 Task: Look for space in Badlapur, India from 9th June, 2023 to 16th June, 2023 for 2 adults in price range Rs.8000 to Rs.16000. Place can be entire place with 2 bedrooms having 2 beds and 1 bathroom. Property type can be house, flat, guest house. Booking option can be shelf check-in. Required host language is English.
Action: Mouse moved to (470, 110)
Screenshot: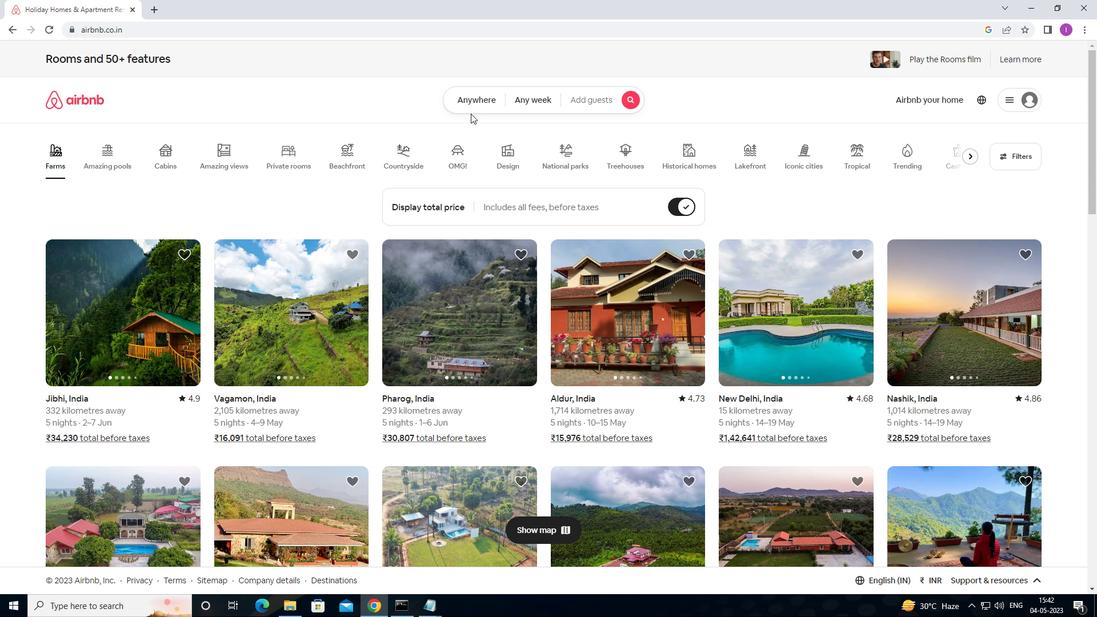 
Action: Mouse pressed left at (470, 110)
Screenshot: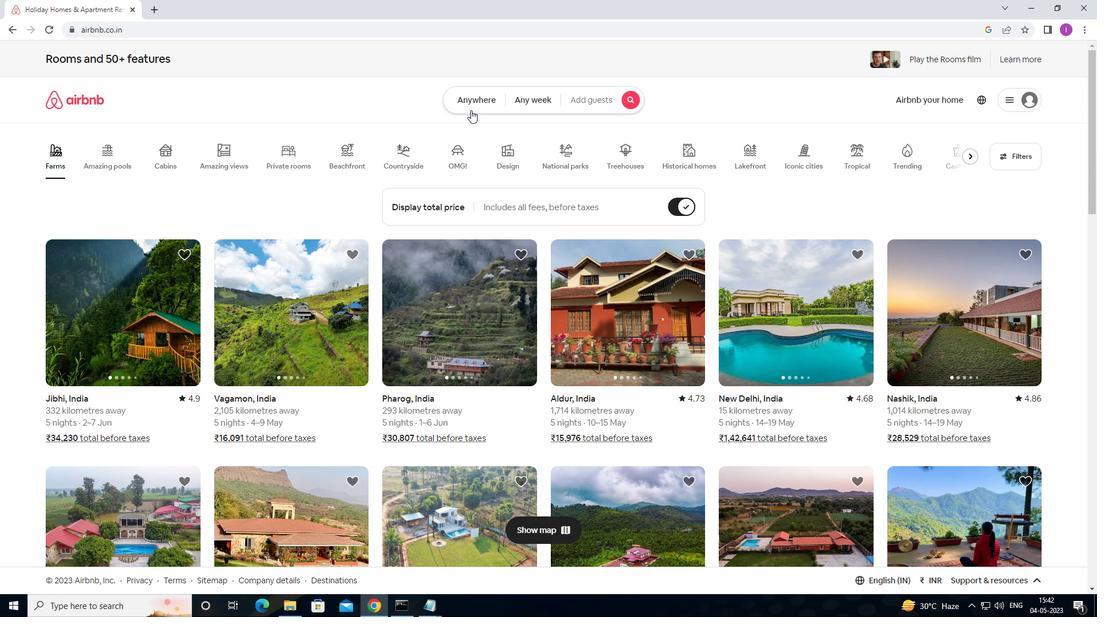 
Action: Mouse moved to (375, 148)
Screenshot: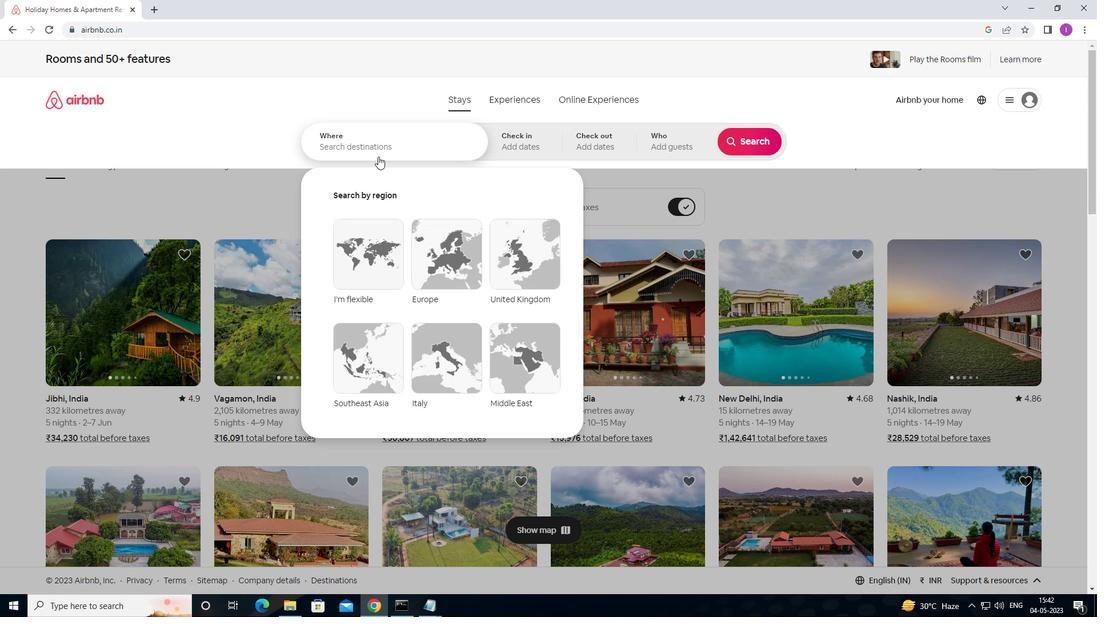 
Action: Mouse pressed left at (375, 148)
Screenshot: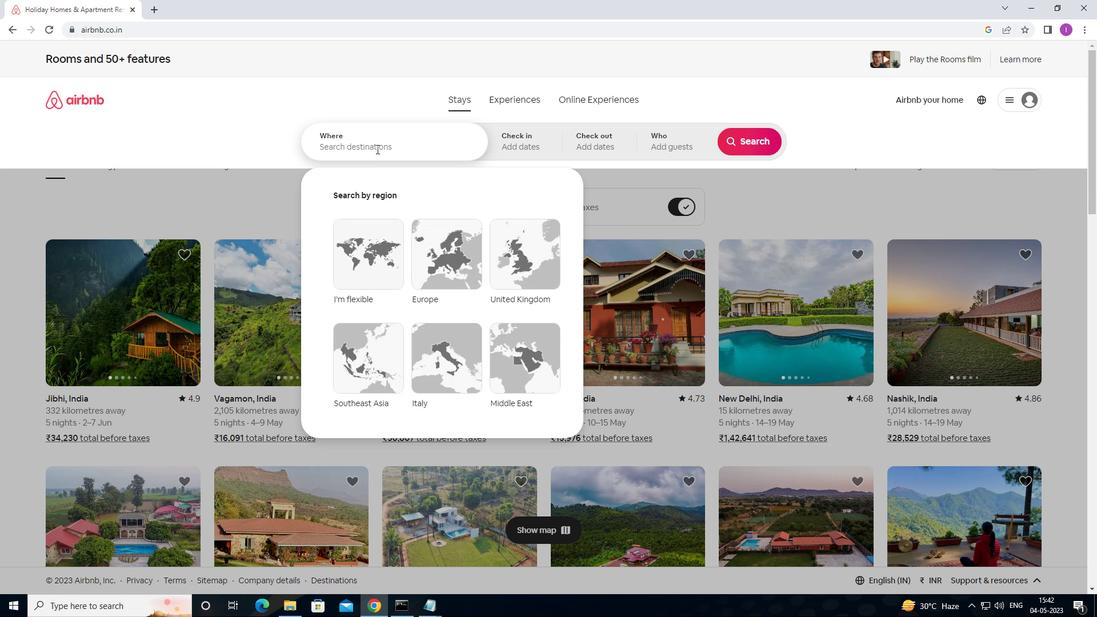 
Action: Mouse moved to (429, 114)
Screenshot: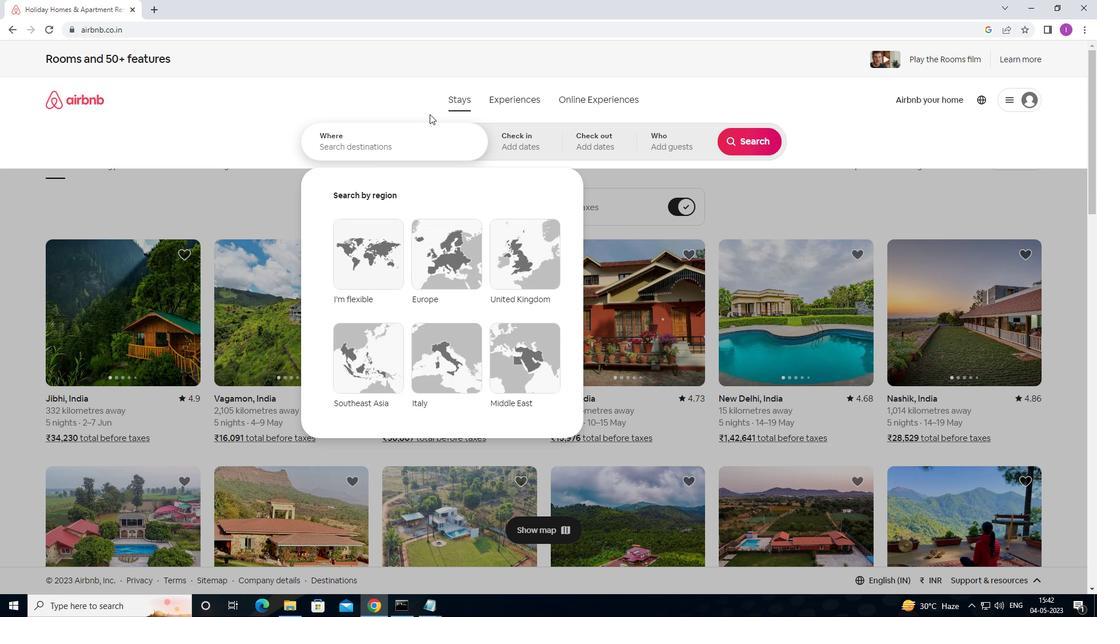 
Action: Key pressed <Key.shift>BADLAPUR,<Key.shift>INDIA
Screenshot: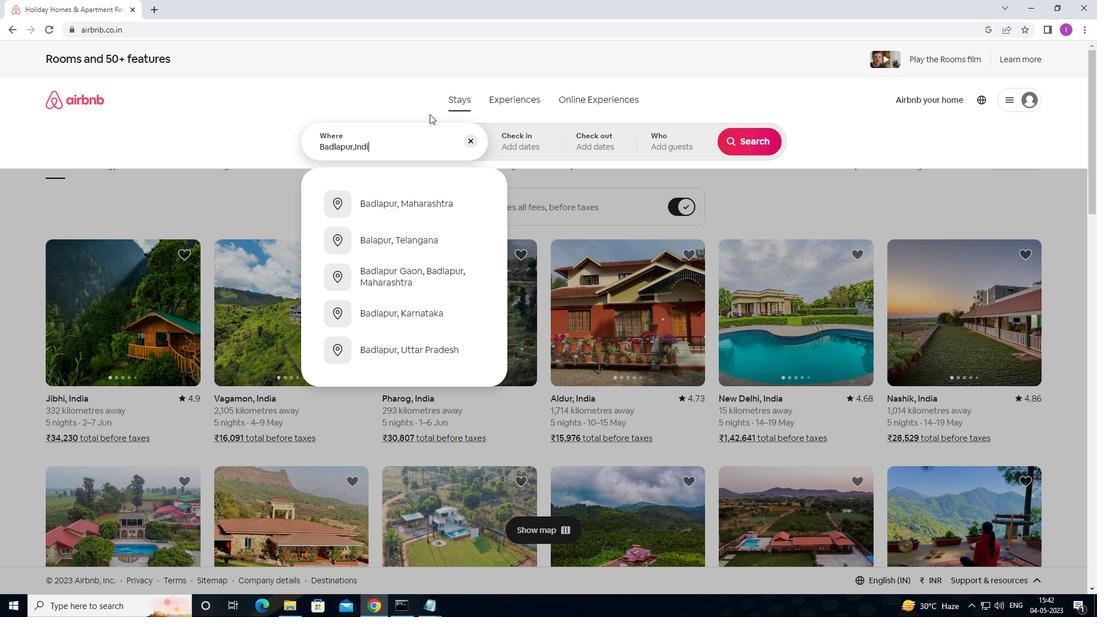 
Action: Mouse moved to (511, 150)
Screenshot: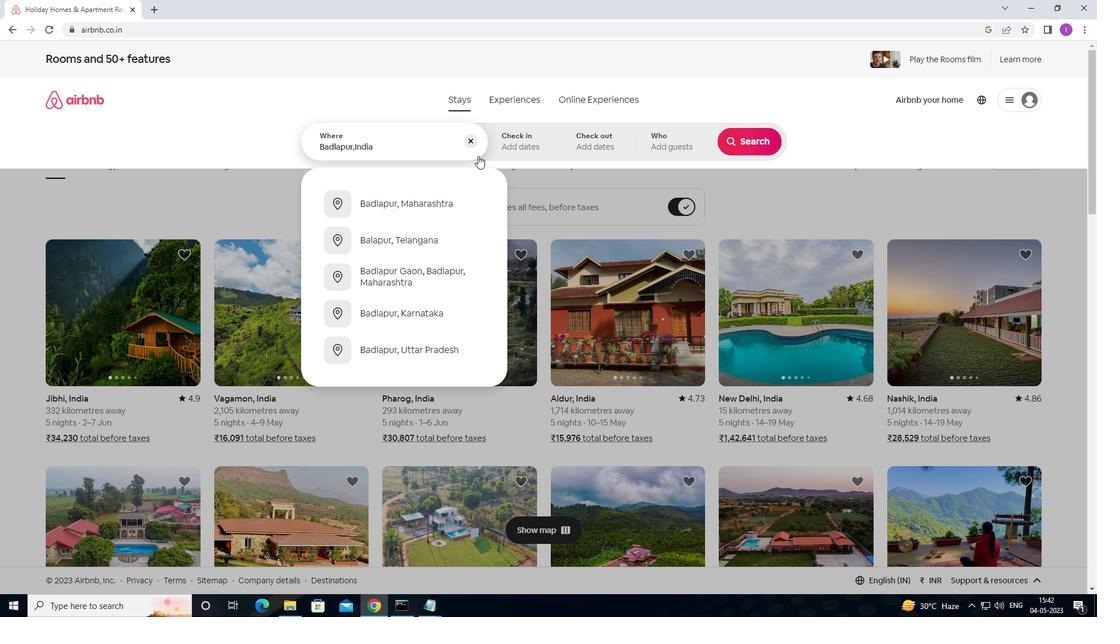 
Action: Mouse pressed left at (511, 150)
Screenshot: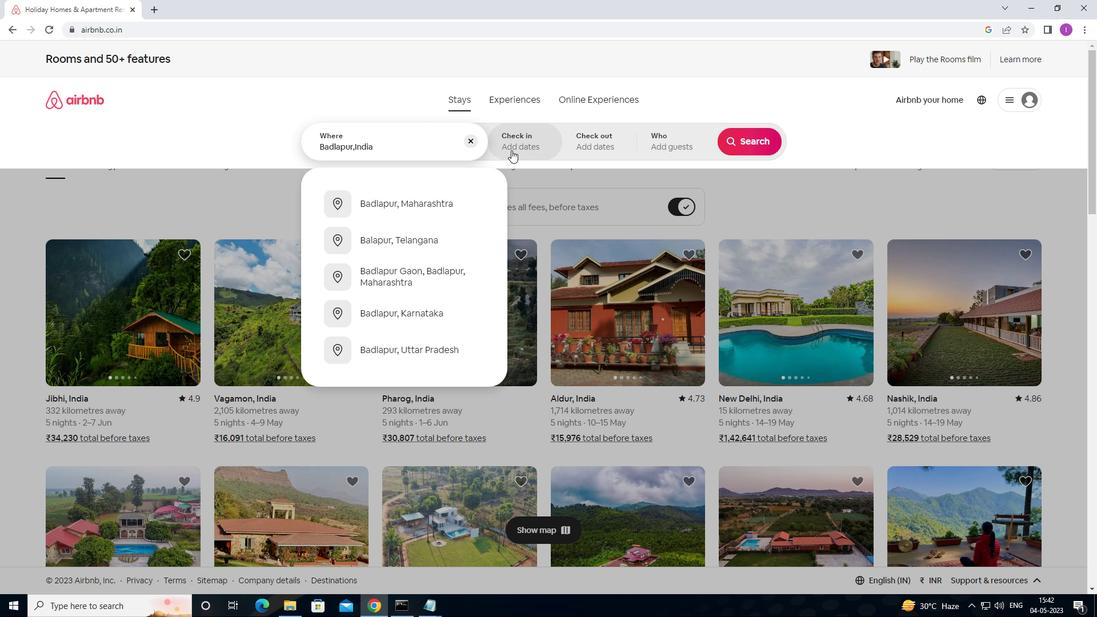 
Action: Mouse moved to (748, 237)
Screenshot: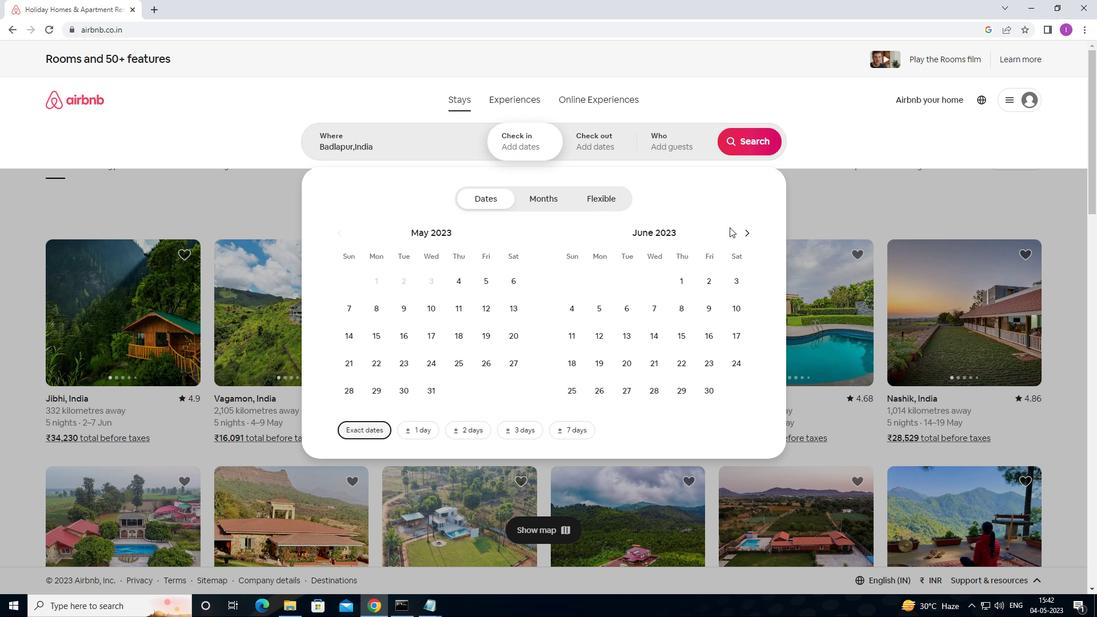 
Action: Mouse pressed left at (748, 237)
Screenshot: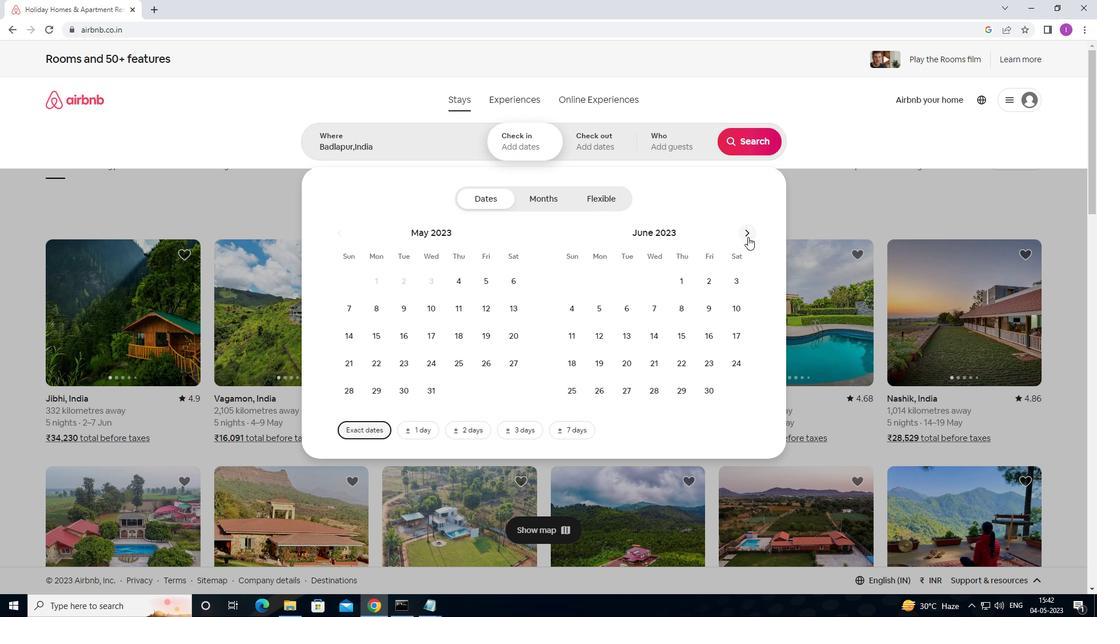 
Action: Mouse moved to (492, 309)
Screenshot: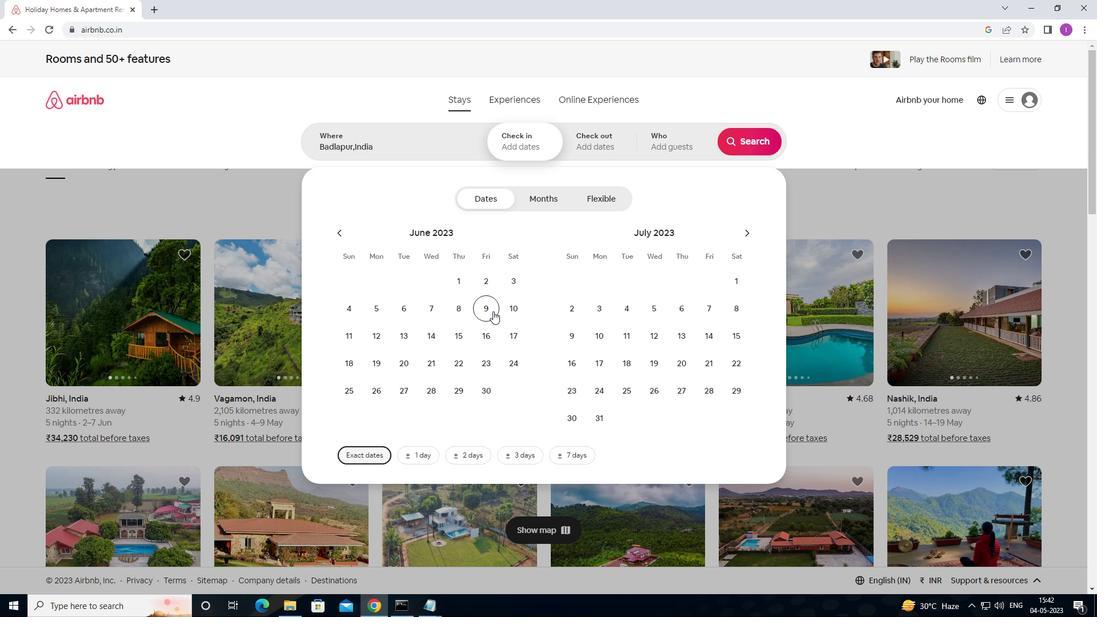 
Action: Mouse pressed left at (492, 309)
Screenshot: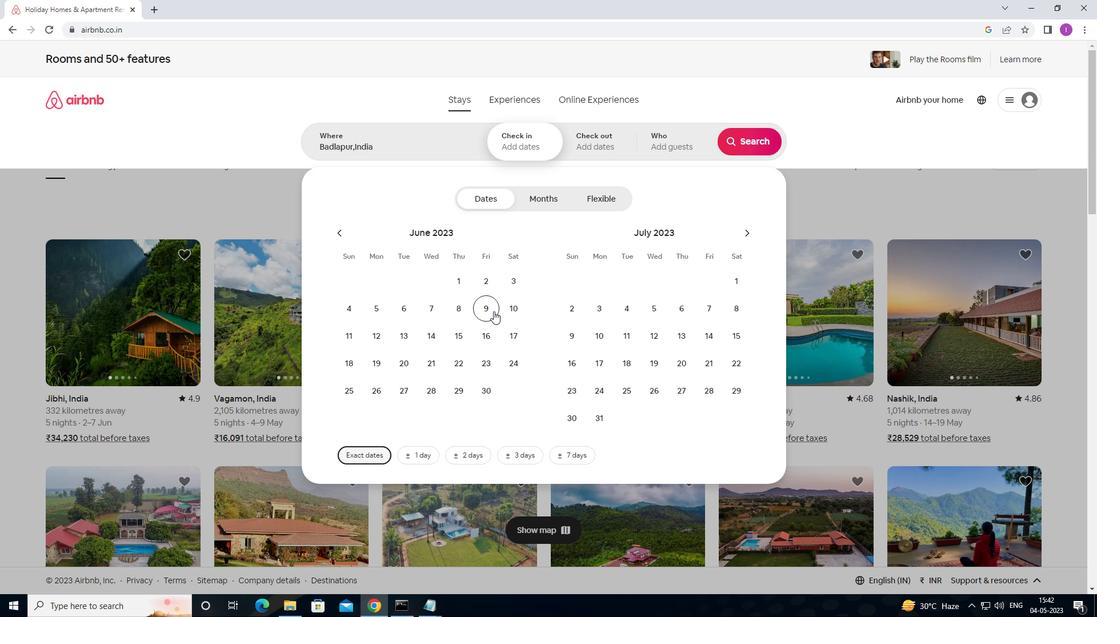 
Action: Mouse moved to (481, 337)
Screenshot: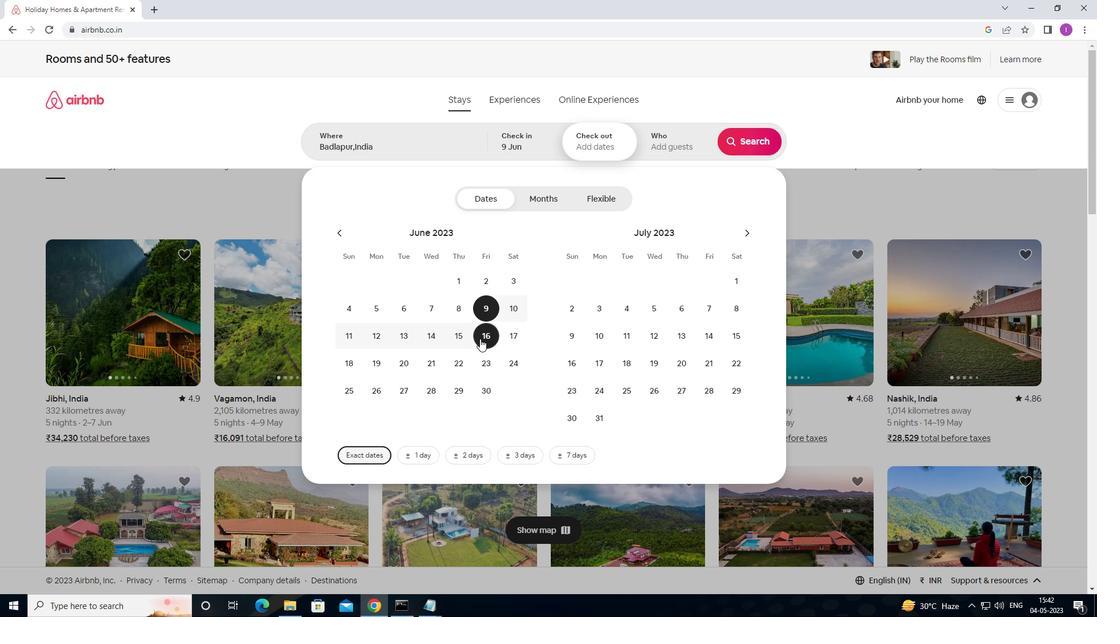 
Action: Mouse pressed left at (481, 337)
Screenshot: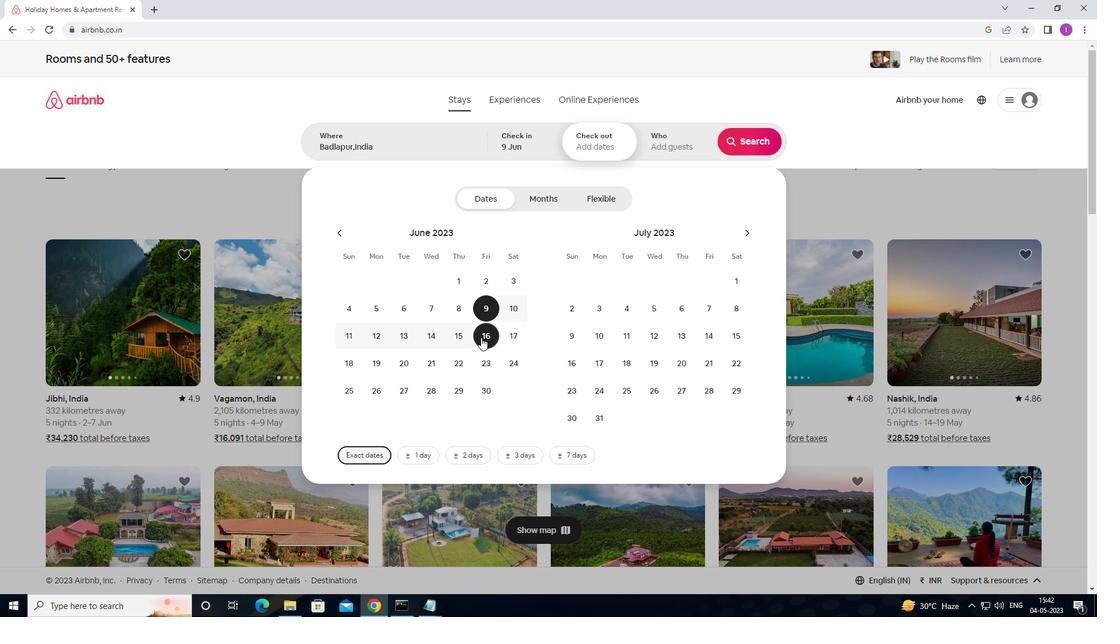 
Action: Mouse moved to (667, 145)
Screenshot: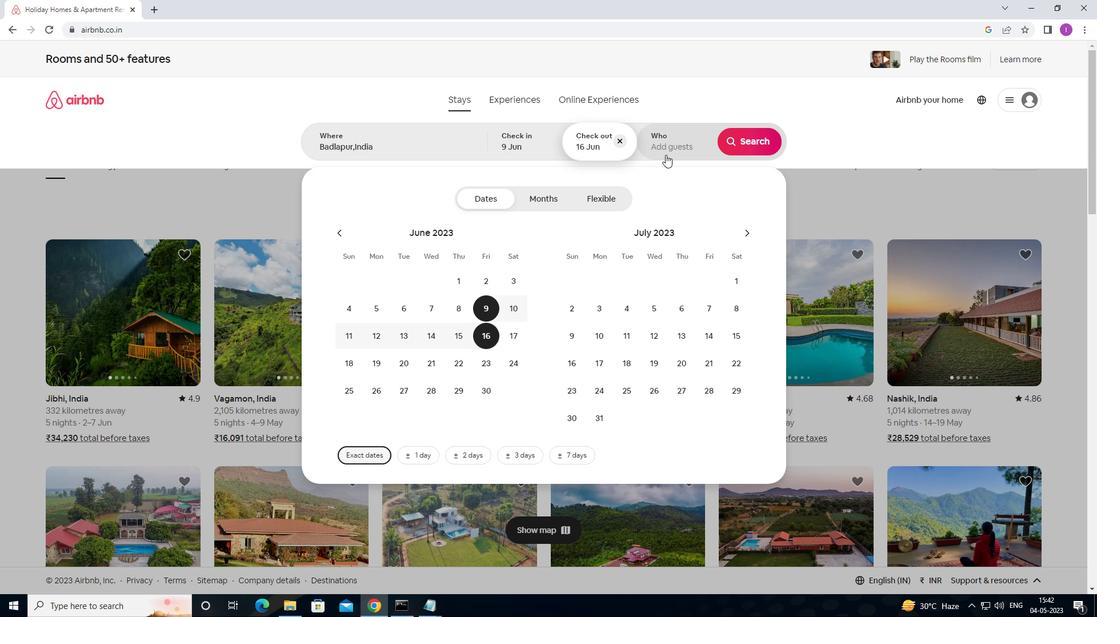 
Action: Mouse pressed left at (667, 145)
Screenshot: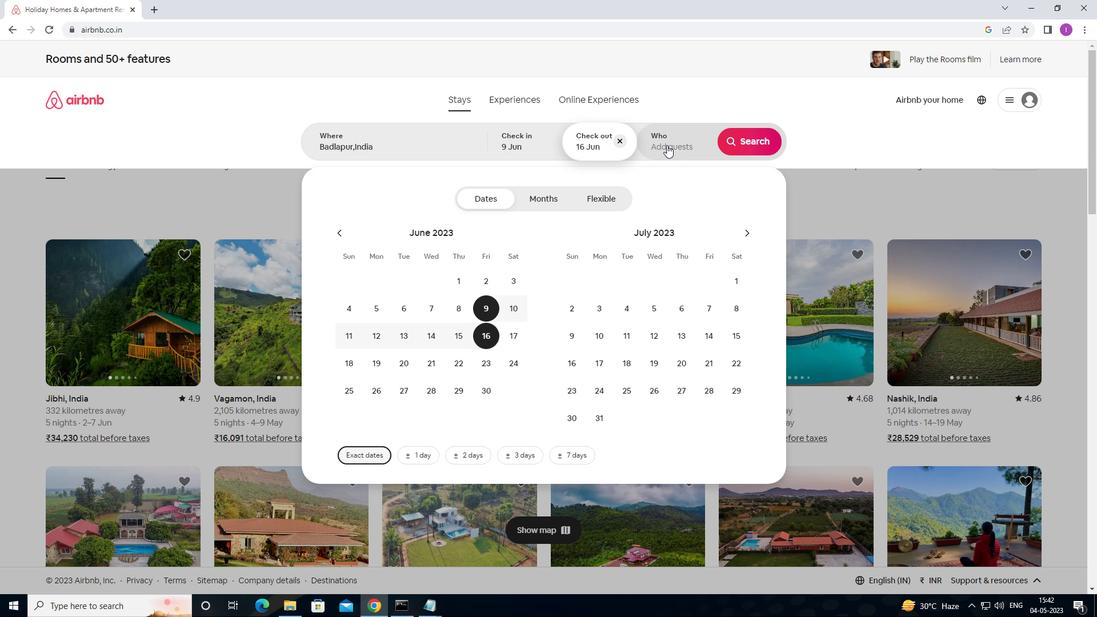 
Action: Mouse moved to (753, 202)
Screenshot: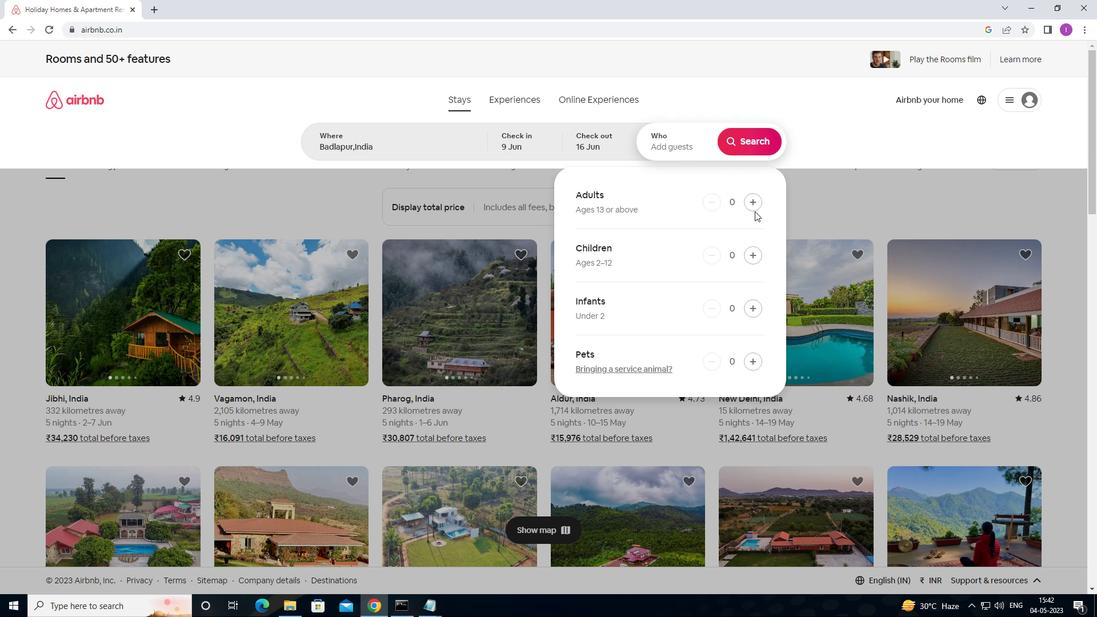 
Action: Mouse pressed left at (753, 202)
Screenshot: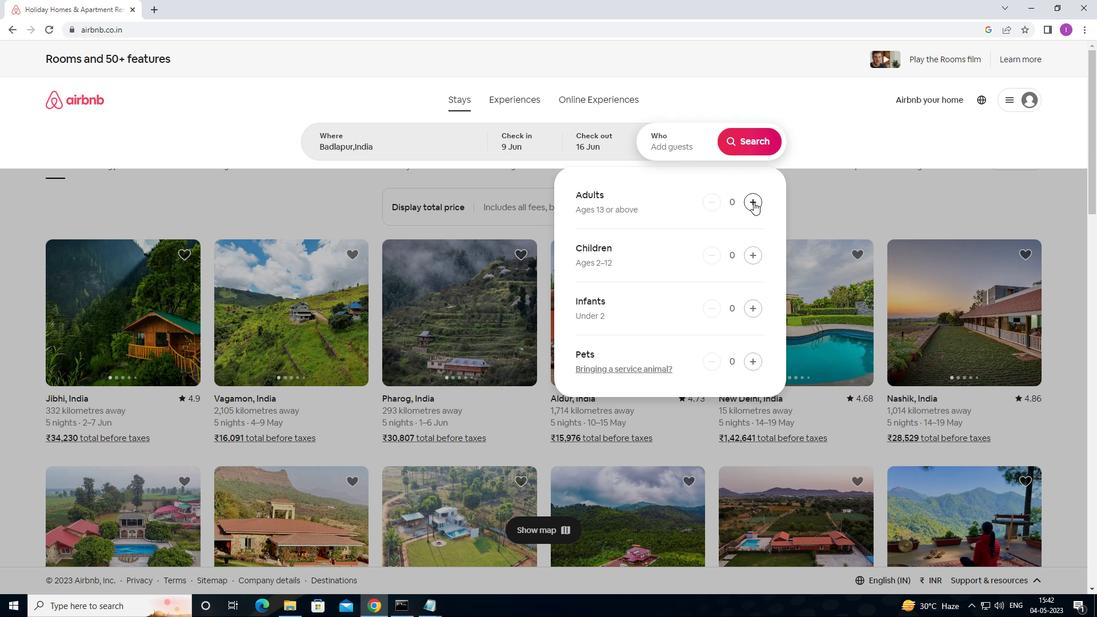 
Action: Mouse pressed left at (753, 202)
Screenshot: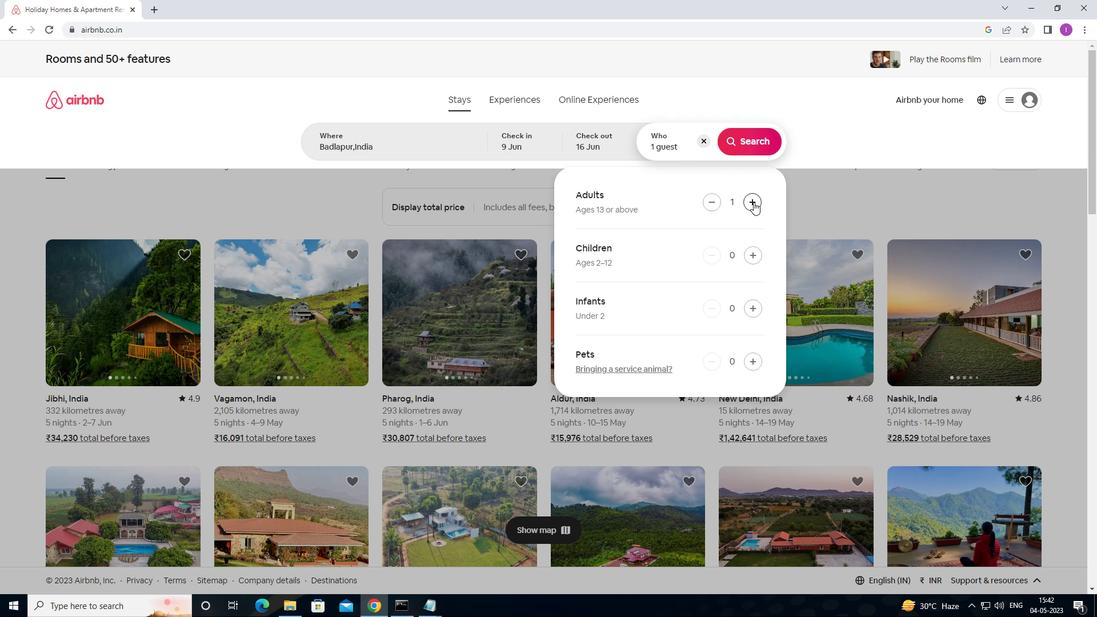 
Action: Mouse moved to (751, 133)
Screenshot: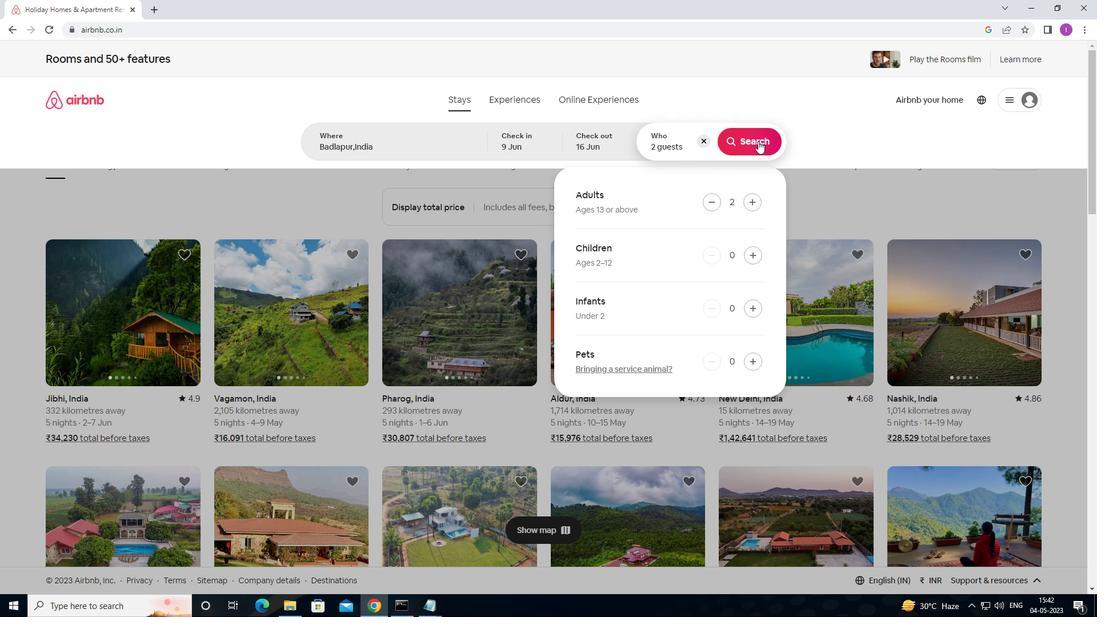 
Action: Mouse pressed left at (751, 133)
Screenshot: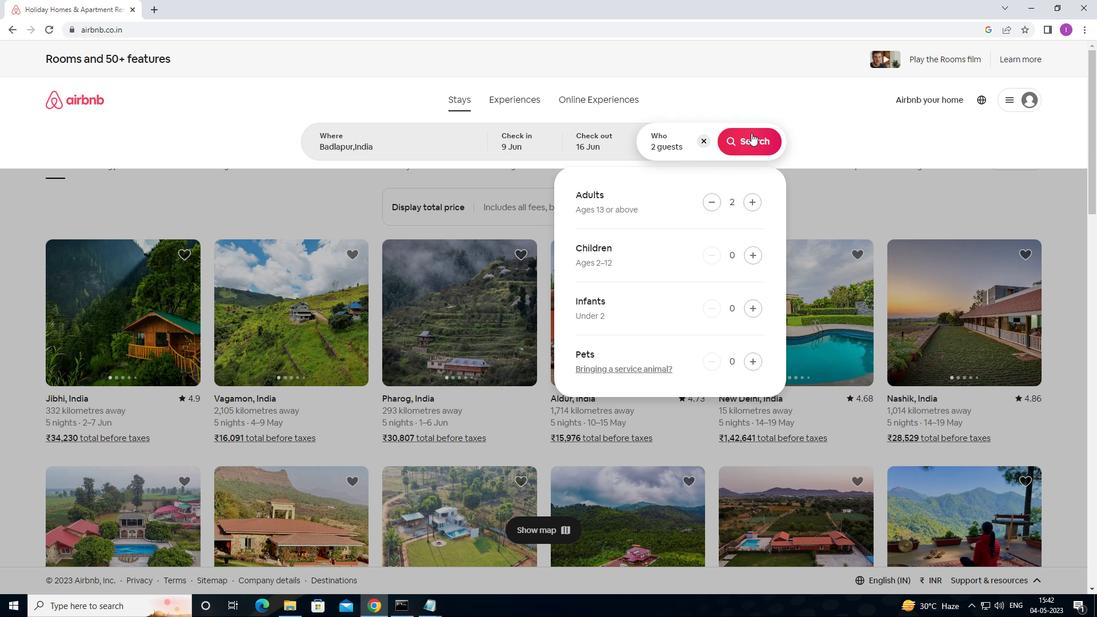 
Action: Mouse moved to (1041, 104)
Screenshot: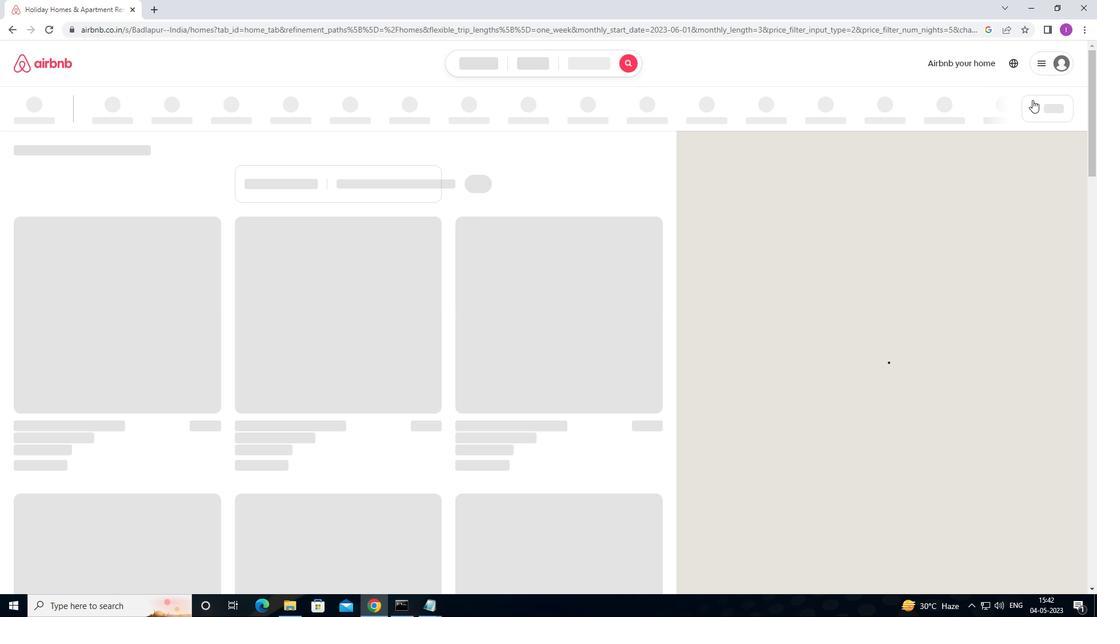 
Action: Mouse pressed left at (1041, 104)
Screenshot: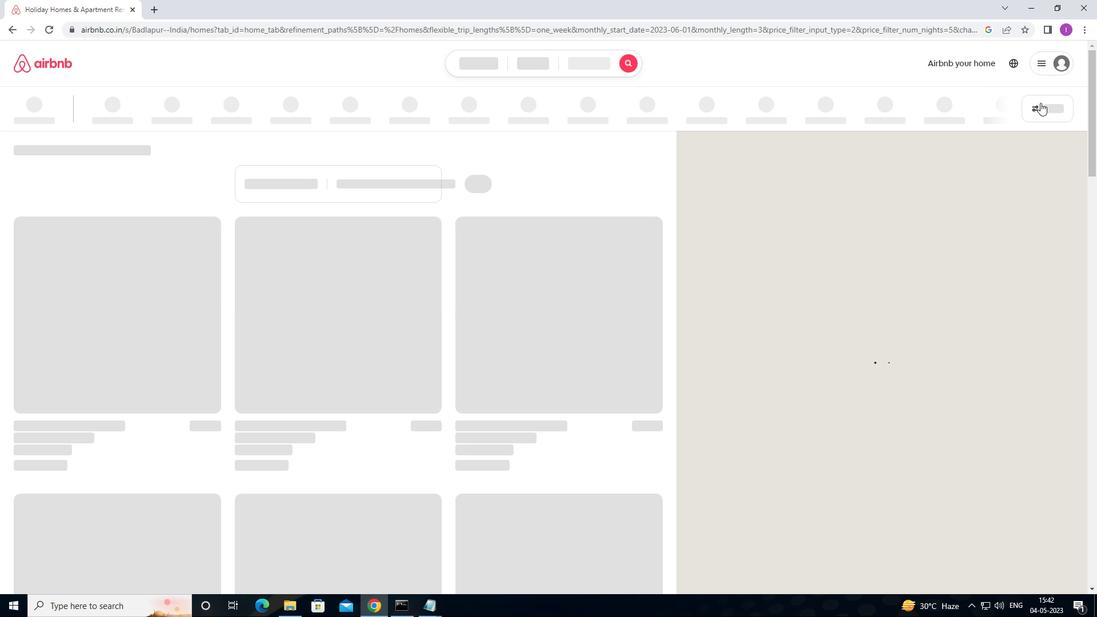 
Action: Mouse moved to (417, 255)
Screenshot: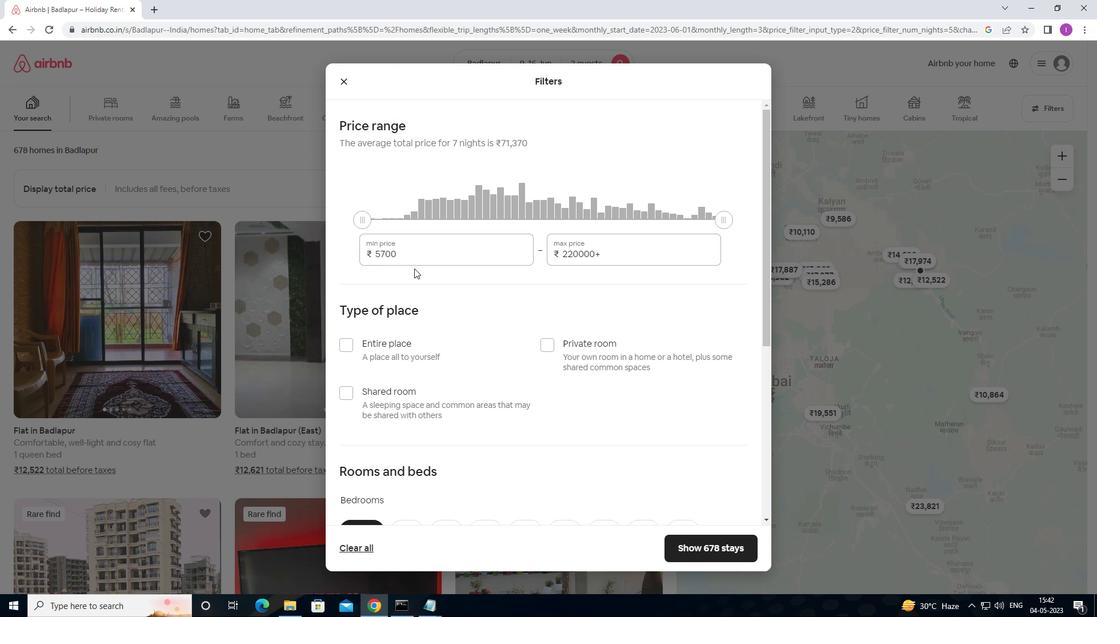
Action: Mouse pressed left at (417, 255)
Screenshot: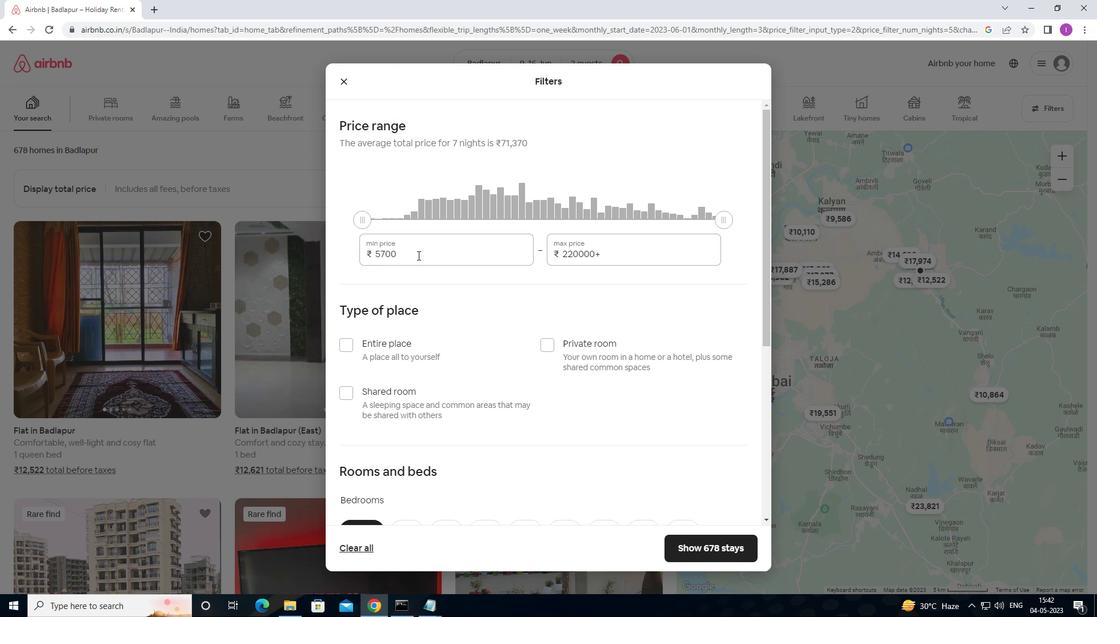 
Action: Mouse moved to (363, 256)
Screenshot: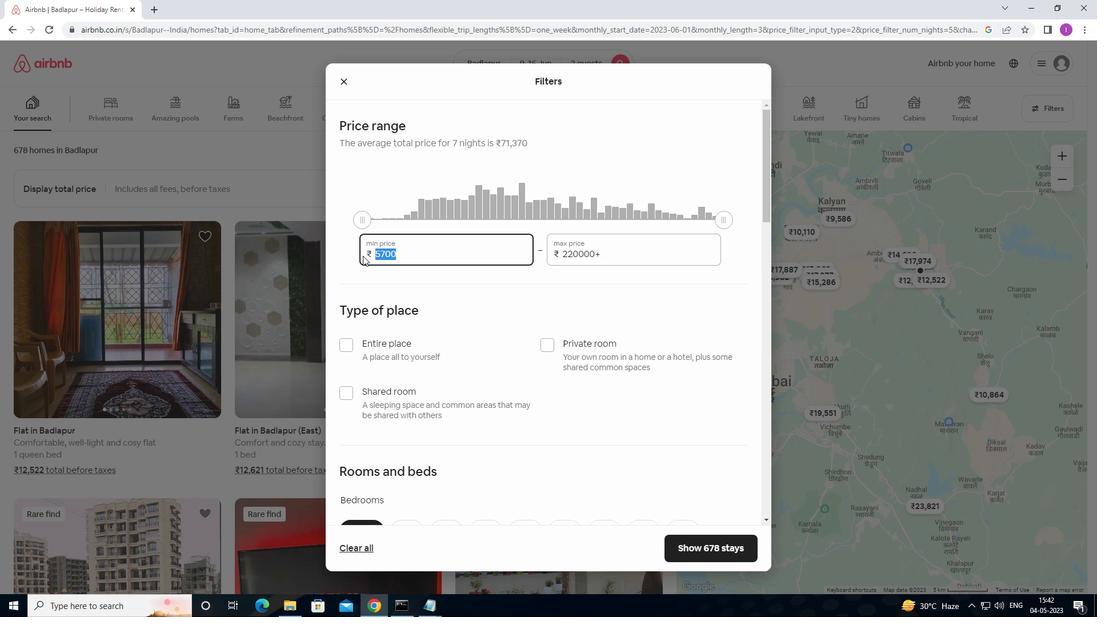 
Action: Key pressed 80
Screenshot: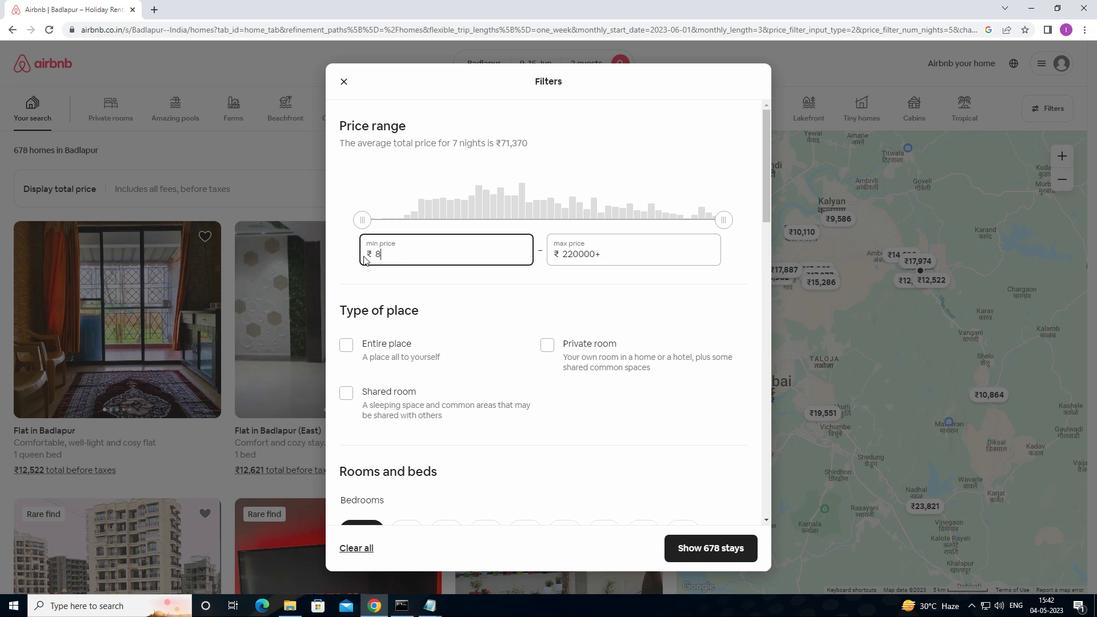 
Action: Mouse moved to (367, 256)
Screenshot: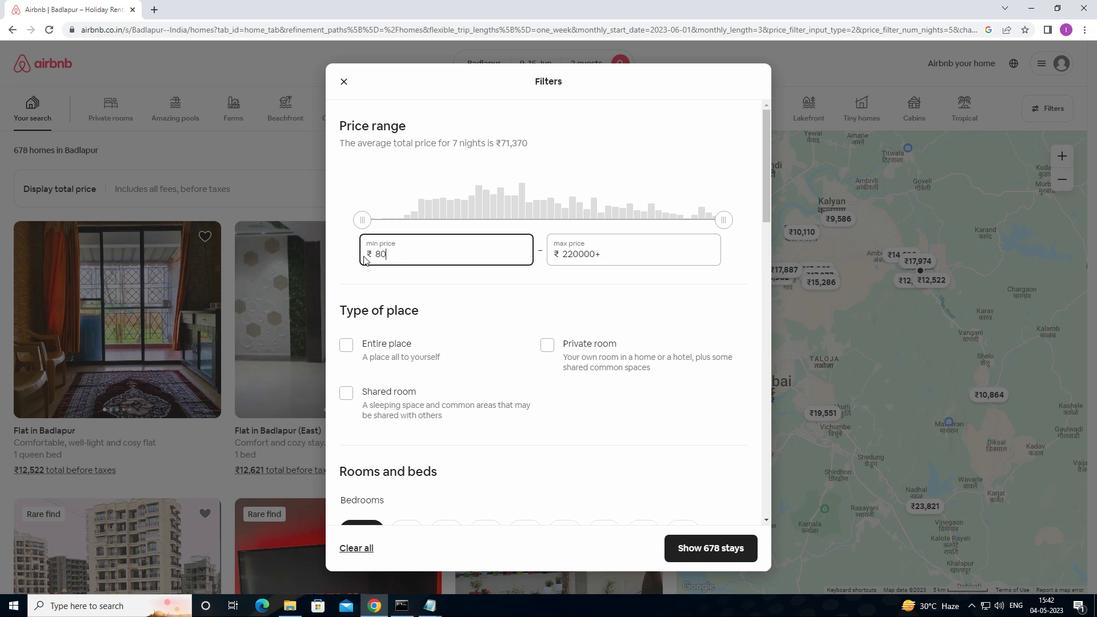 
Action: Key pressed 0
Screenshot: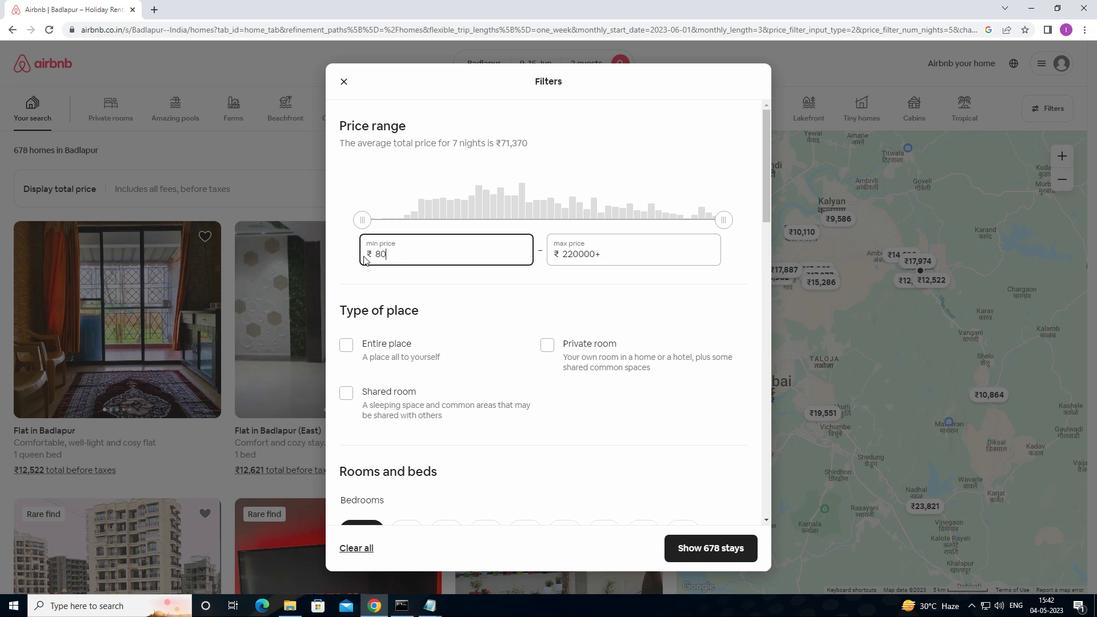 
Action: Mouse moved to (419, 252)
Screenshot: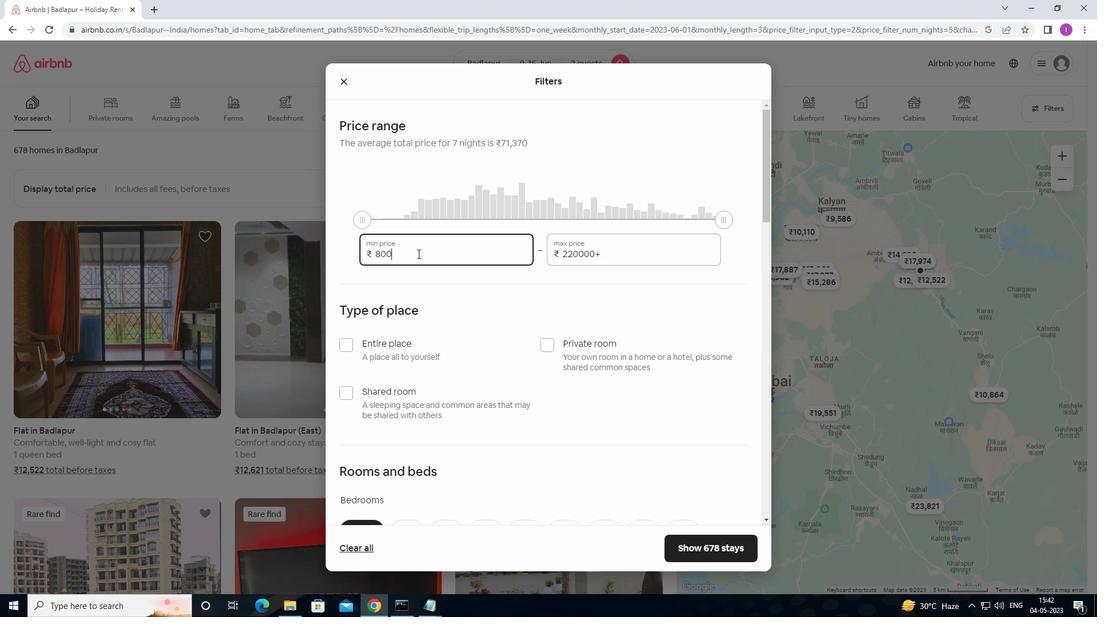 
Action: Key pressed 0
Screenshot: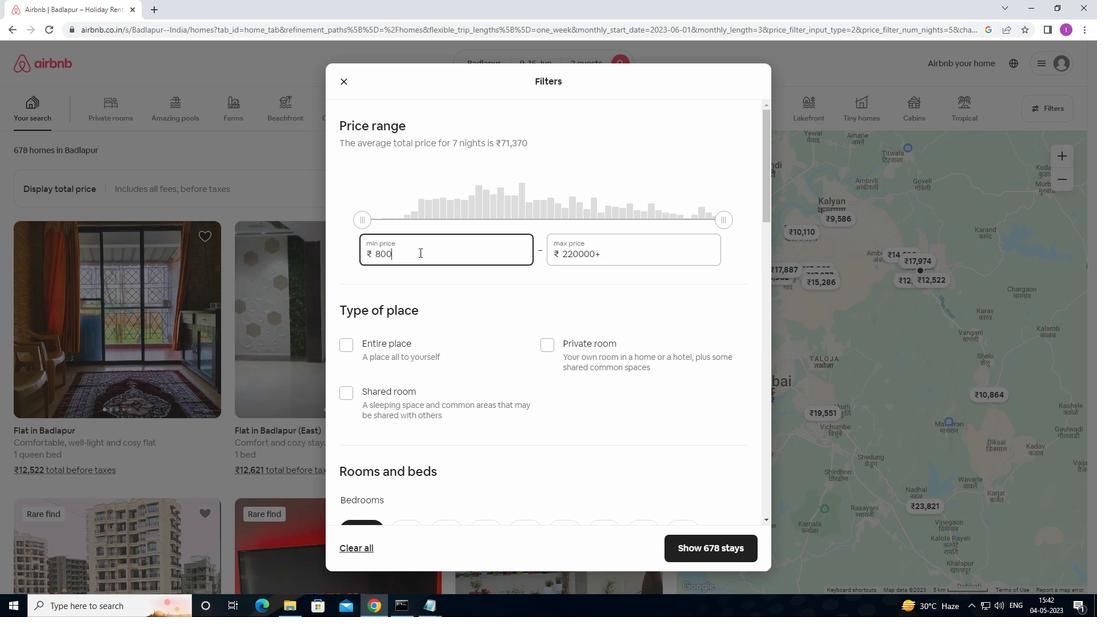 
Action: Mouse moved to (609, 258)
Screenshot: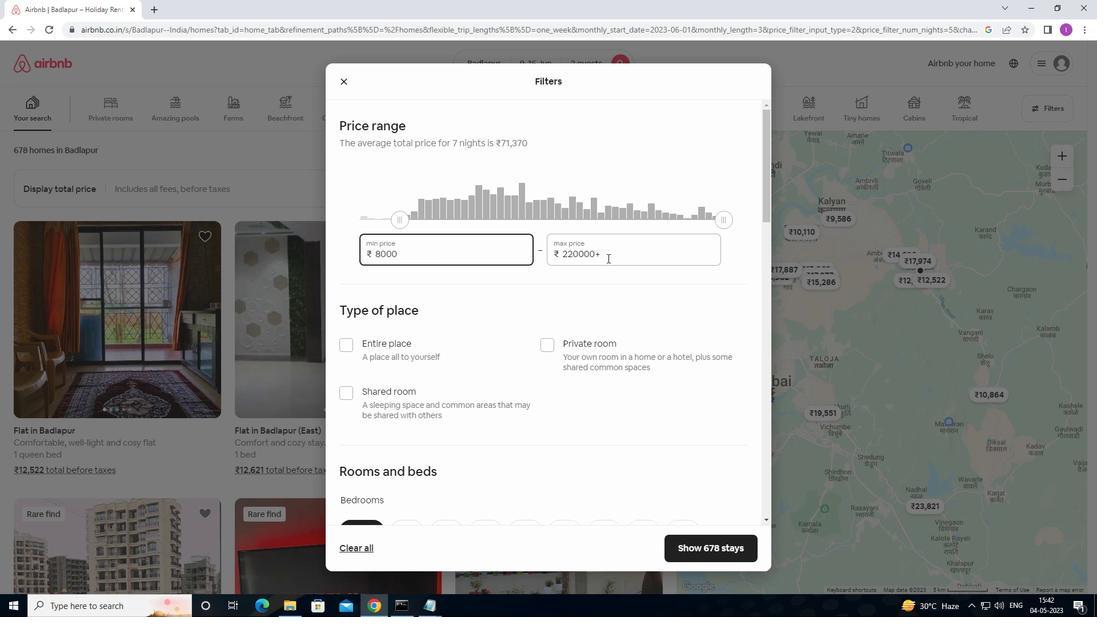 
Action: Mouse pressed left at (609, 258)
Screenshot: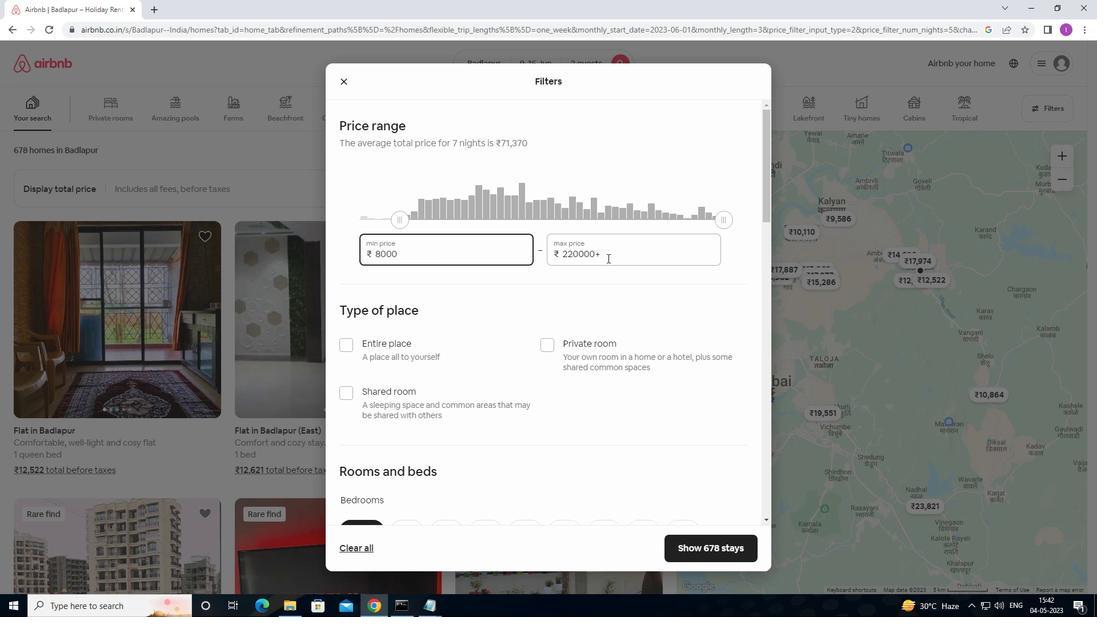 
Action: Mouse moved to (549, 248)
Screenshot: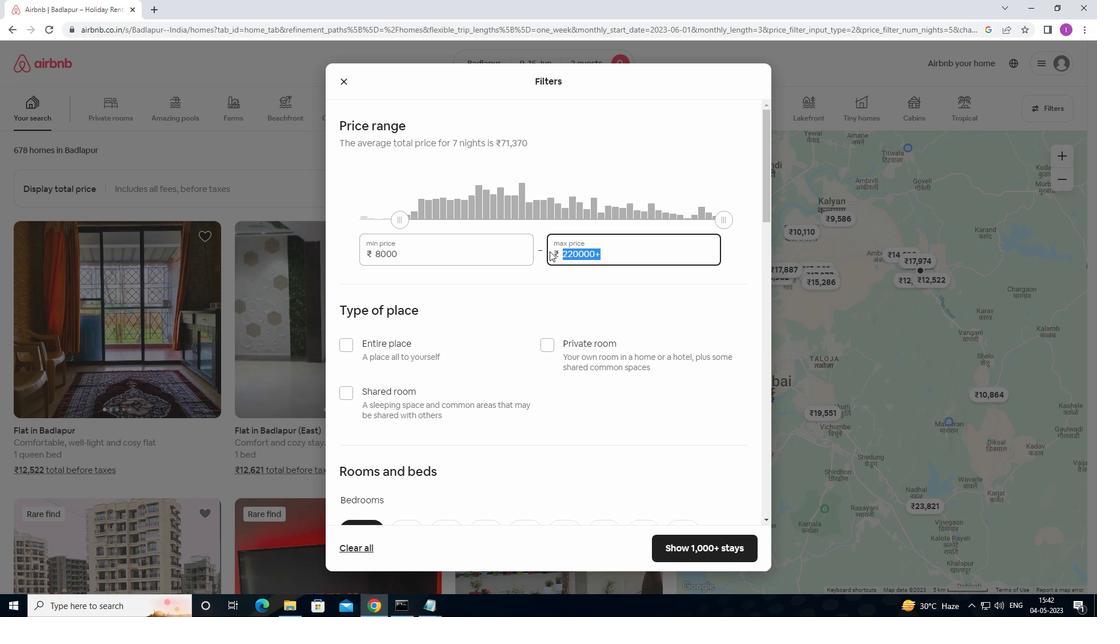 
Action: Key pressed 1600
Screenshot: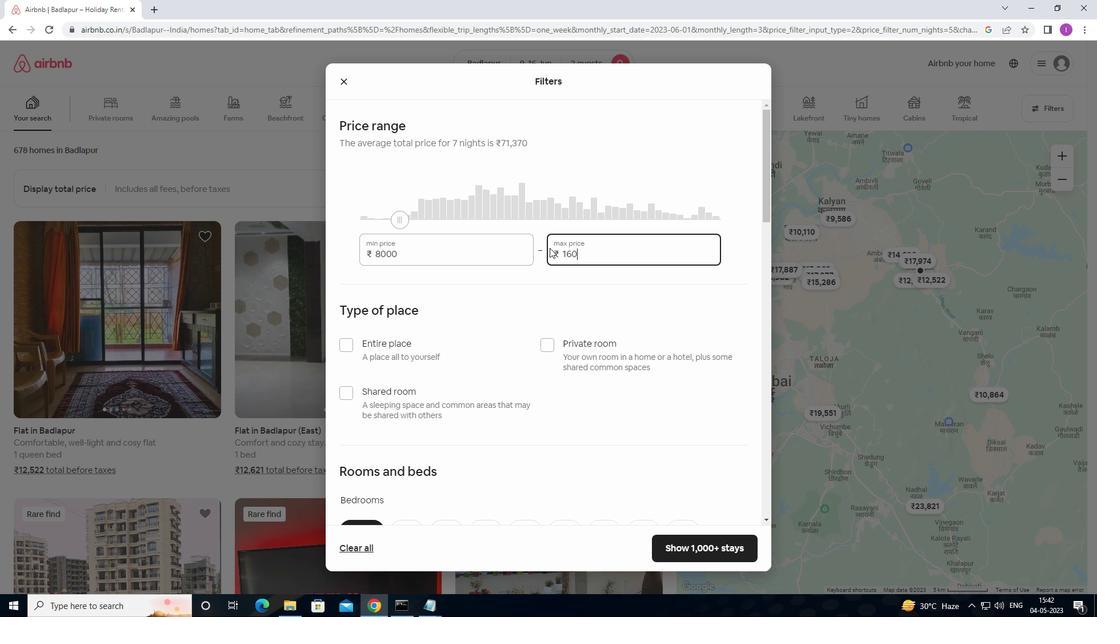 
Action: Mouse moved to (549, 247)
Screenshot: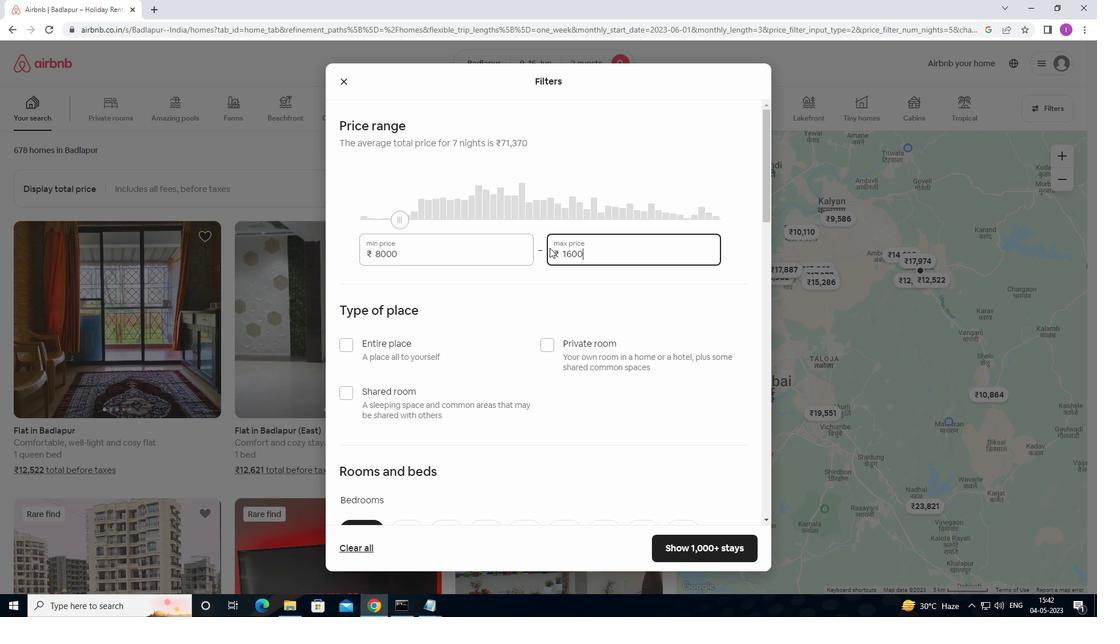 
Action: Key pressed 0
Screenshot: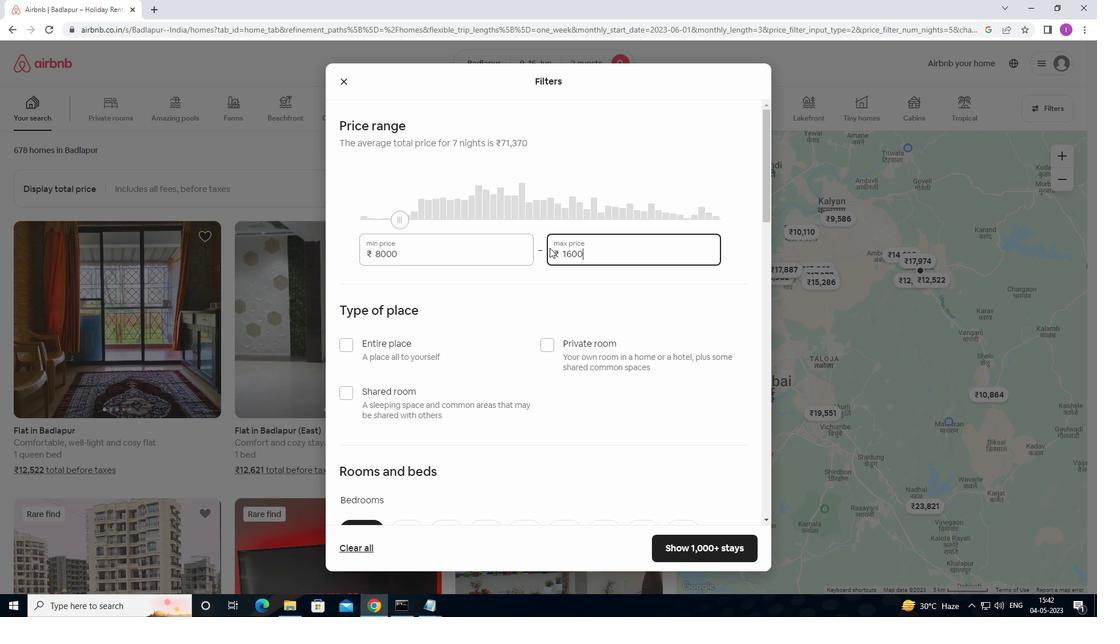
Action: Mouse moved to (426, 332)
Screenshot: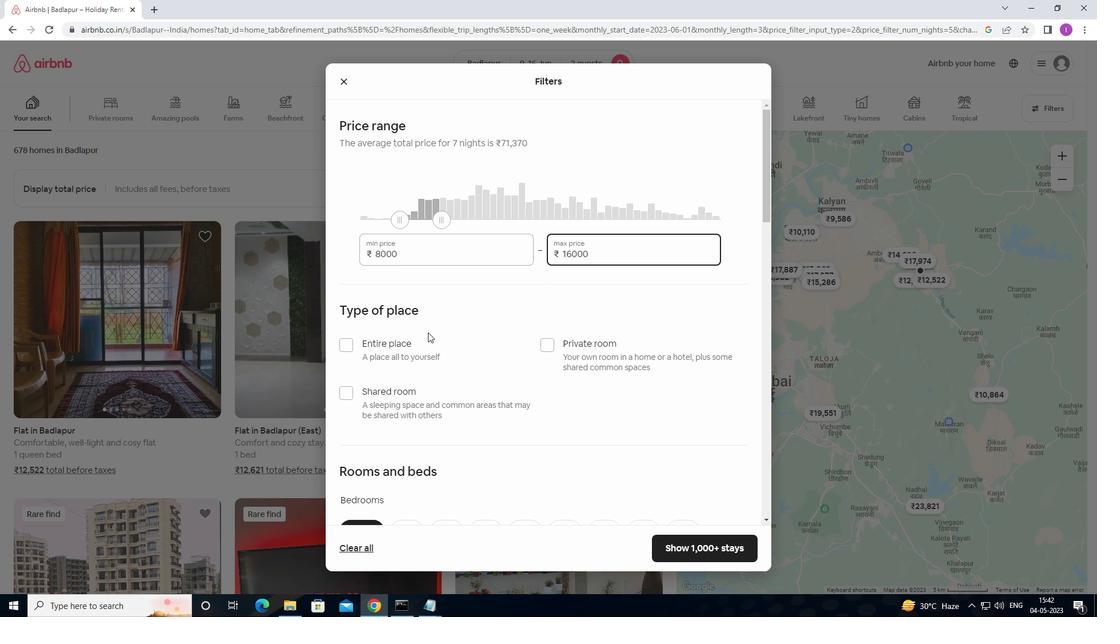 
Action: Mouse scrolled (426, 331) with delta (0, 0)
Screenshot: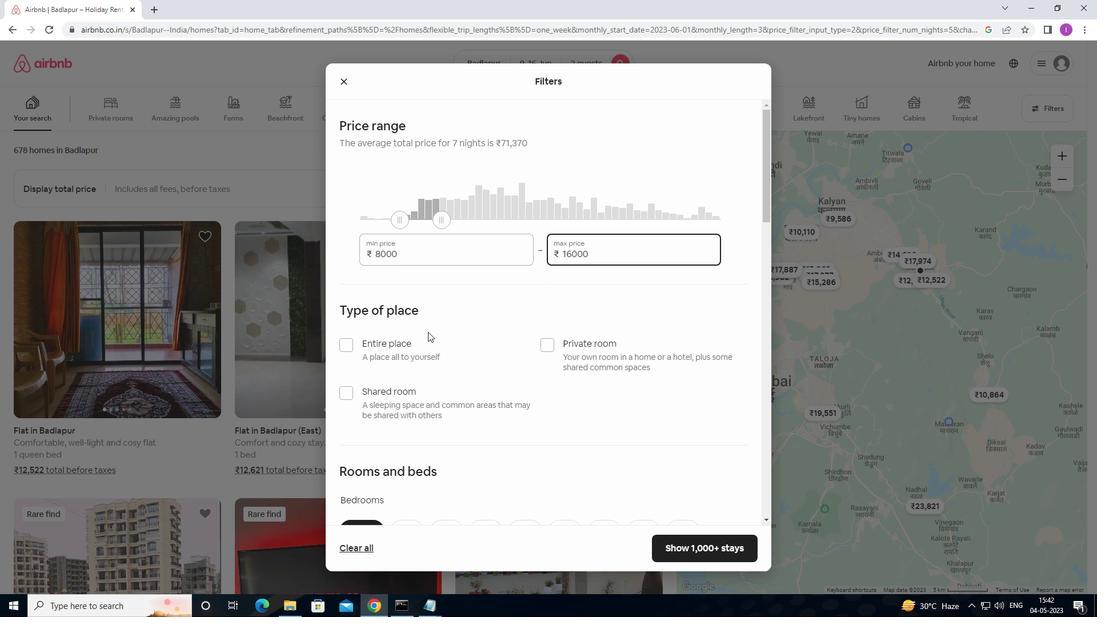 
Action: Mouse moved to (348, 289)
Screenshot: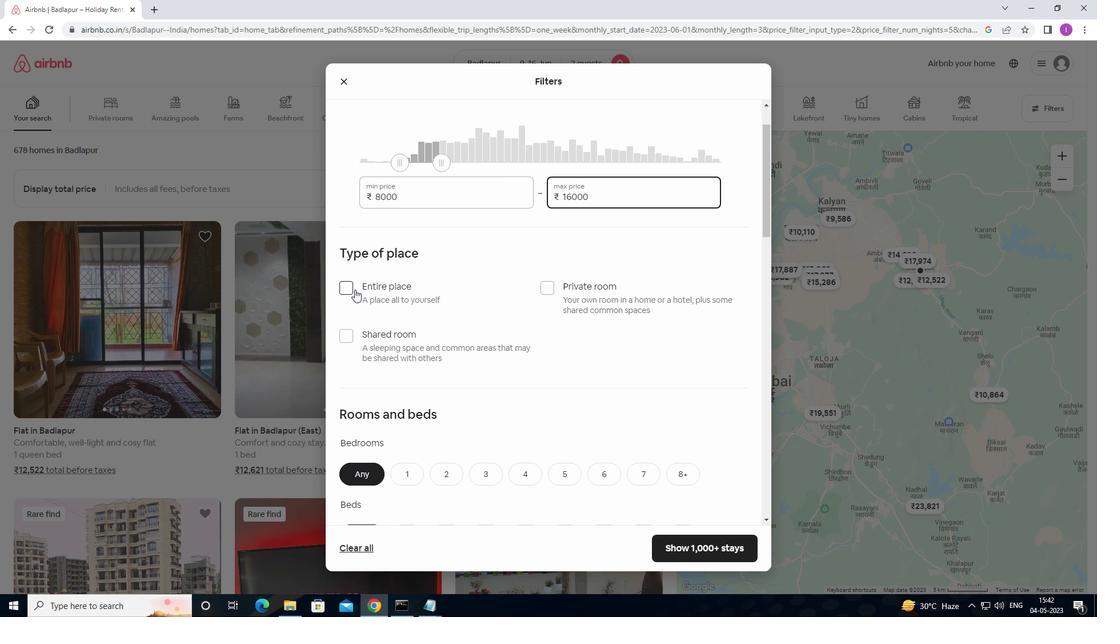 
Action: Mouse pressed left at (348, 289)
Screenshot: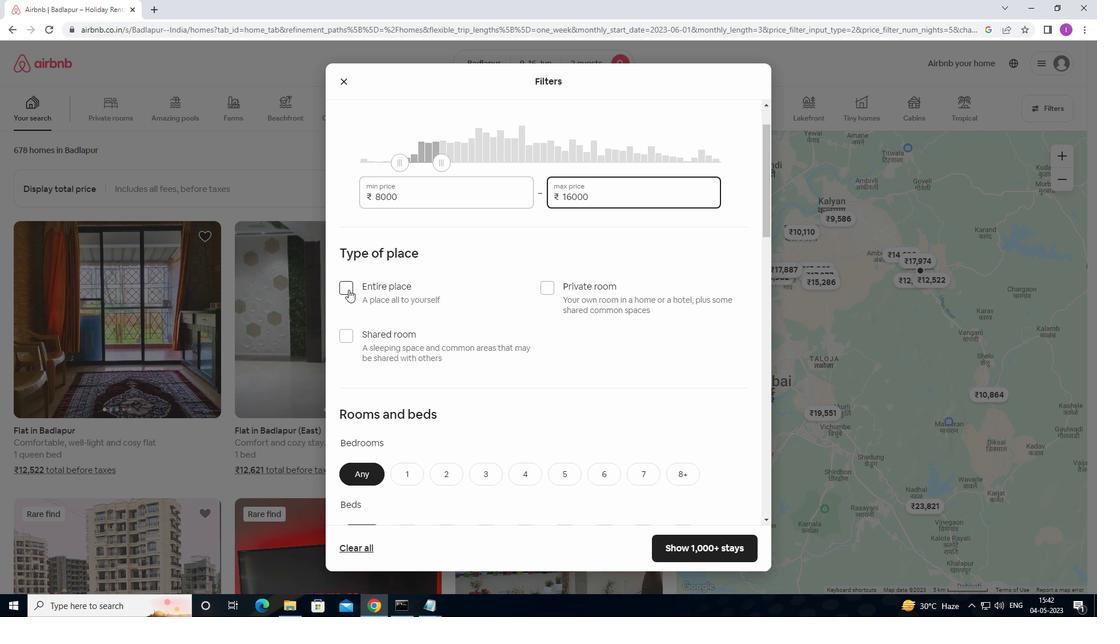 
Action: Mouse moved to (393, 296)
Screenshot: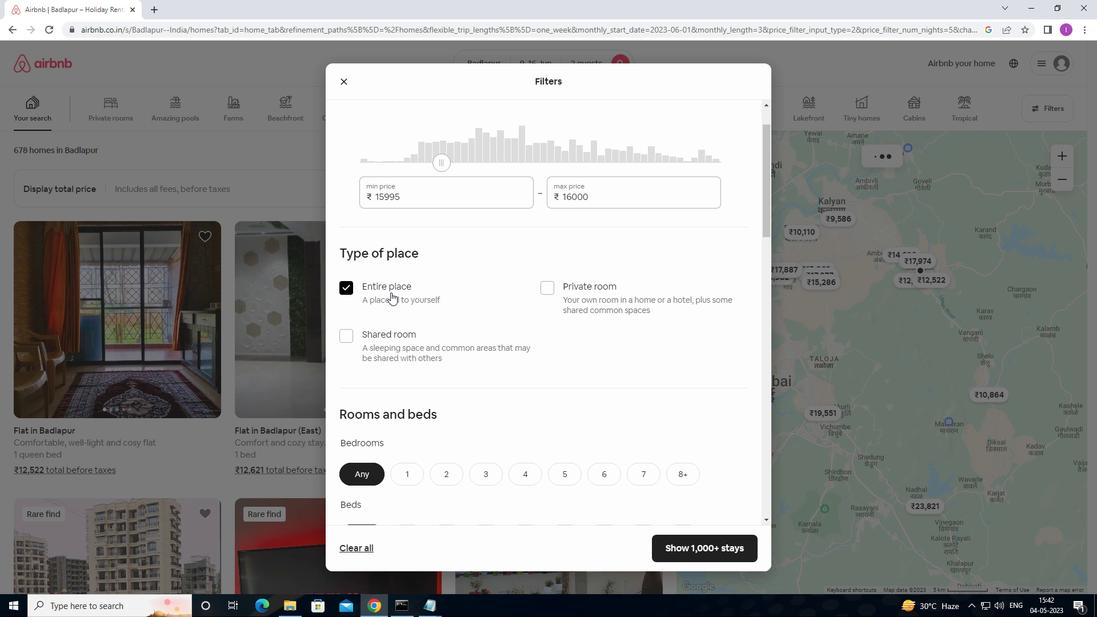 
Action: Mouse scrolled (393, 296) with delta (0, 0)
Screenshot: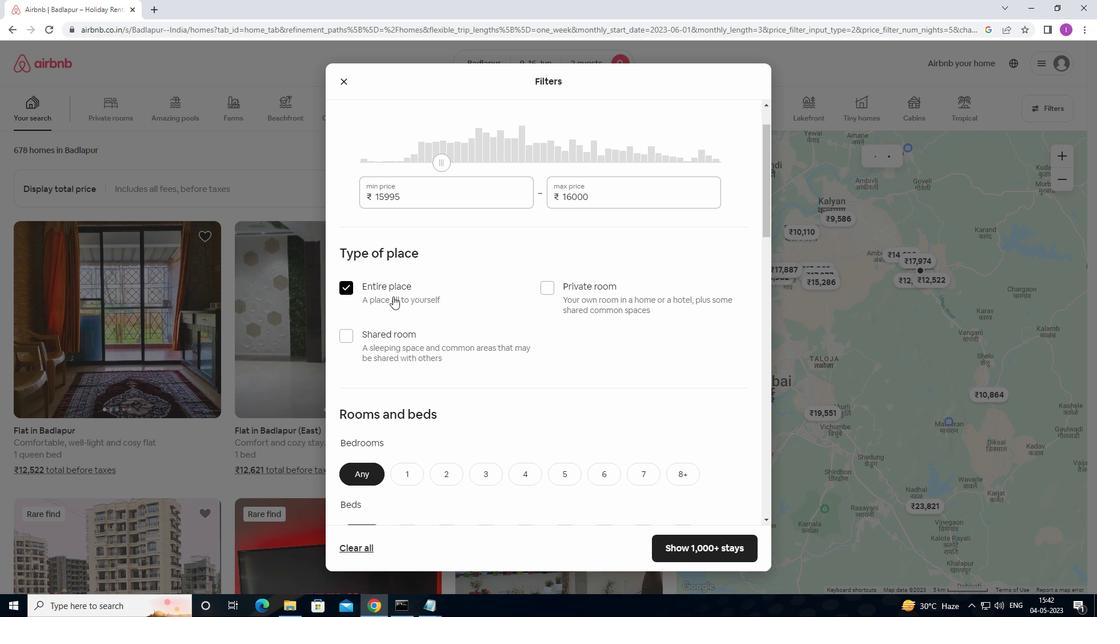 
Action: Mouse moved to (396, 297)
Screenshot: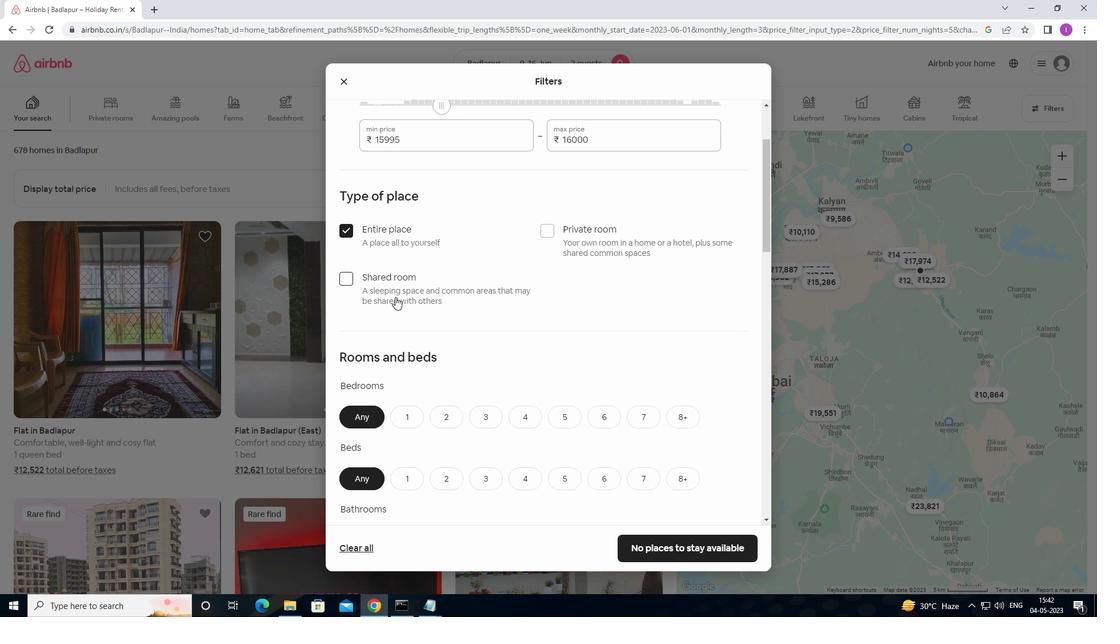
Action: Mouse scrolled (396, 296) with delta (0, 0)
Screenshot: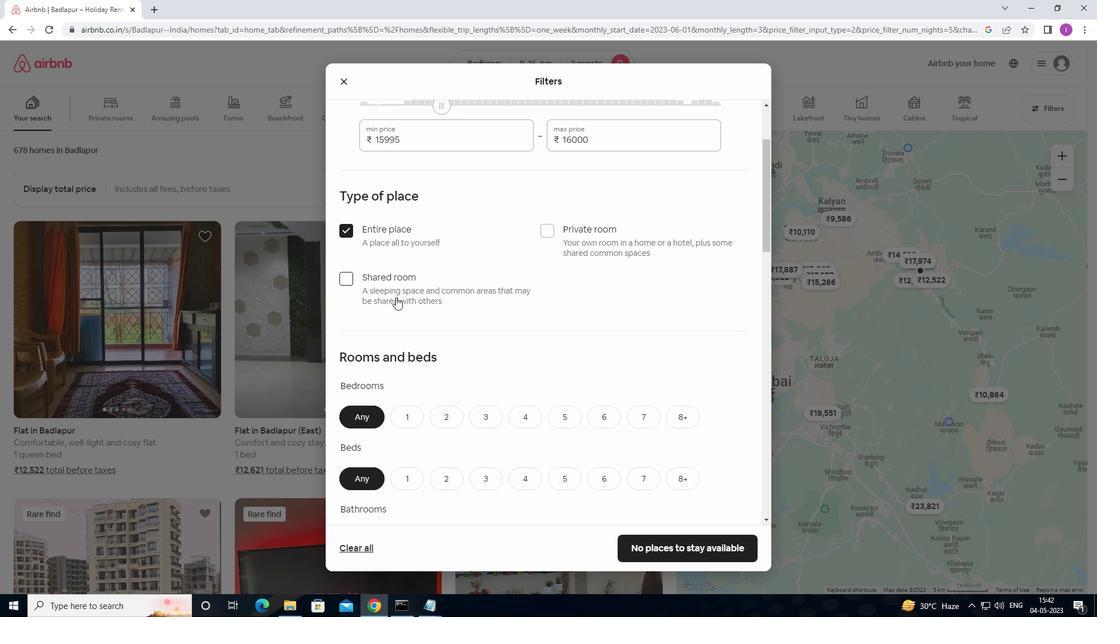 
Action: Mouse moved to (397, 297)
Screenshot: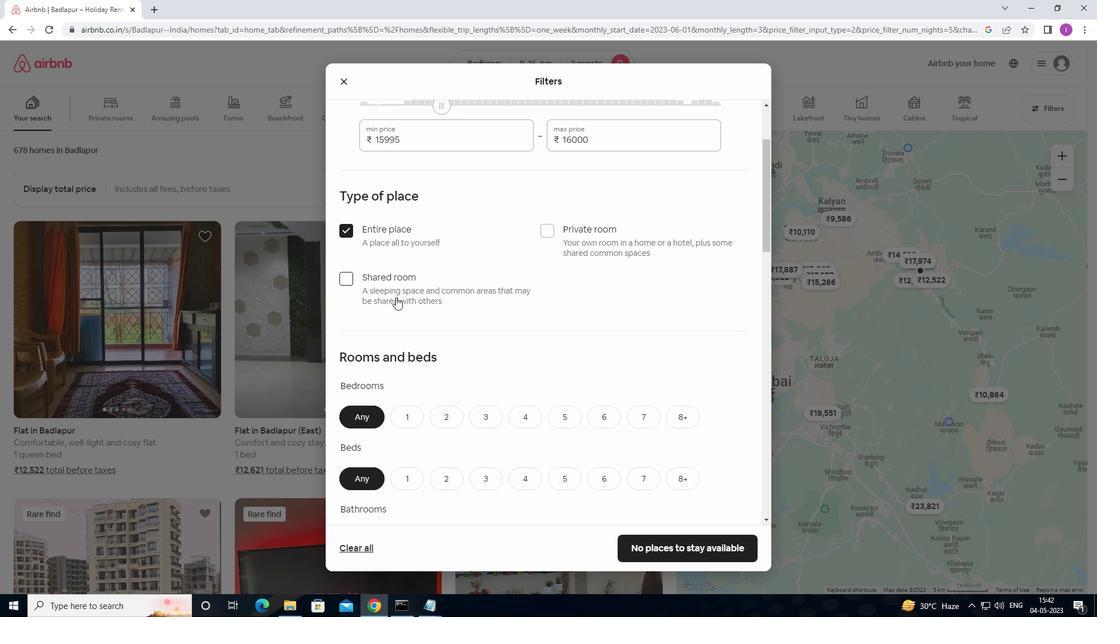
Action: Mouse scrolled (397, 296) with delta (0, 0)
Screenshot: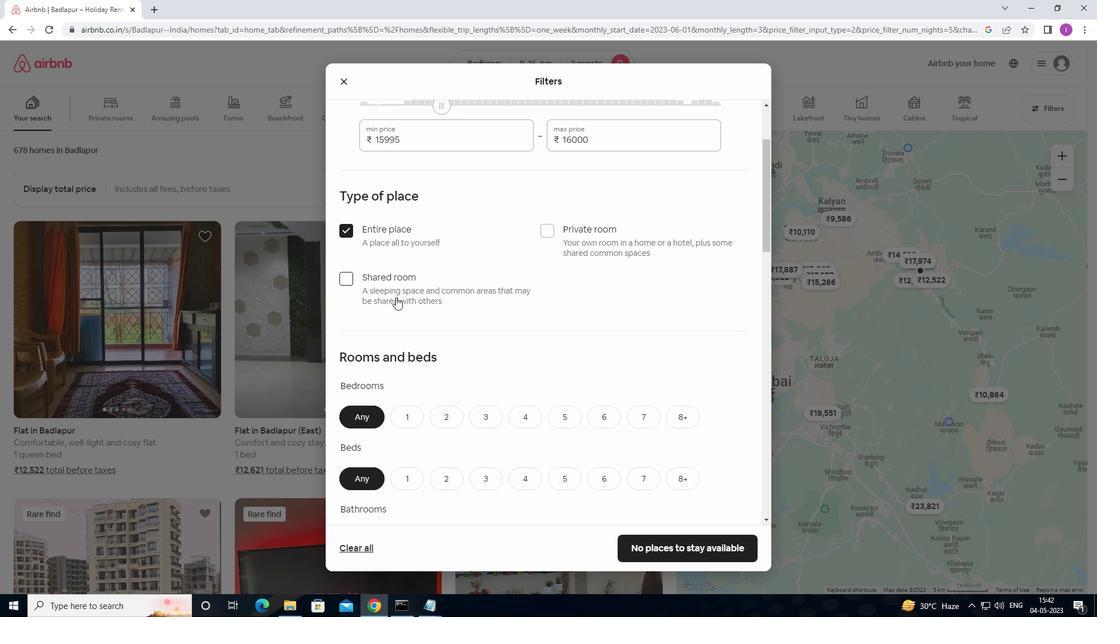 
Action: Mouse moved to (452, 304)
Screenshot: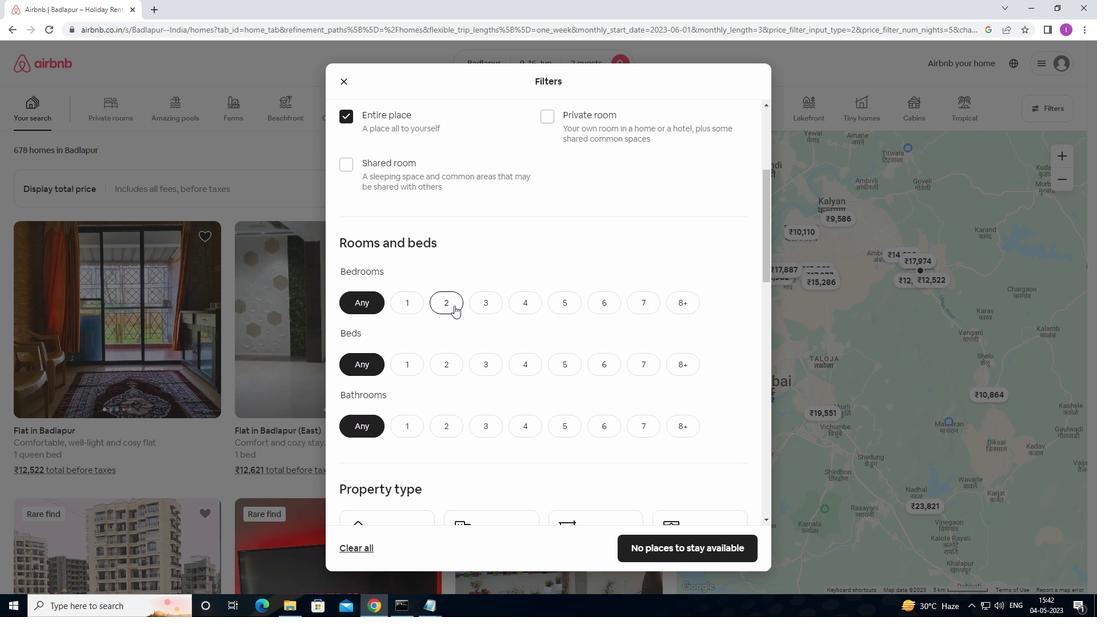 
Action: Mouse pressed left at (452, 304)
Screenshot: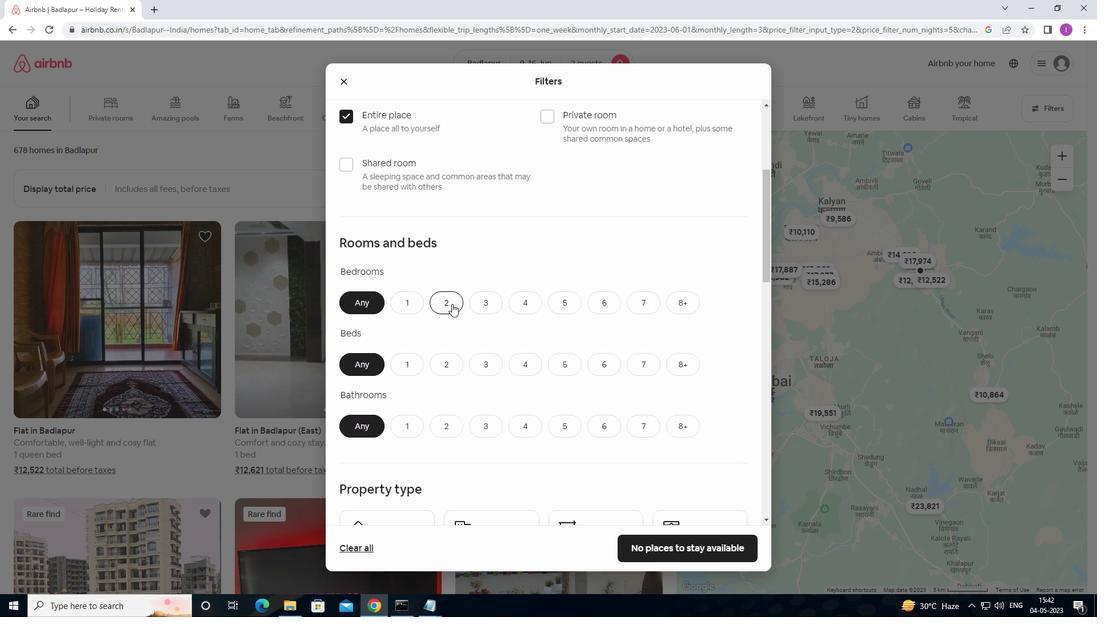 
Action: Mouse moved to (445, 366)
Screenshot: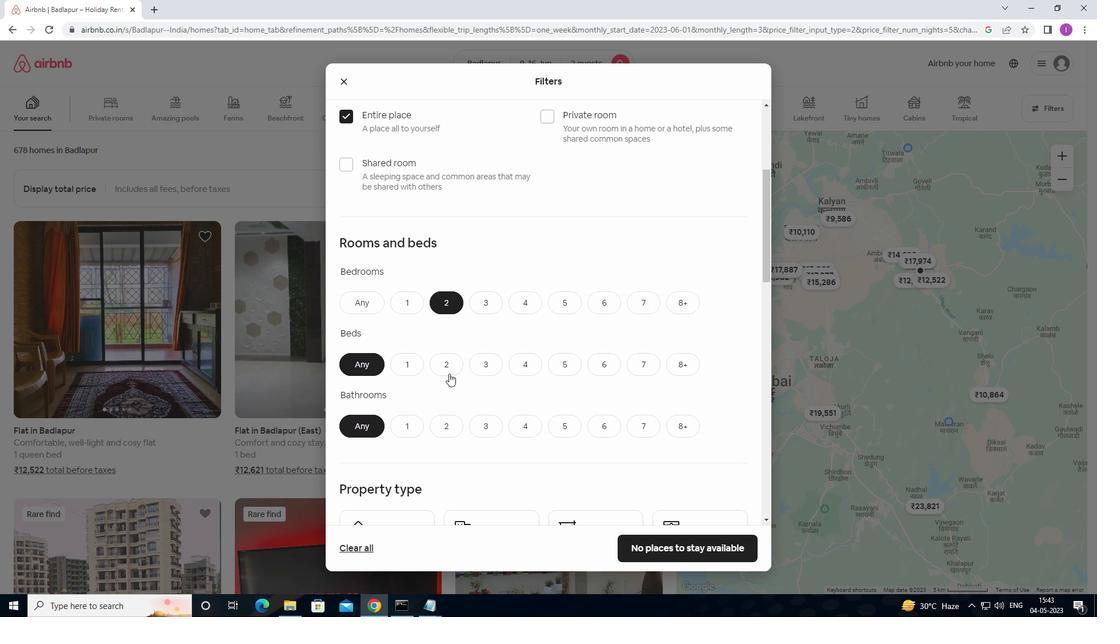 
Action: Mouse pressed left at (445, 366)
Screenshot: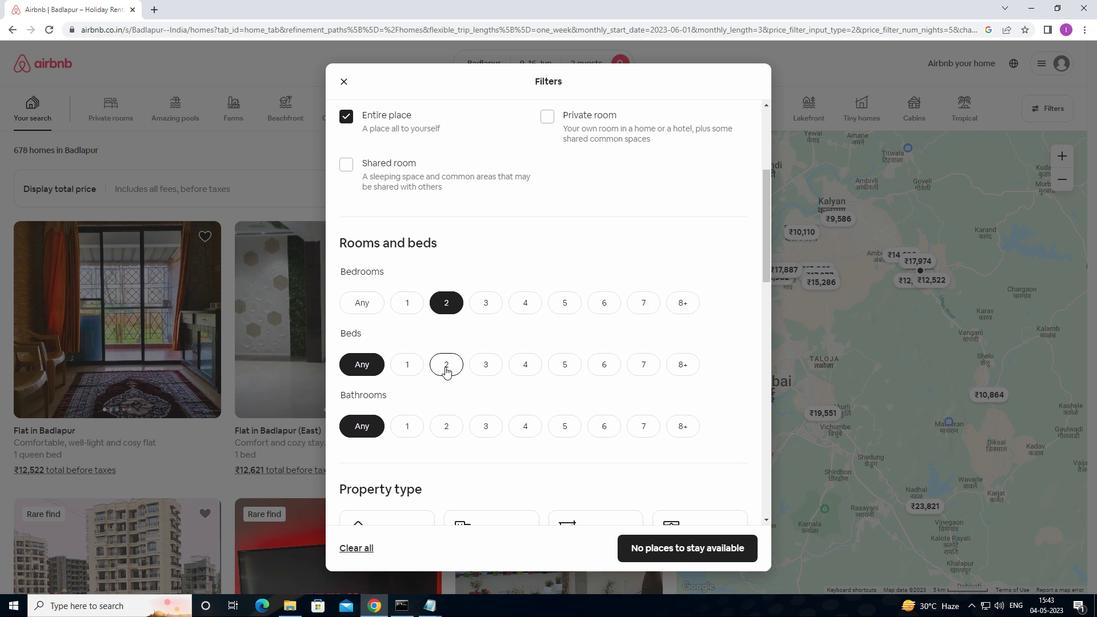
Action: Mouse moved to (411, 422)
Screenshot: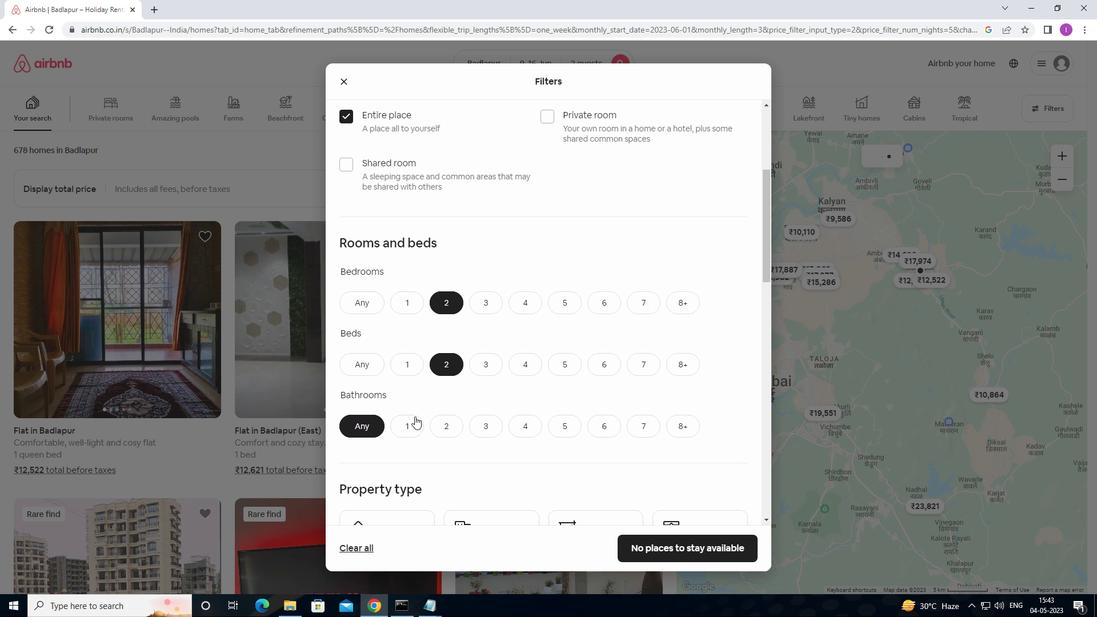 
Action: Mouse pressed left at (411, 422)
Screenshot: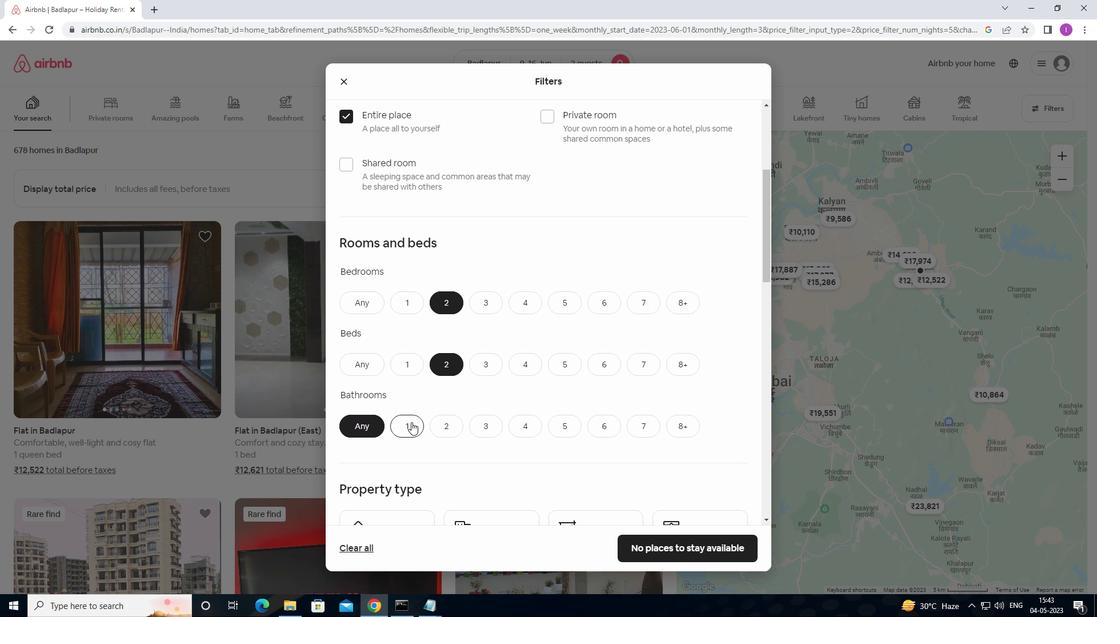 
Action: Mouse moved to (457, 393)
Screenshot: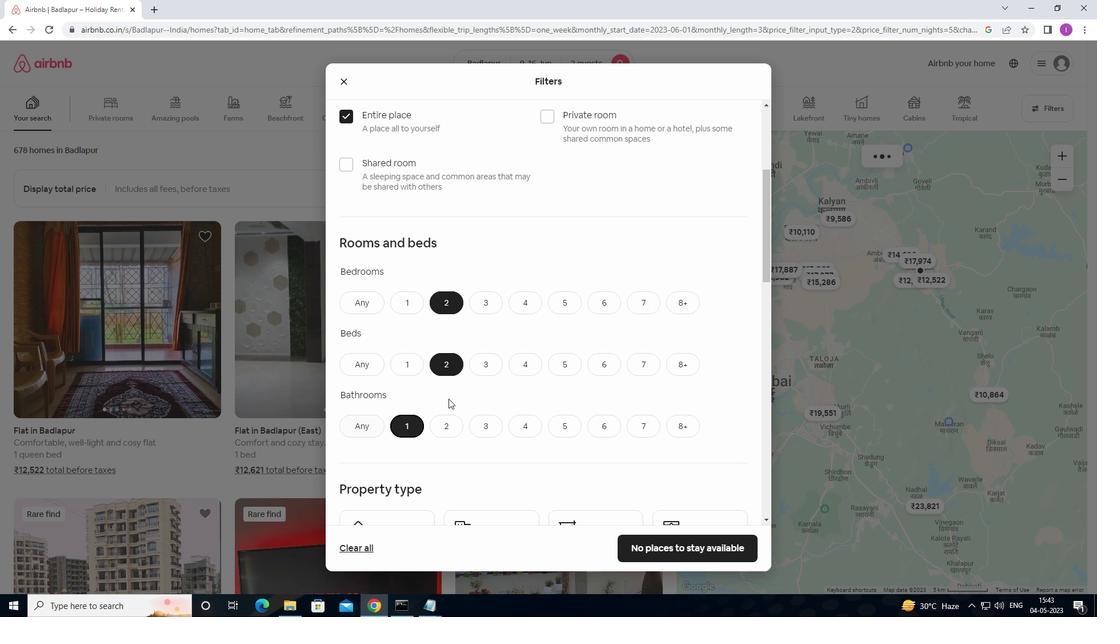 
Action: Mouse scrolled (457, 392) with delta (0, 0)
Screenshot: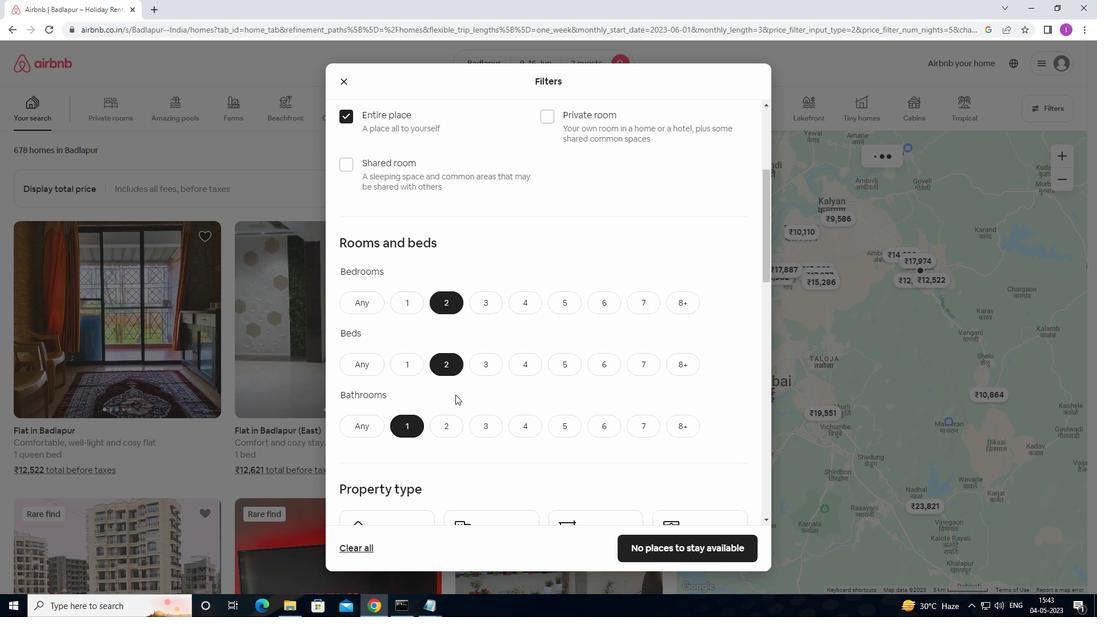 
Action: Mouse moved to (457, 385)
Screenshot: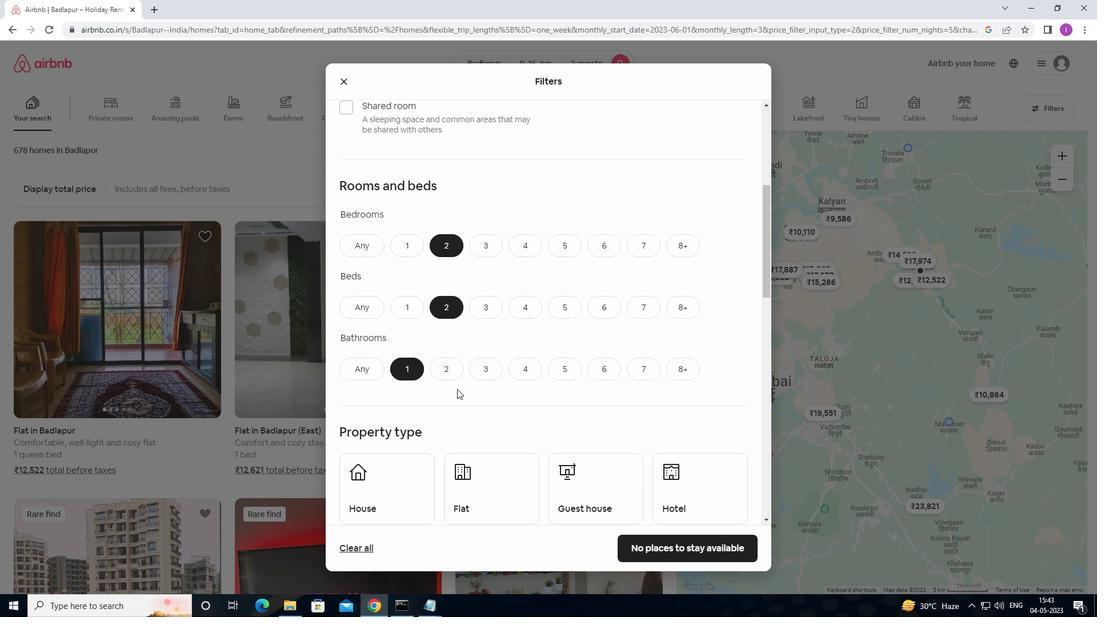 
Action: Mouse scrolled (457, 385) with delta (0, 0)
Screenshot: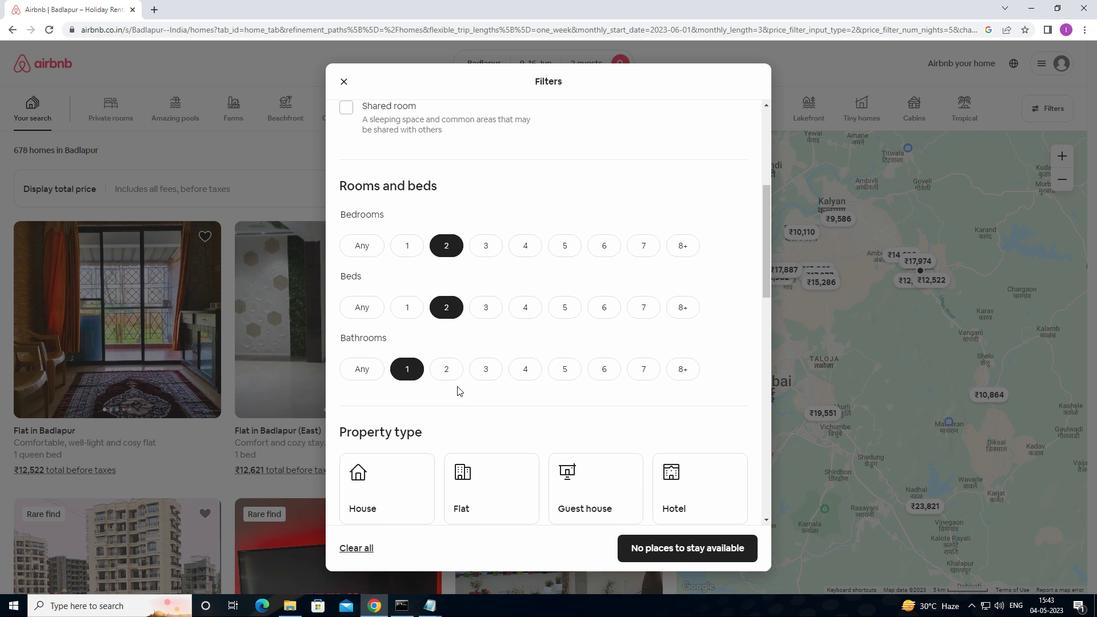 
Action: Mouse scrolled (457, 385) with delta (0, 0)
Screenshot: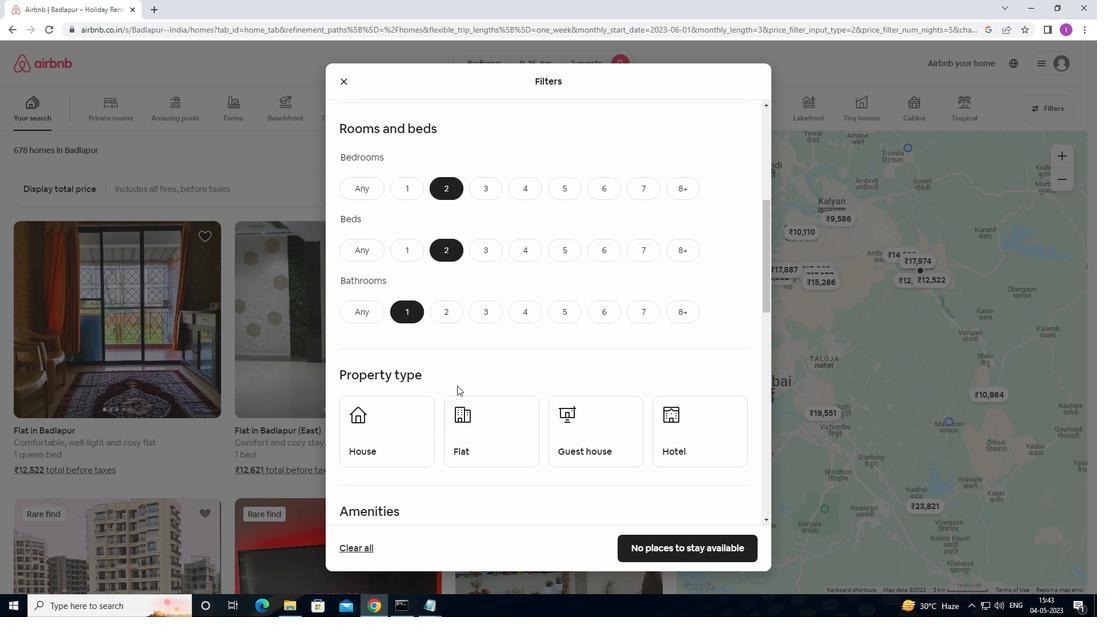 
Action: Mouse moved to (457, 384)
Screenshot: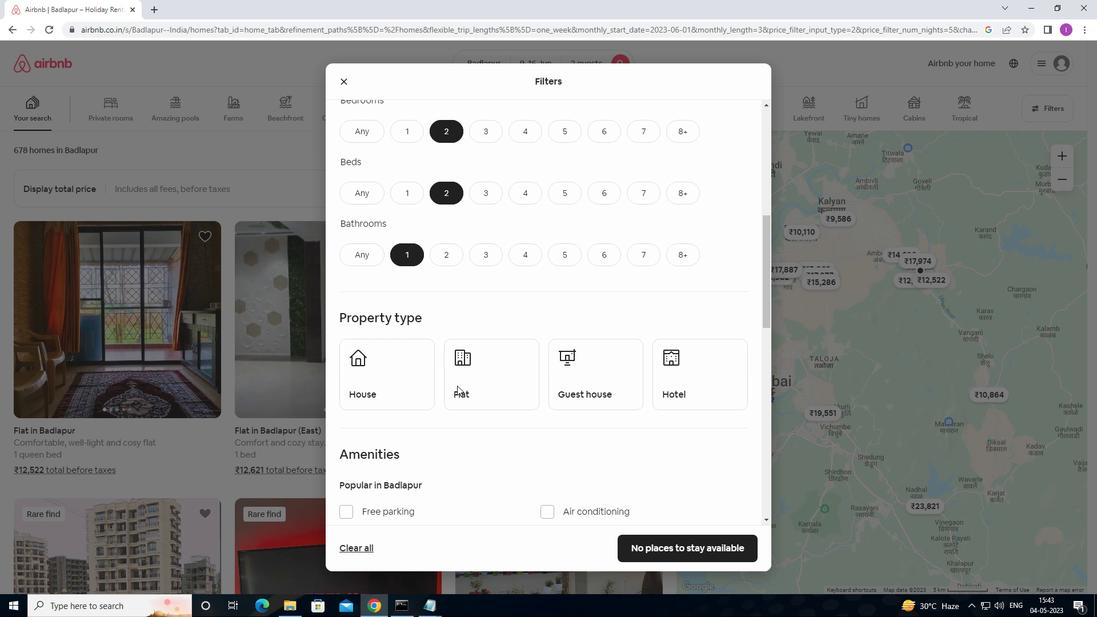 
Action: Mouse scrolled (457, 383) with delta (0, 0)
Screenshot: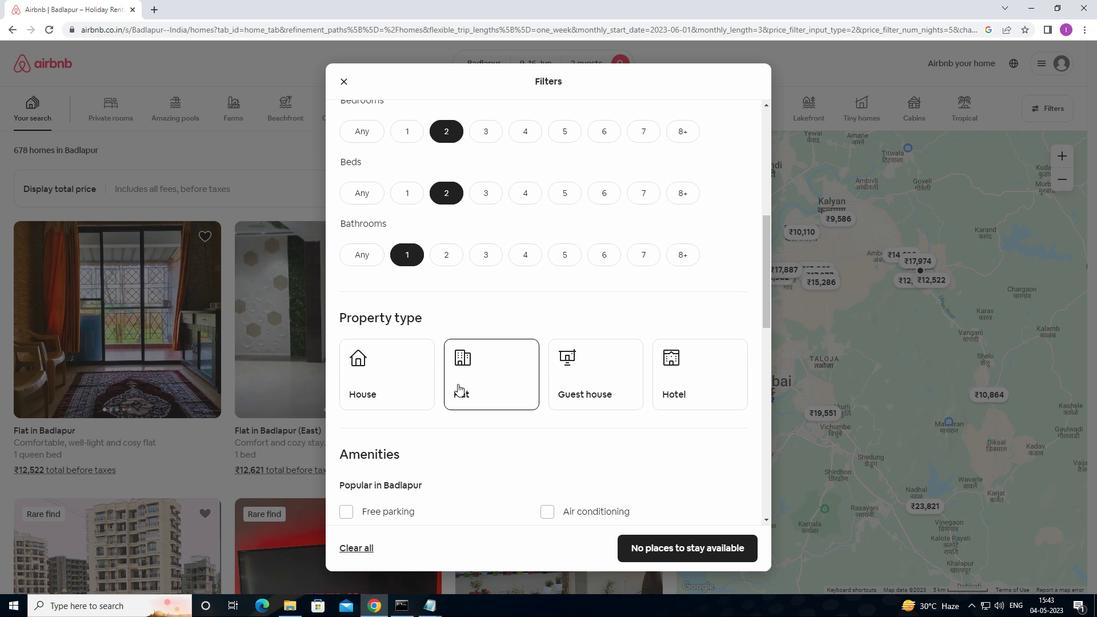 
Action: Mouse moved to (371, 343)
Screenshot: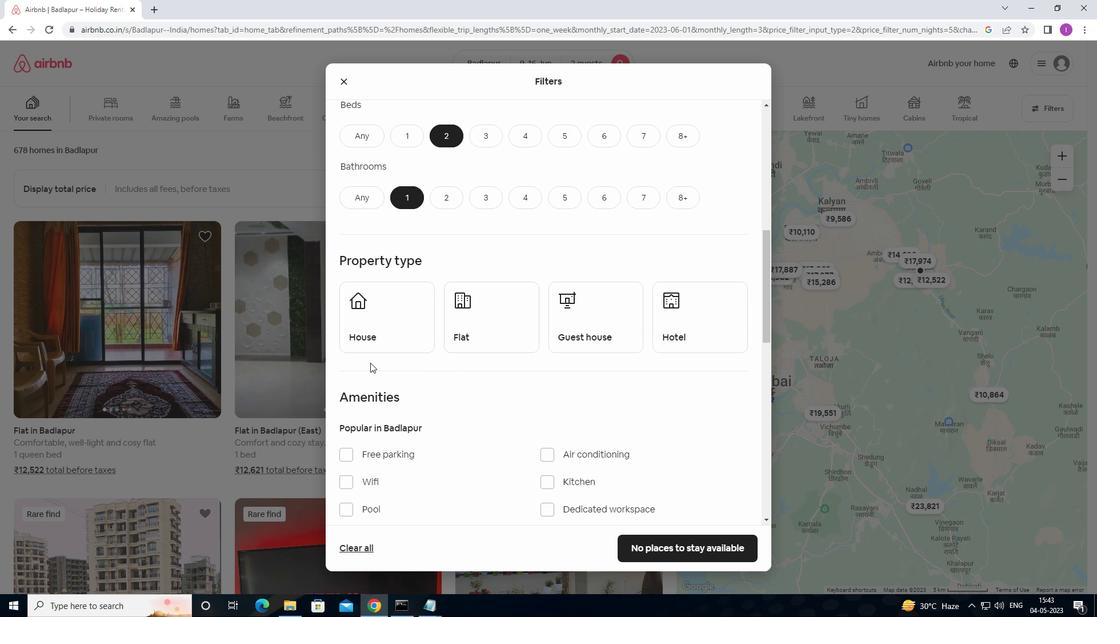
Action: Mouse pressed left at (371, 343)
Screenshot: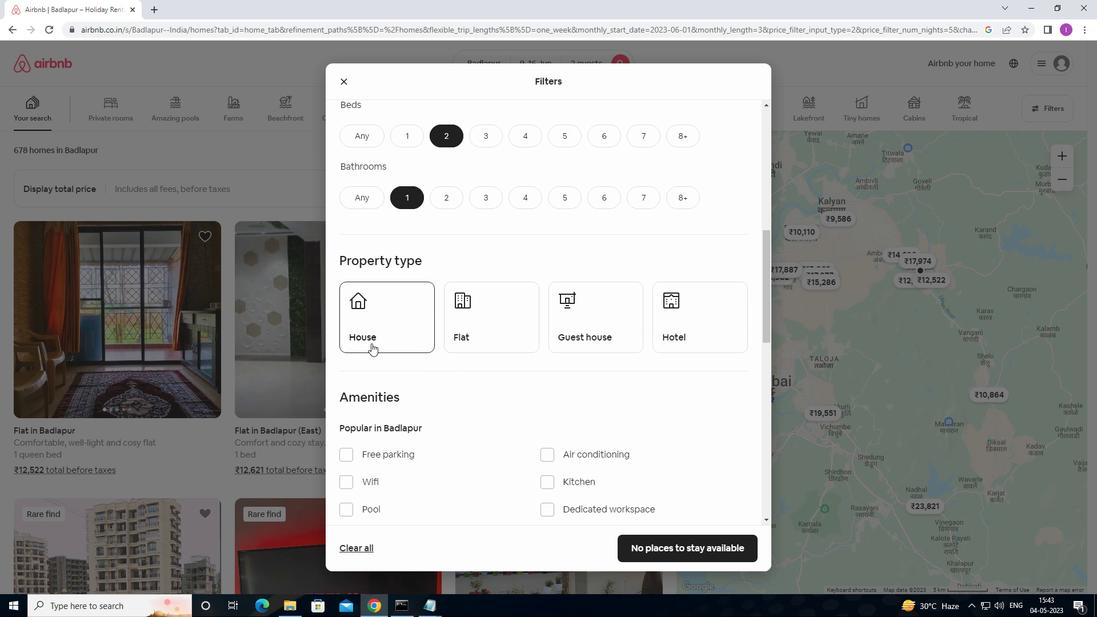 
Action: Mouse moved to (460, 327)
Screenshot: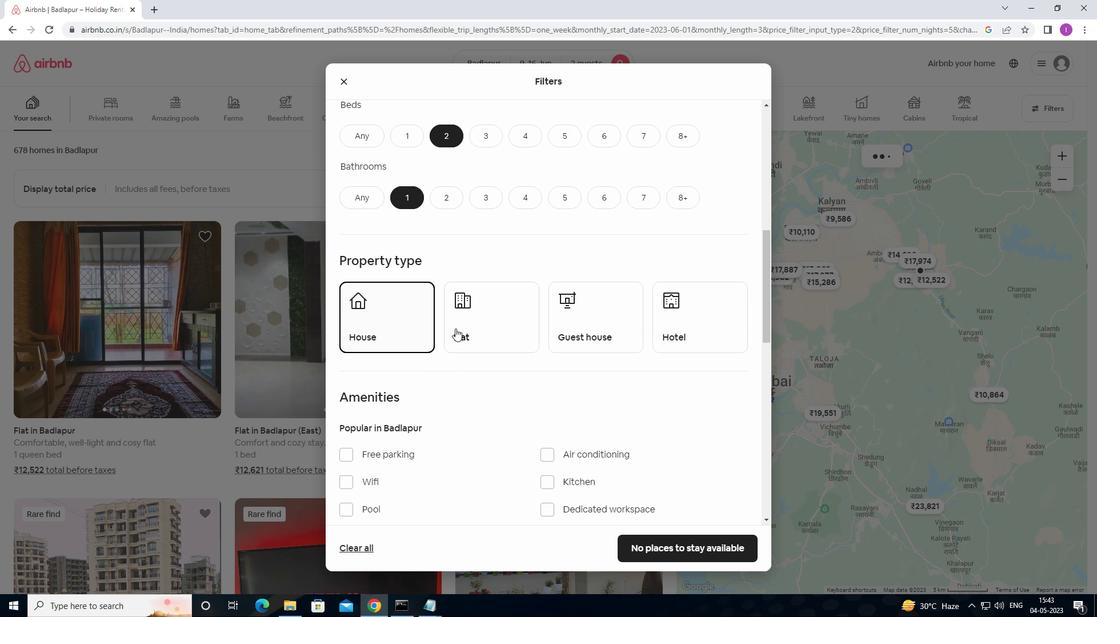 
Action: Mouse pressed left at (460, 327)
Screenshot: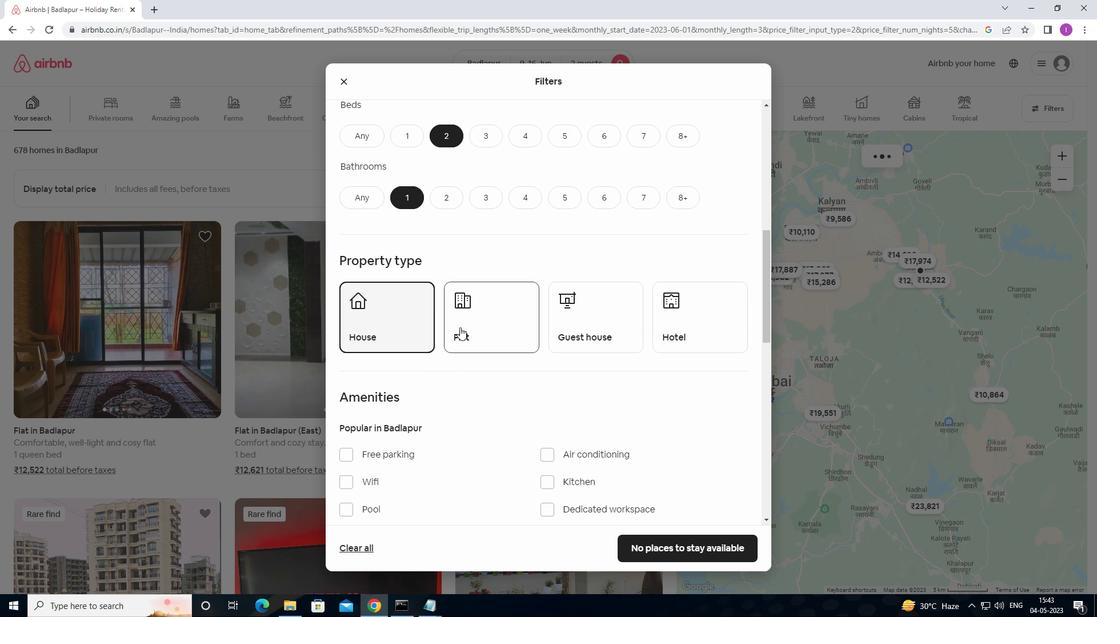 
Action: Mouse moved to (567, 332)
Screenshot: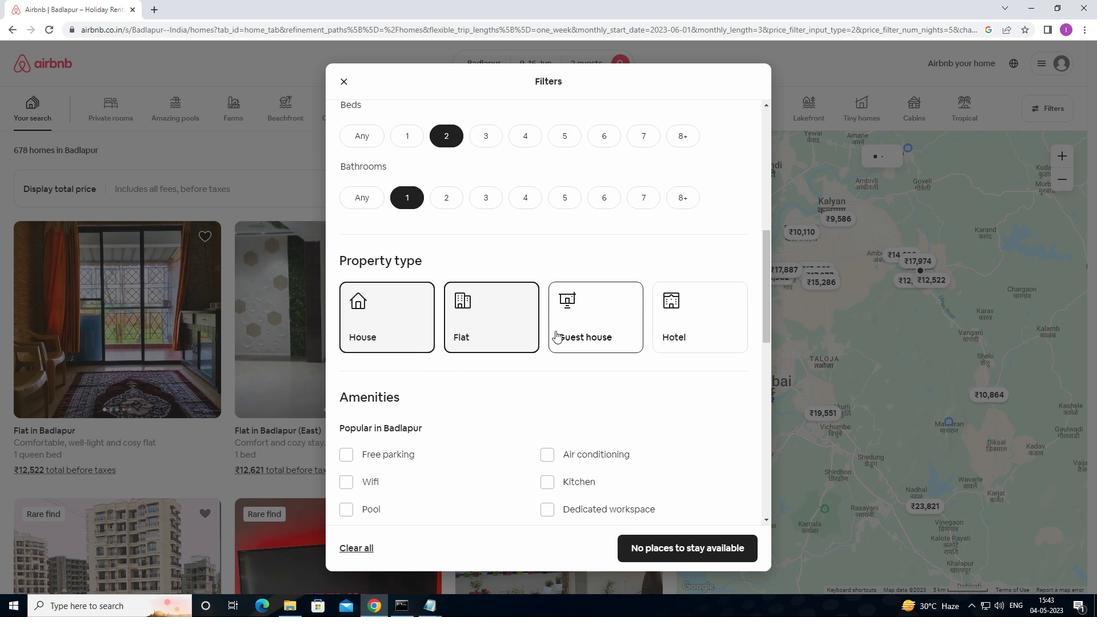 
Action: Mouse pressed left at (567, 332)
Screenshot: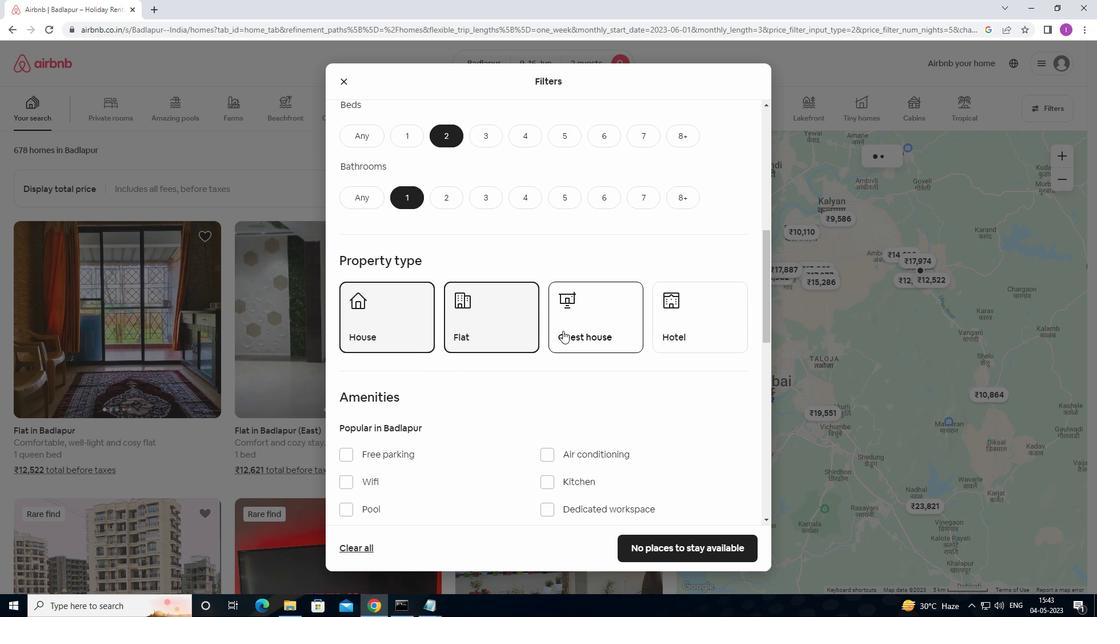 
Action: Mouse moved to (590, 366)
Screenshot: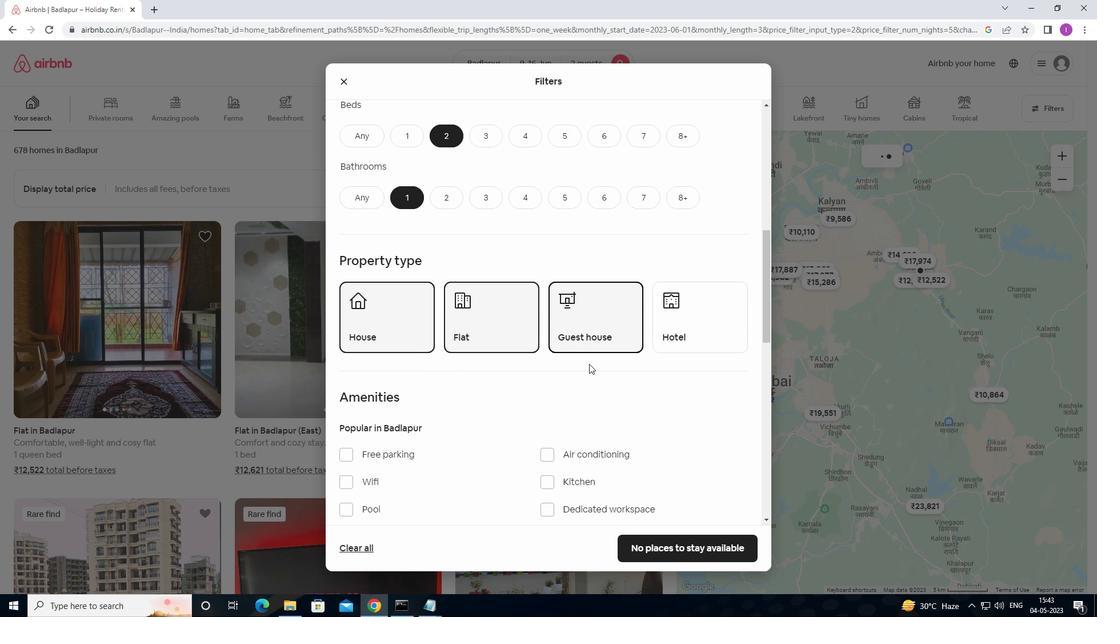 
Action: Mouse scrolled (590, 366) with delta (0, 0)
Screenshot: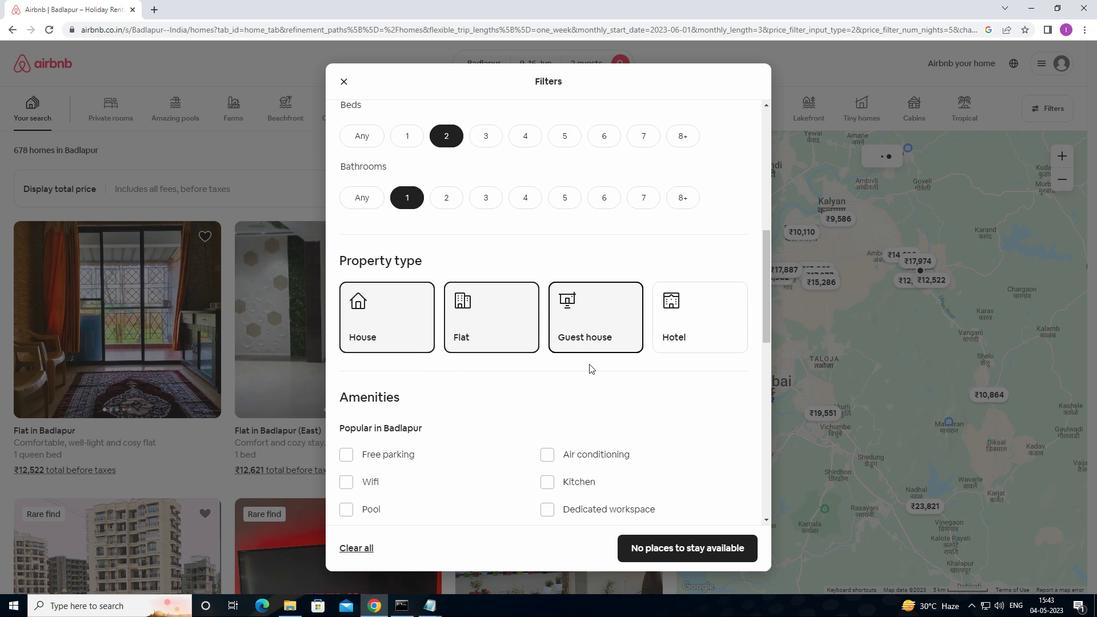 
Action: Mouse moved to (592, 356)
Screenshot: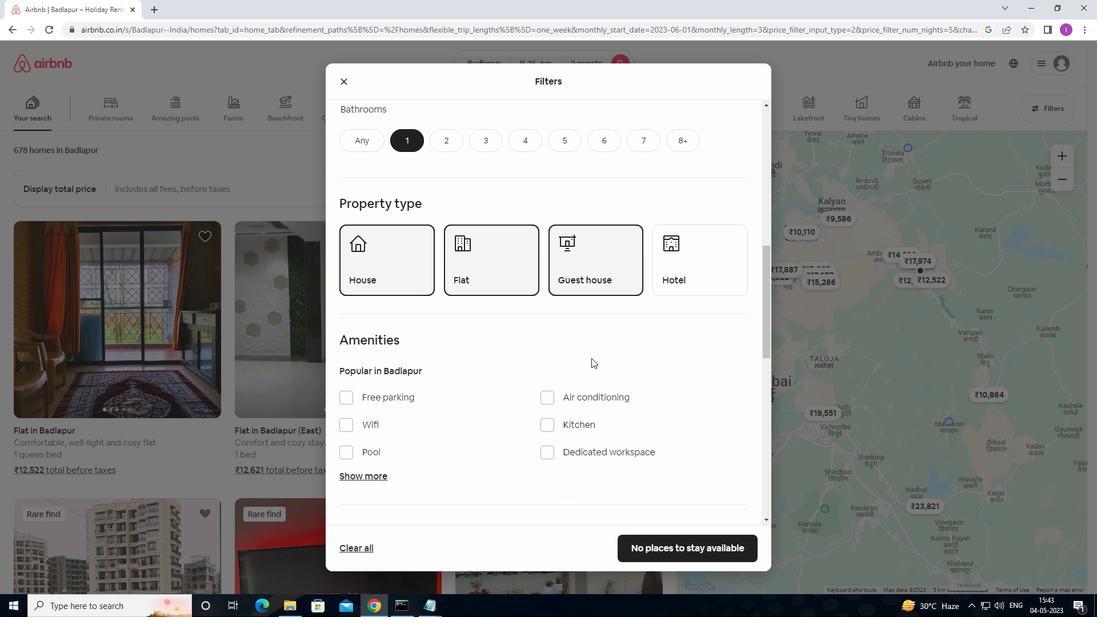 
Action: Mouse scrolled (592, 355) with delta (0, 0)
Screenshot: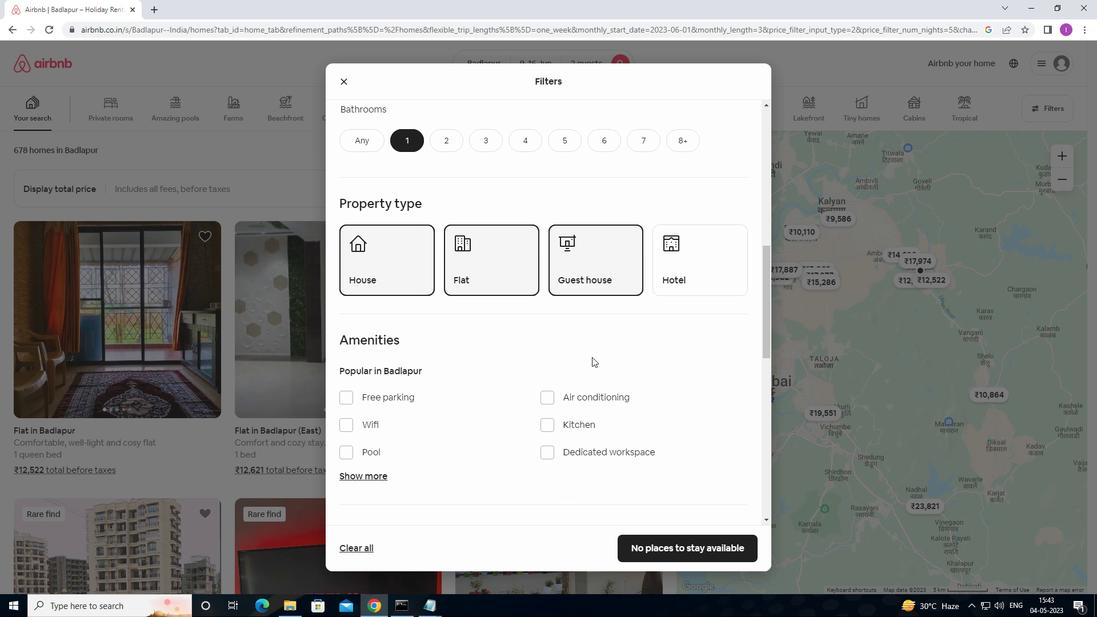 
Action: Mouse moved to (594, 353)
Screenshot: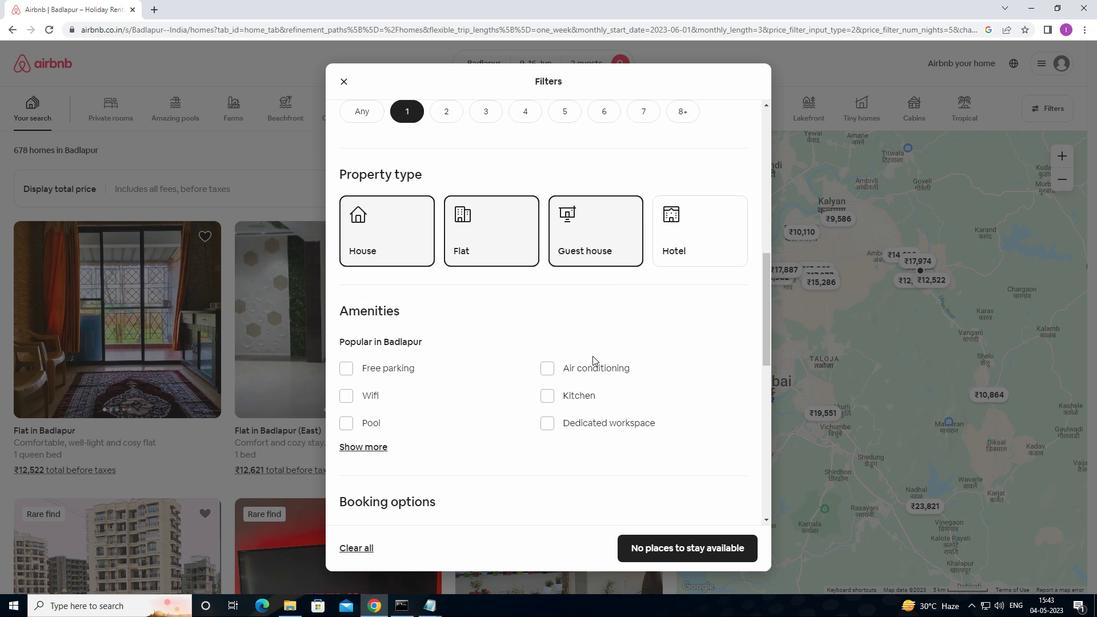 
Action: Mouse scrolled (594, 353) with delta (0, 0)
Screenshot: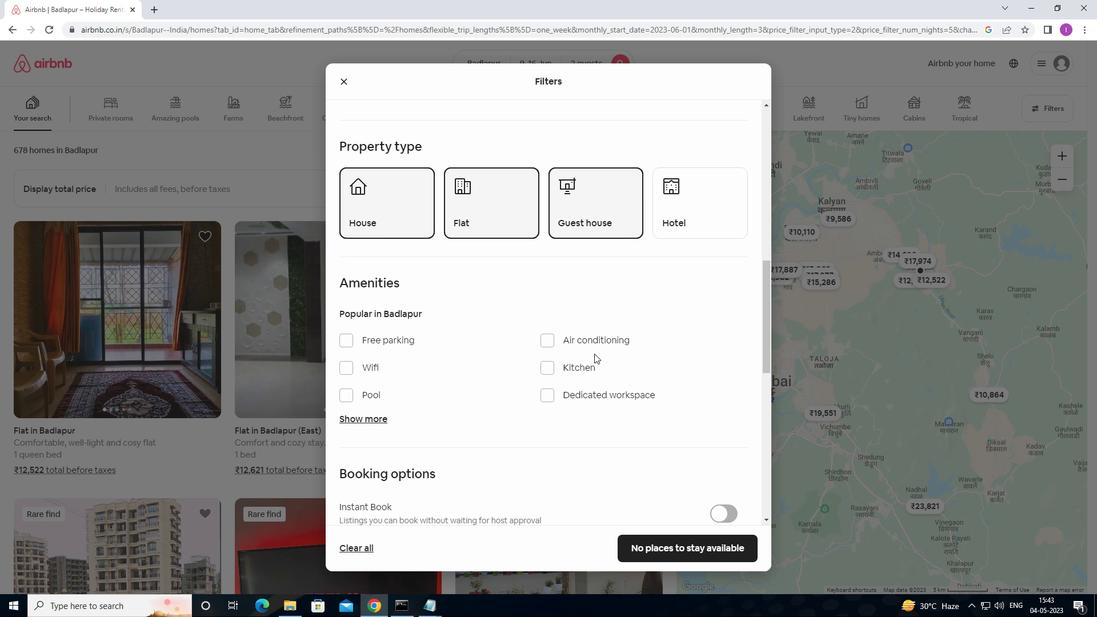 
Action: Mouse scrolled (594, 353) with delta (0, 0)
Screenshot: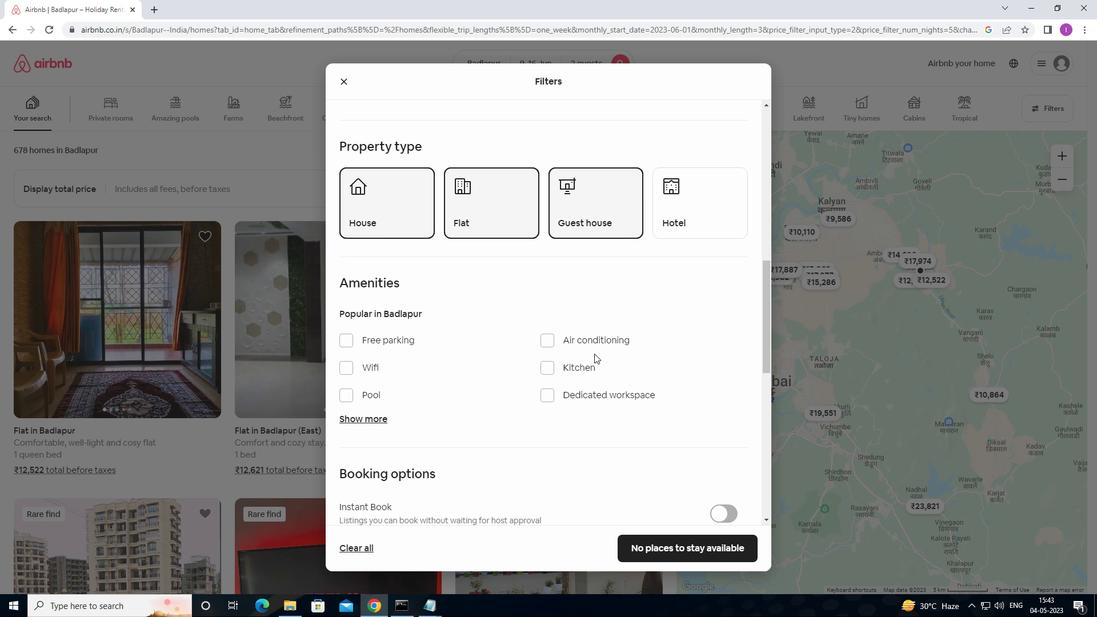 
Action: Mouse moved to (596, 350)
Screenshot: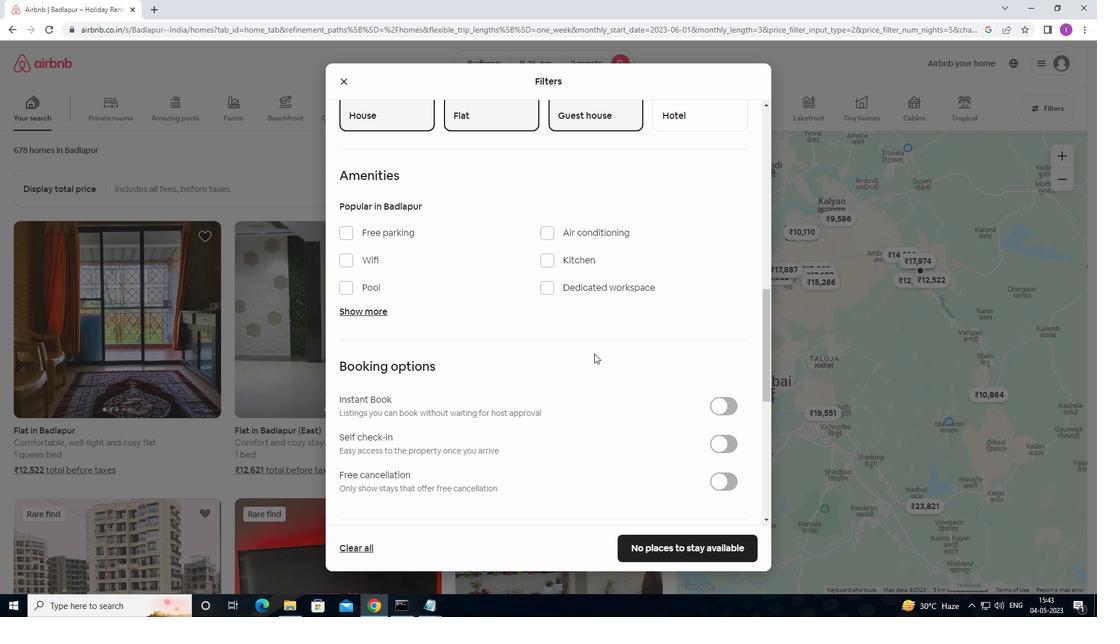
Action: Mouse scrolled (596, 350) with delta (0, 0)
Screenshot: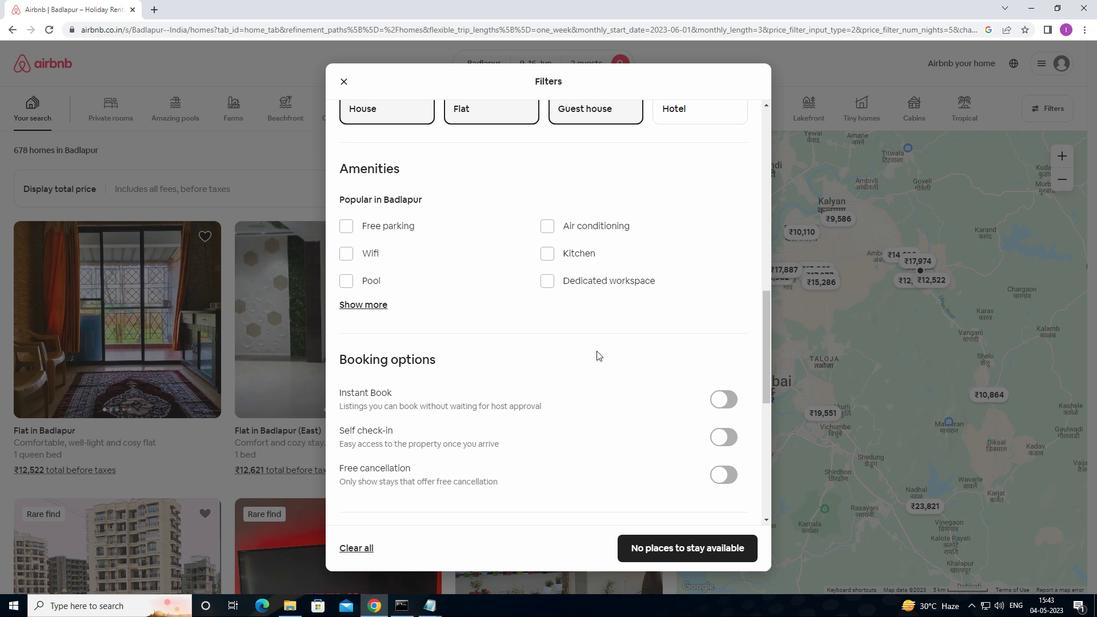 
Action: Mouse scrolled (596, 350) with delta (0, 0)
Screenshot: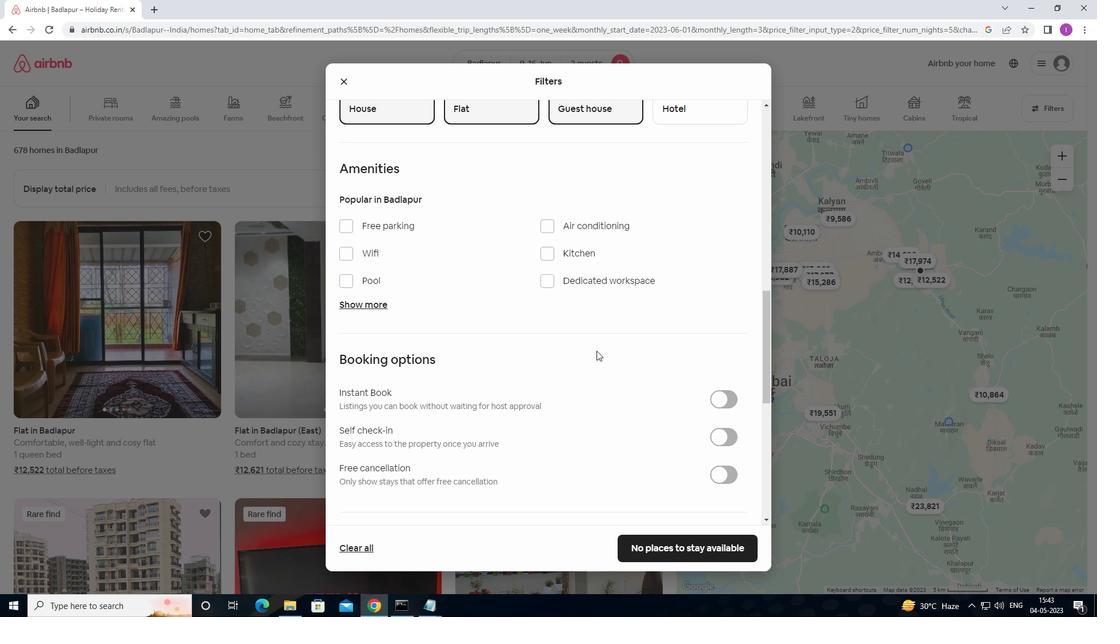 
Action: Mouse moved to (725, 319)
Screenshot: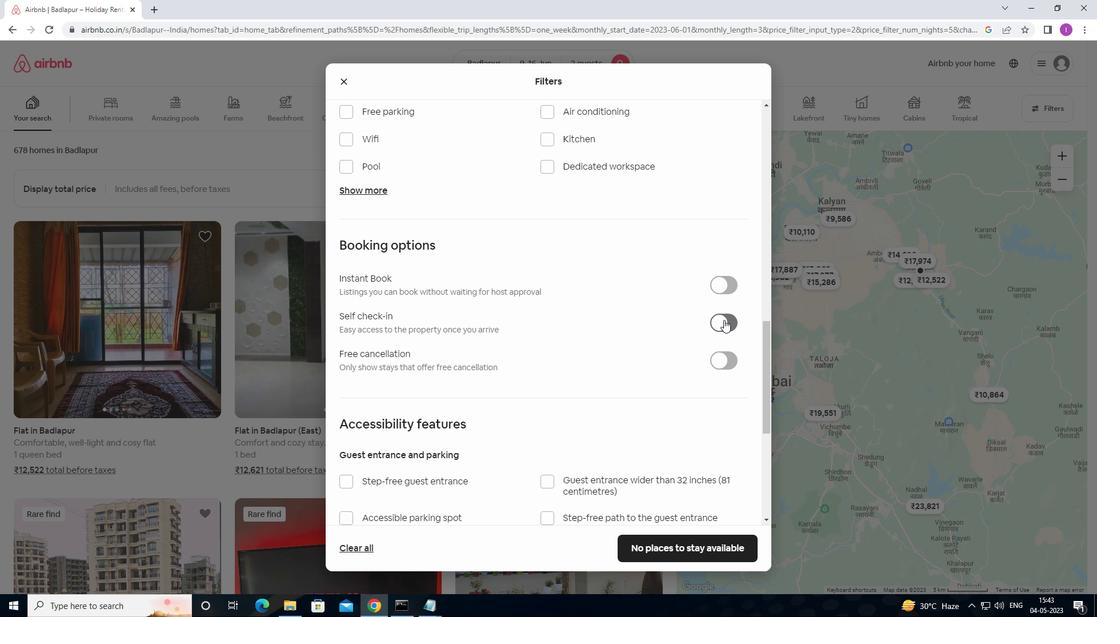 
Action: Mouse pressed left at (725, 319)
Screenshot: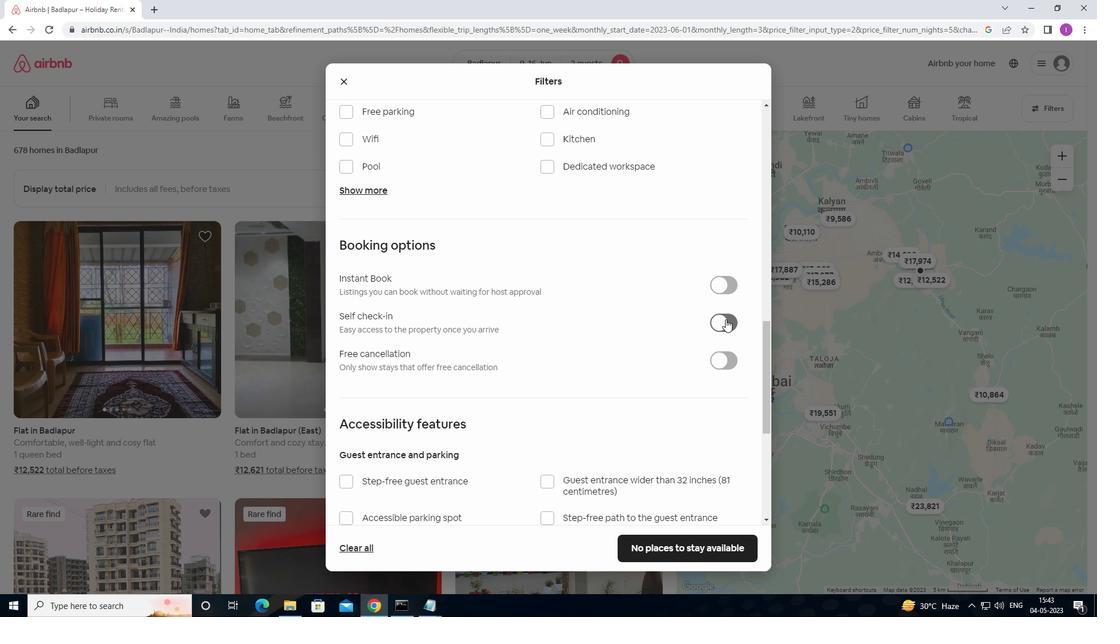
Action: Mouse moved to (667, 341)
Screenshot: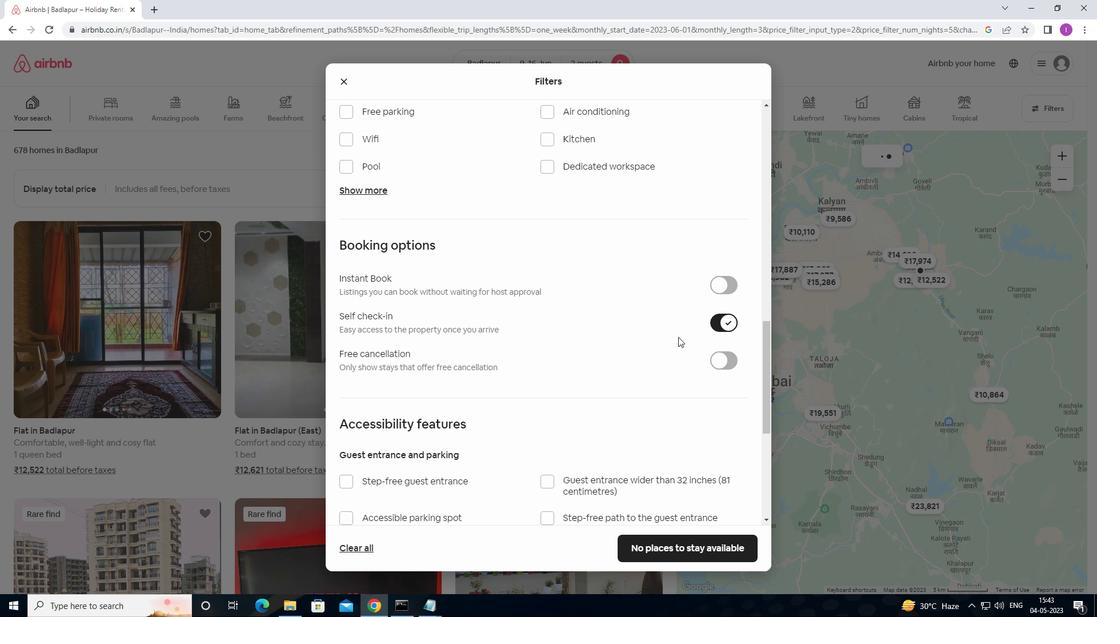 
Action: Mouse scrolled (667, 341) with delta (0, 0)
Screenshot: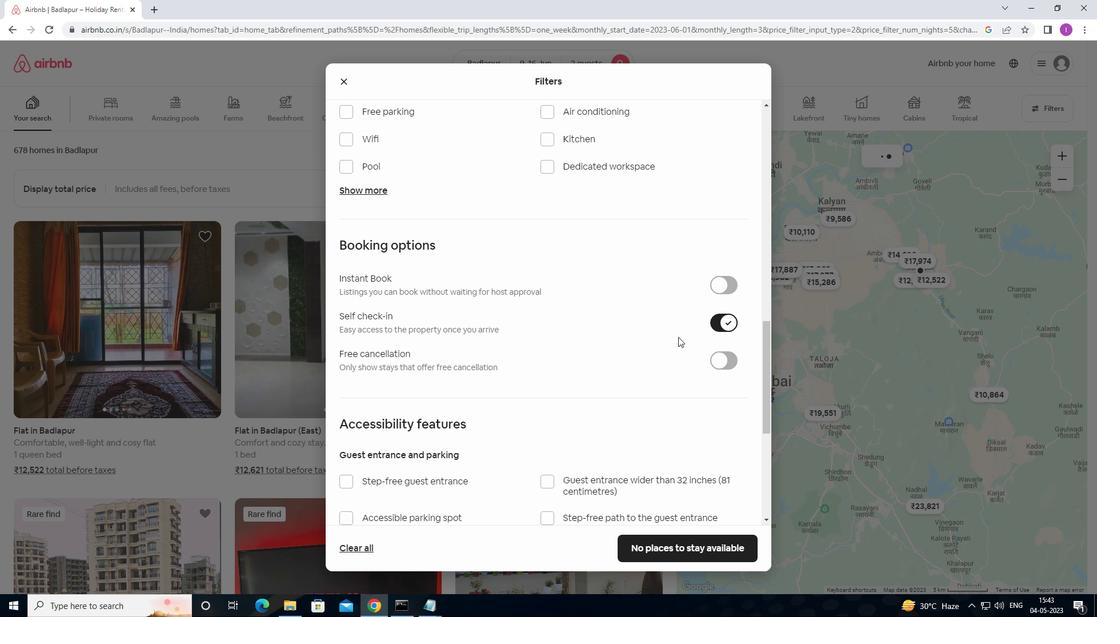 
Action: Mouse moved to (666, 342)
Screenshot: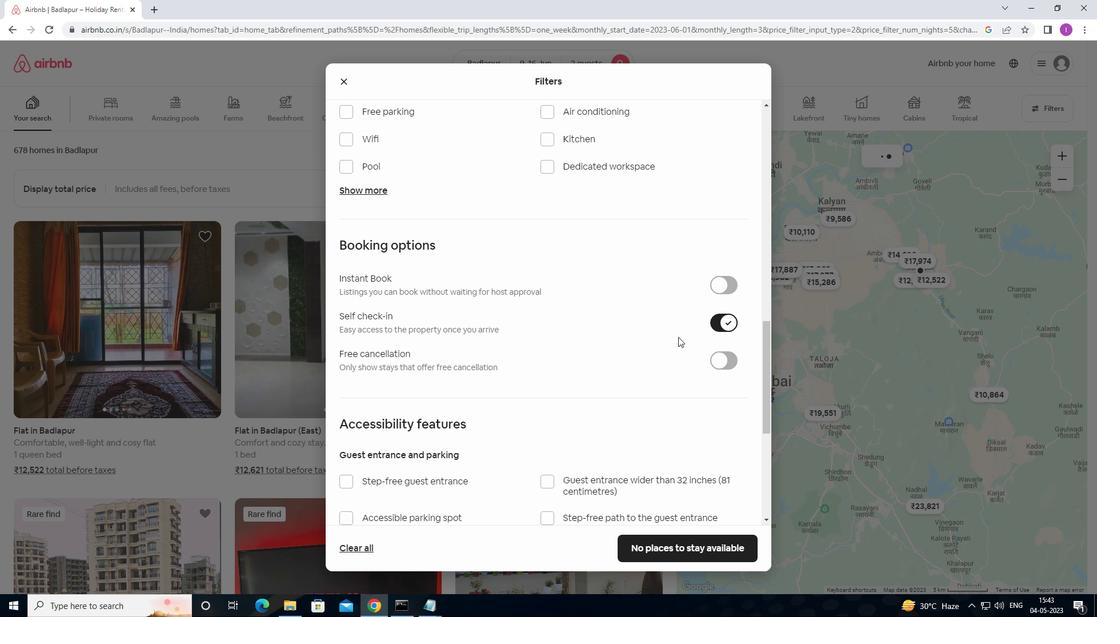 
Action: Mouse scrolled (666, 341) with delta (0, 0)
Screenshot: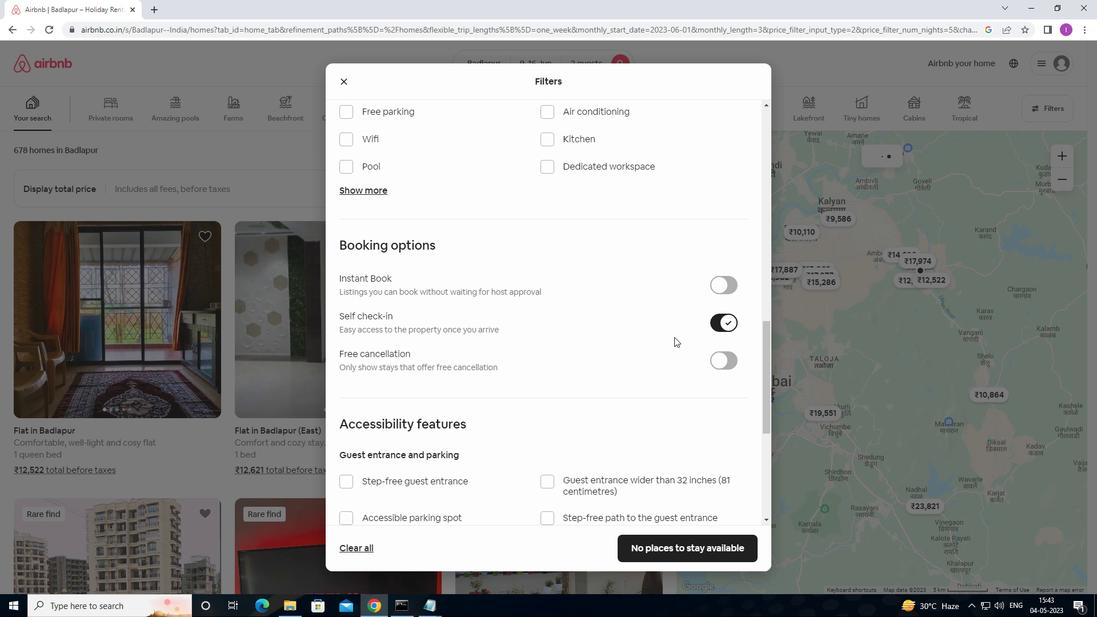 
Action: Mouse scrolled (666, 341) with delta (0, 0)
Screenshot: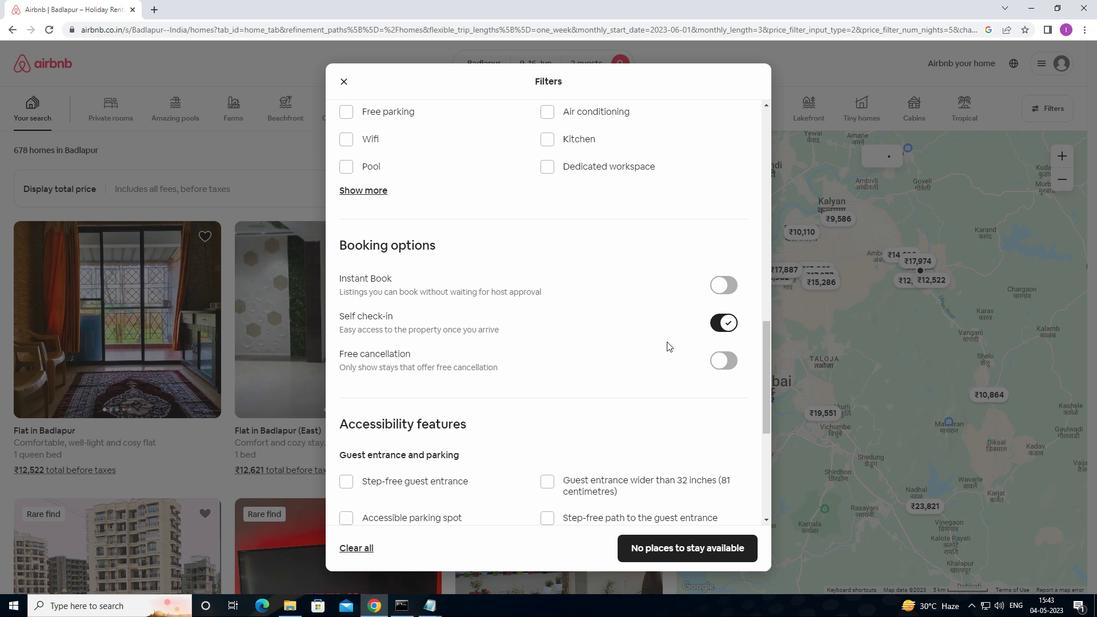 
Action: Mouse moved to (656, 335)
Screenshot: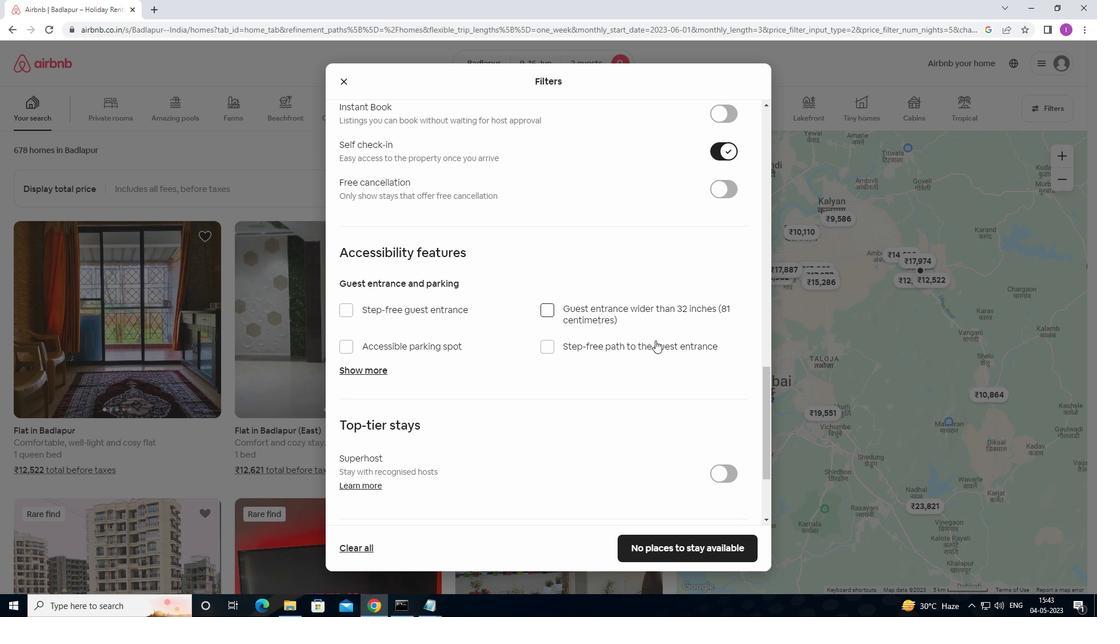 
Action: Mouse scrolled (656, 334) with delta (0, 0)
Screenshot: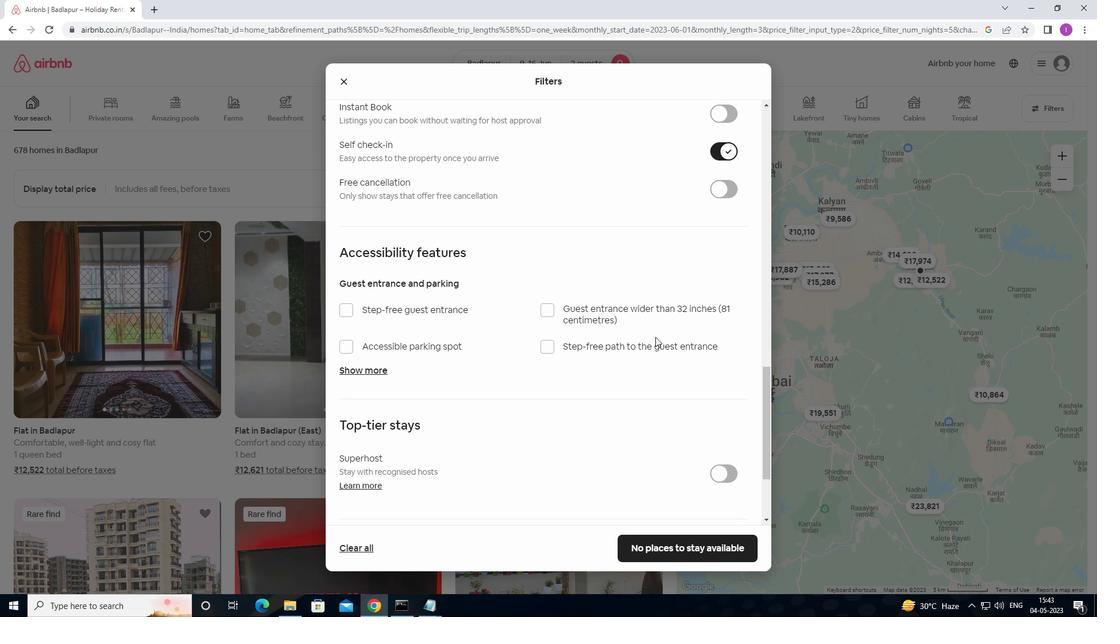 
Action: Mouse scrolled (656, 334) with delta (0, 0)
Screenshot: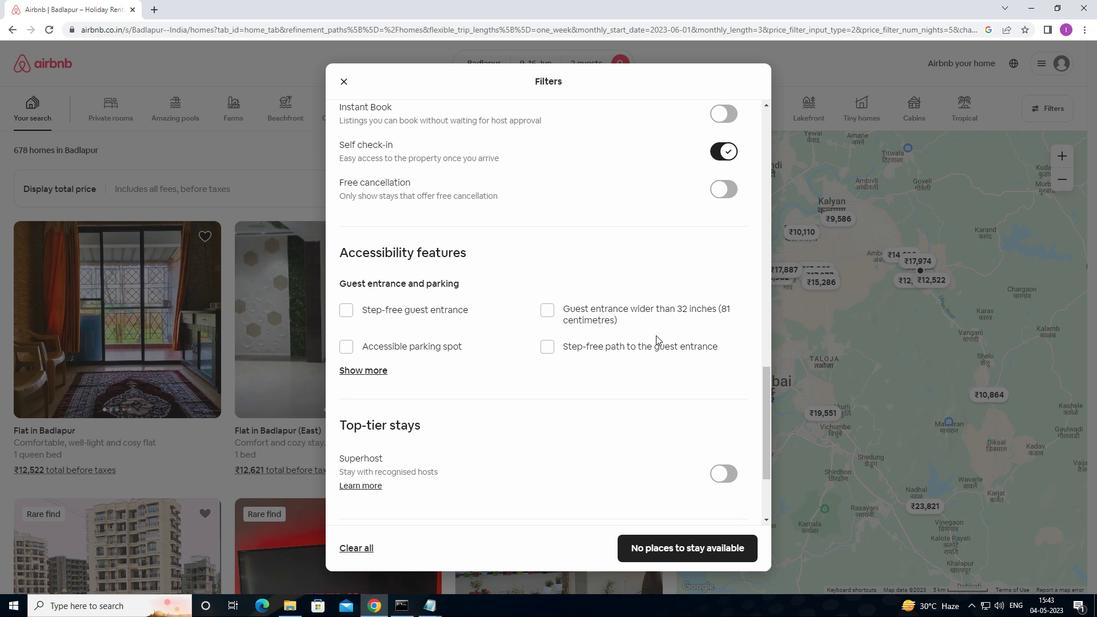 
Action: Mouse scrolled (656, 334) with delta (0, 0)
Screenshot: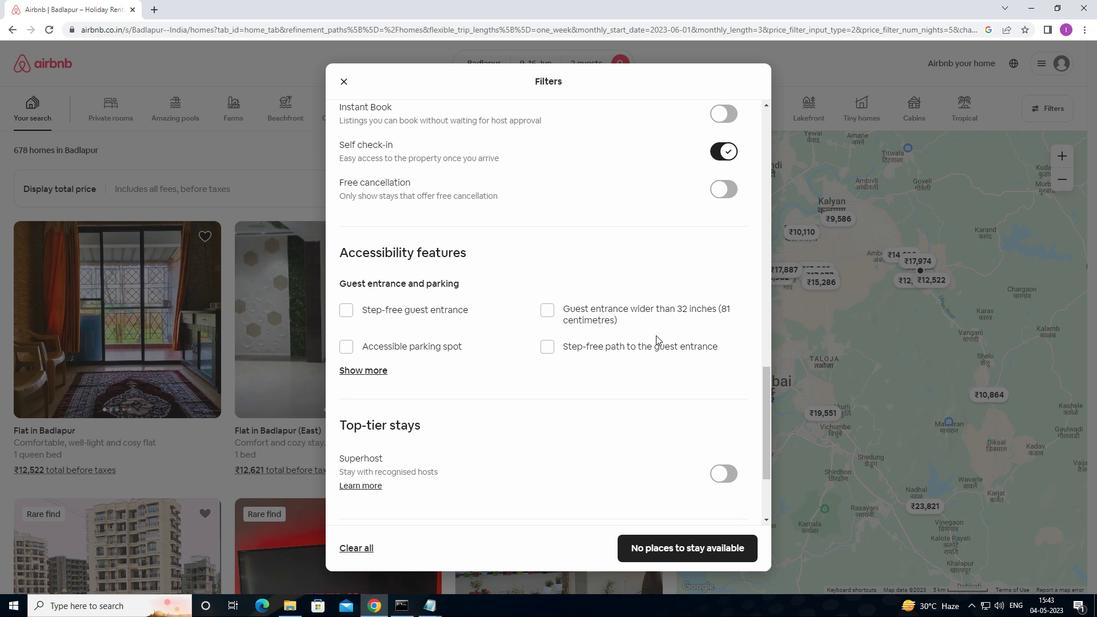 
Action: Mouse moved to (346, 447)
Screenshot: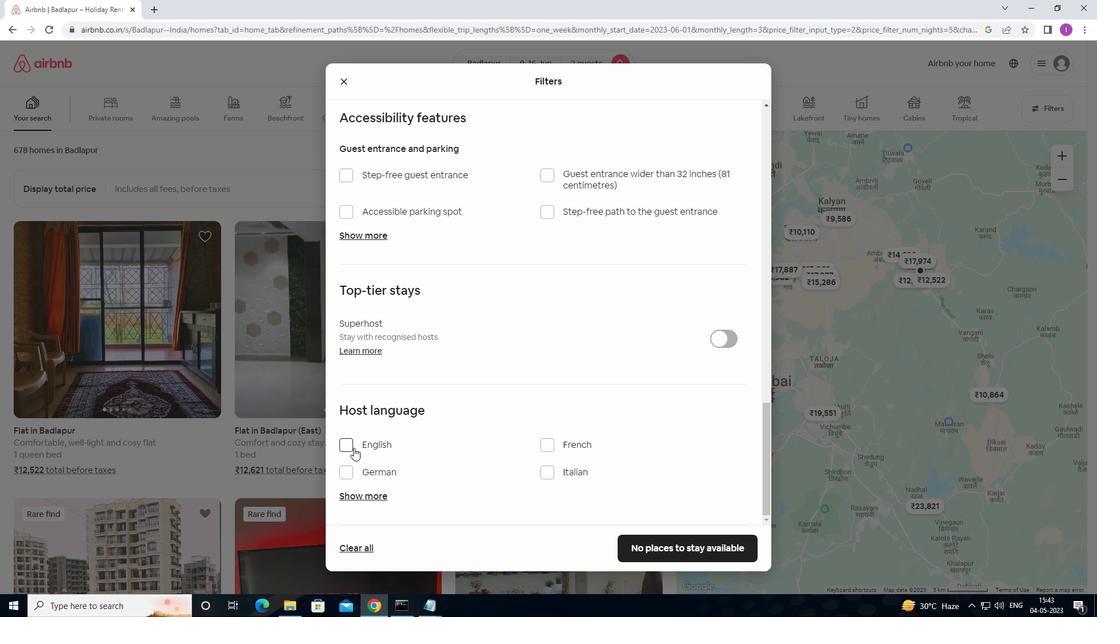 
Action: Mouse pressed left at (346, 447)
Screenshot: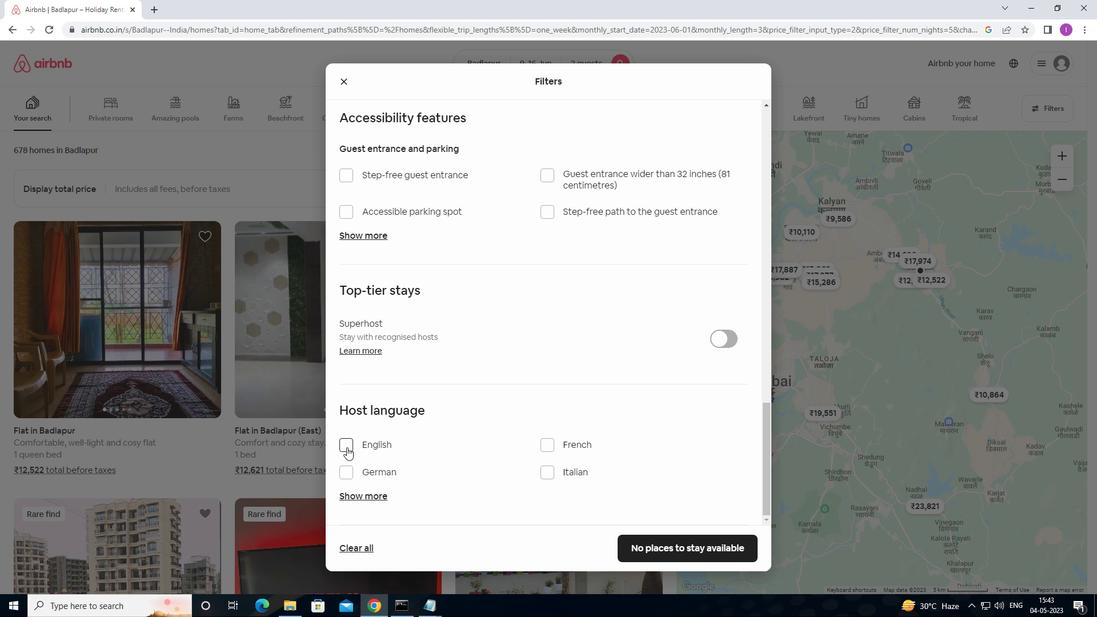 
Action: Mouse moved to (510, 416)
Screenshot: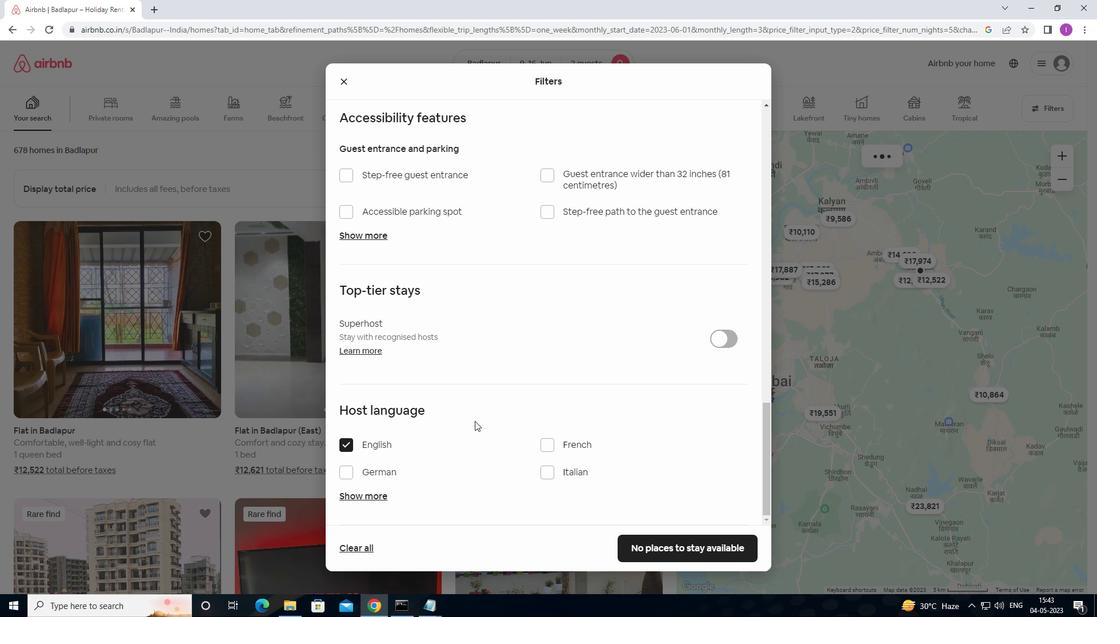
Action: Mouse scrolled (510, 415) with delta (0, 0)
Screenshot: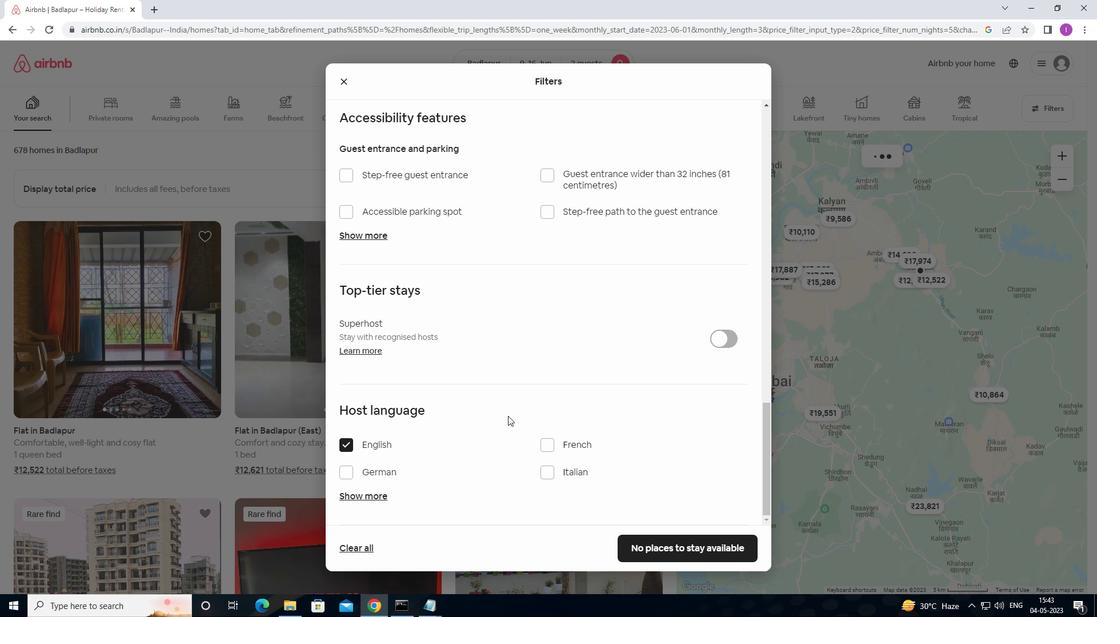 
Action: Mouse moved to (511, 416)
Screenshot: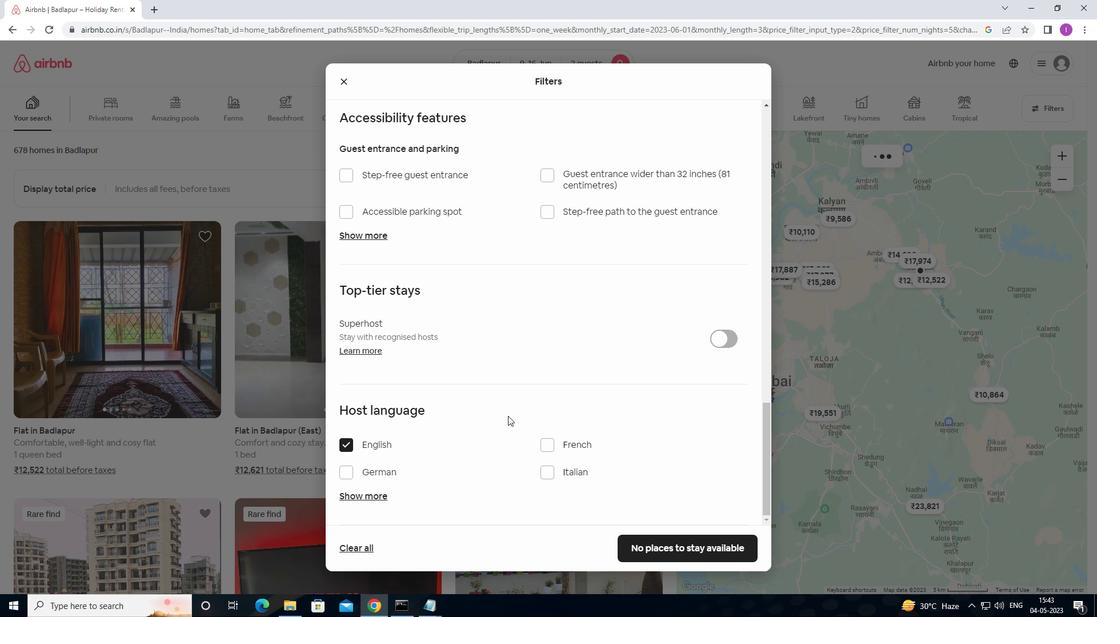 
Action: Mouse scrolled (511, 415) with delta (0, 0)
Screenshot: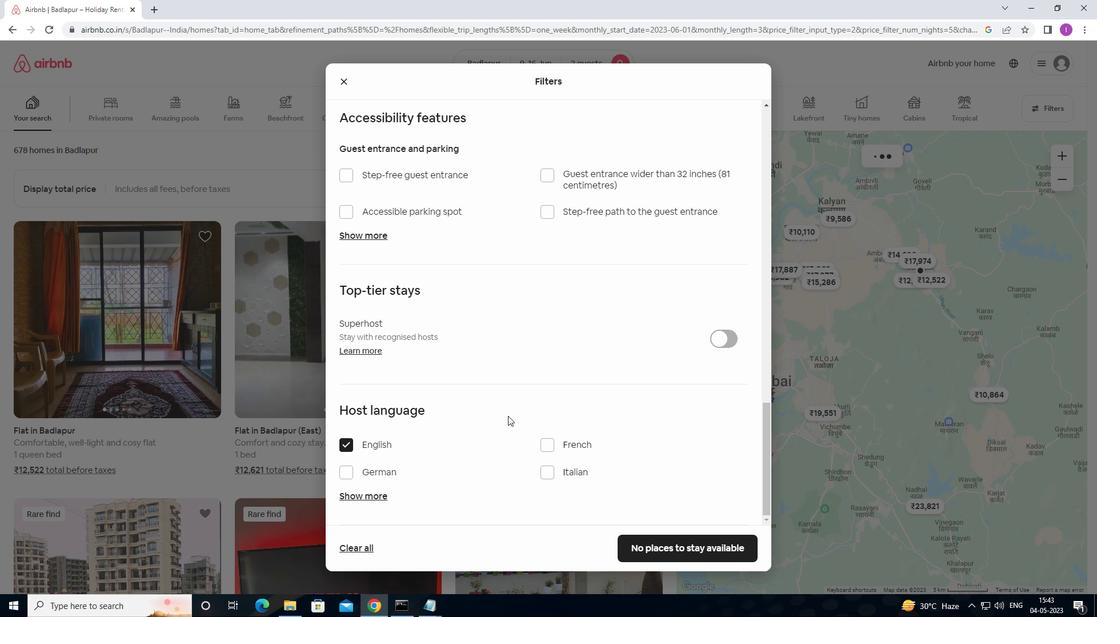 
Action: Mouse moved to (511, 416)
Screenshot: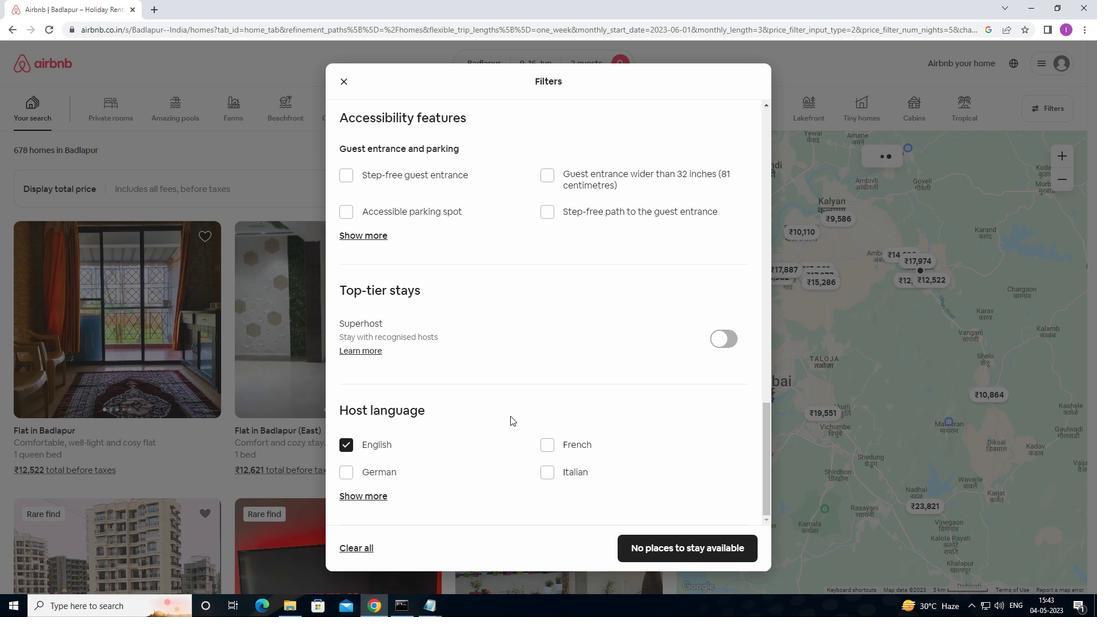 
Action: Mouse scrolled (511, 415) with delta (0, 0)
Screenshot: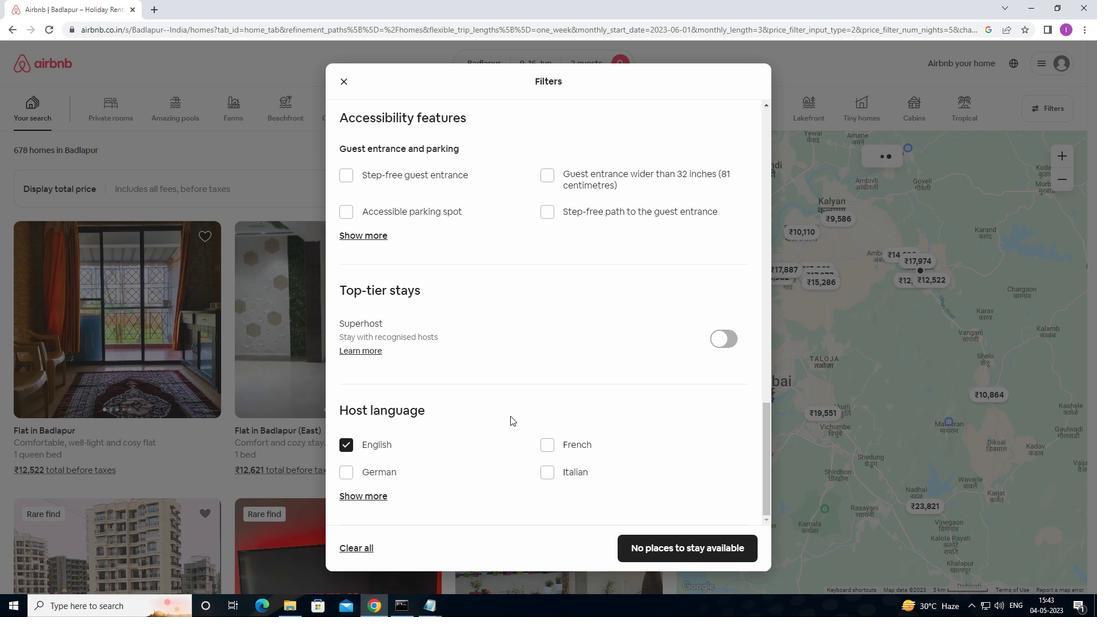 
Action: Mouse moved to (514, 416)
Screenshot: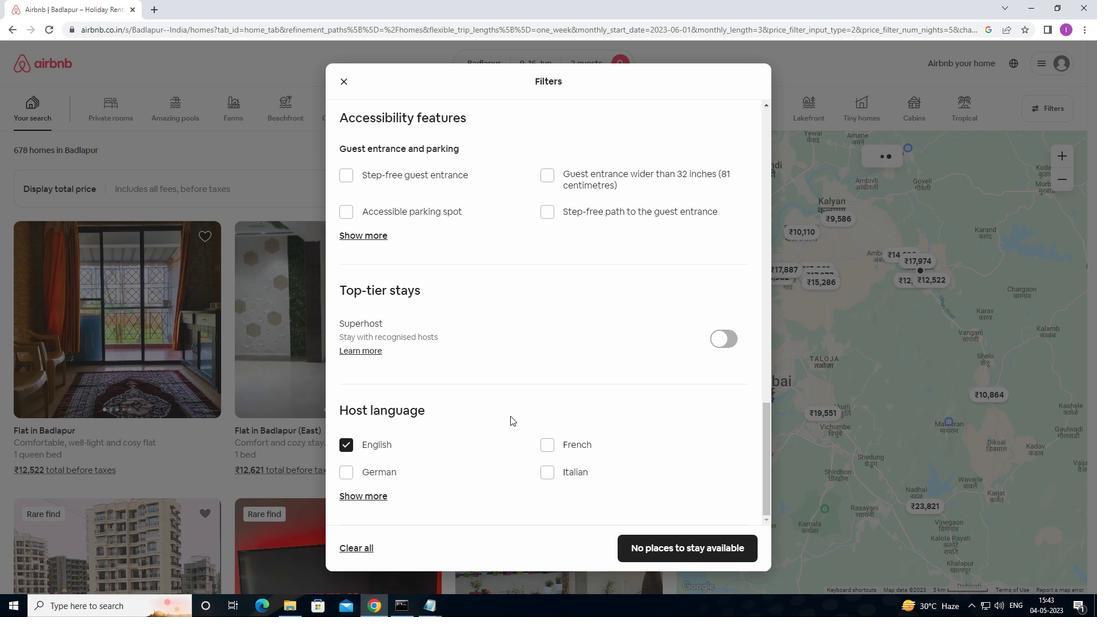 
Action: Mouse scrolled (514, 415) with delta (0, 0)
Screenshot: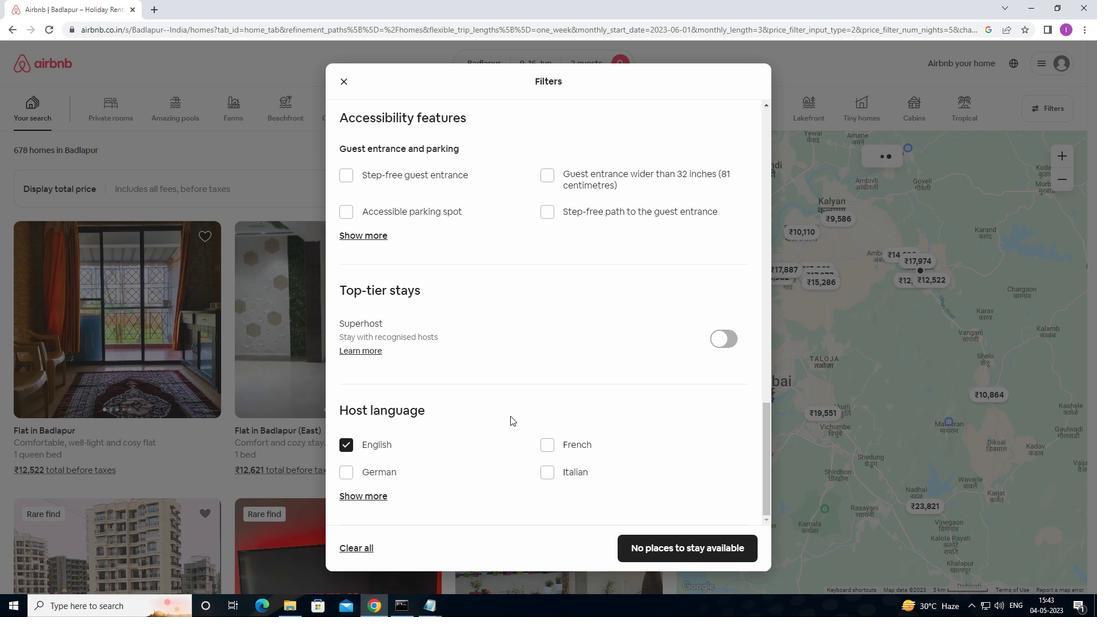 
Action: Mouse moved to (518, 415)
Screenshot: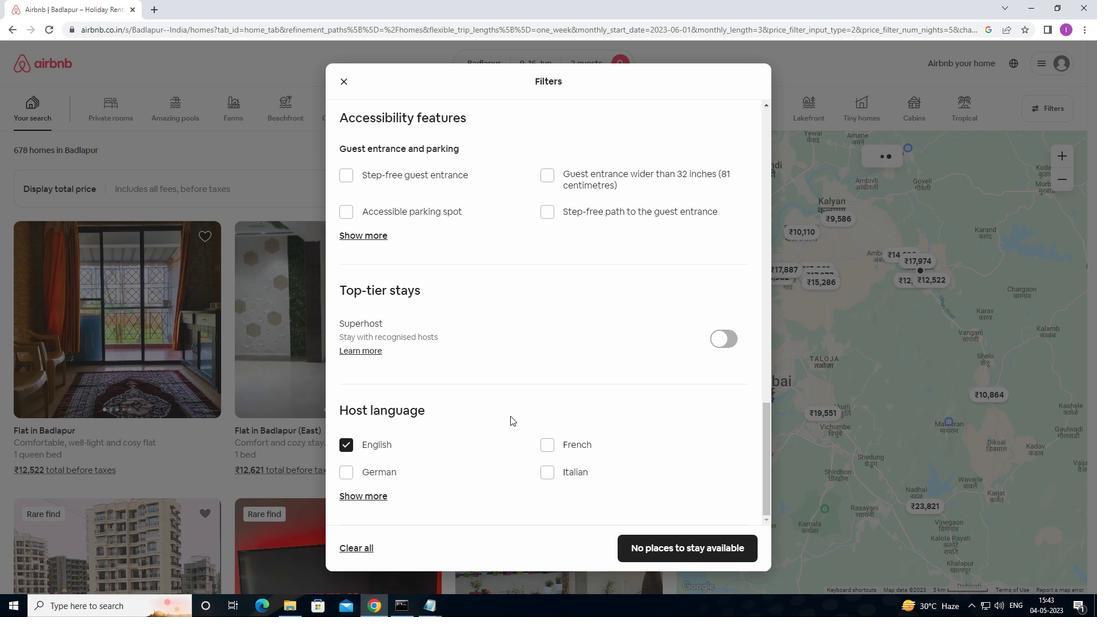
Action: Mouse scrolled (518, 414) with delta (0, 0)
Screenshot: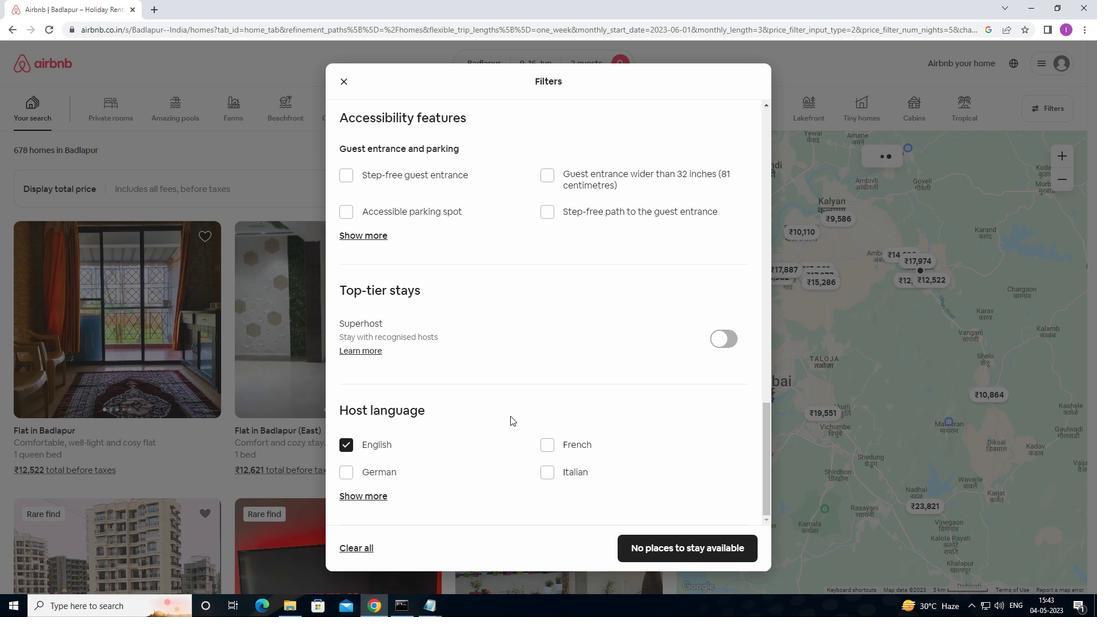 
Action: Mouse moved to (640, 552)
Screenshot: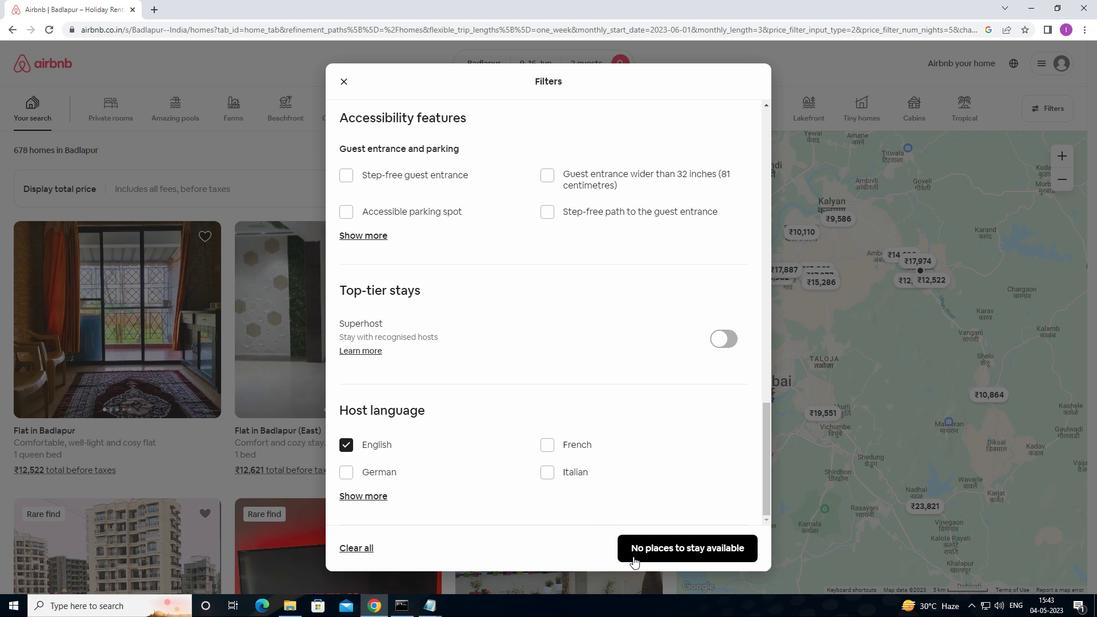 
Action: Mouse pressed left at (640, 552)
Screenshot: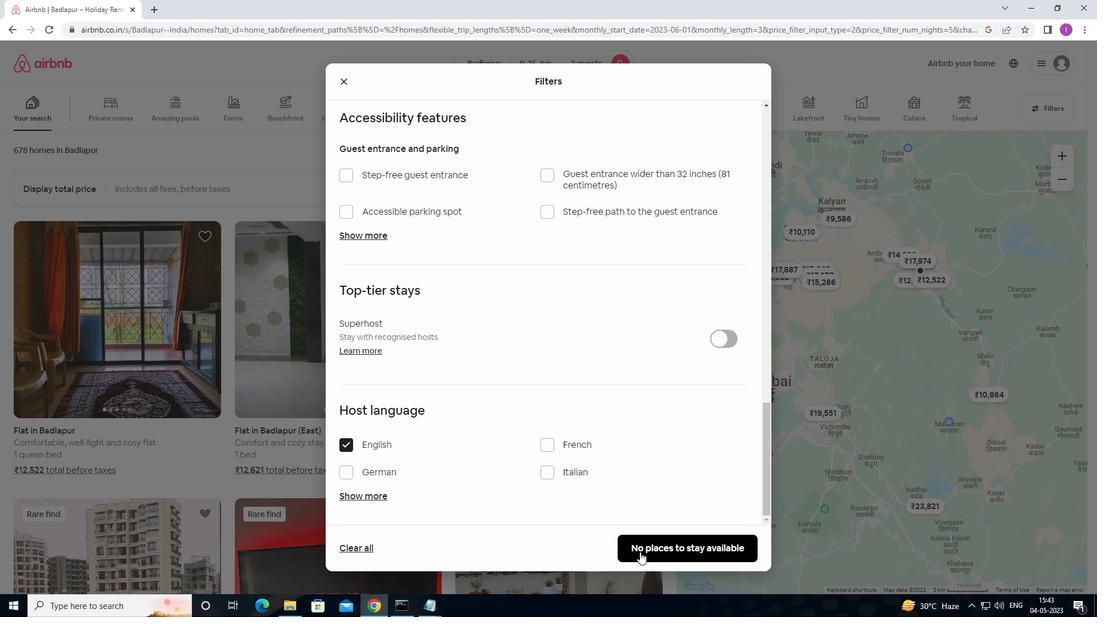 
Action: Mouse moved to (739, 473)
Screenshot: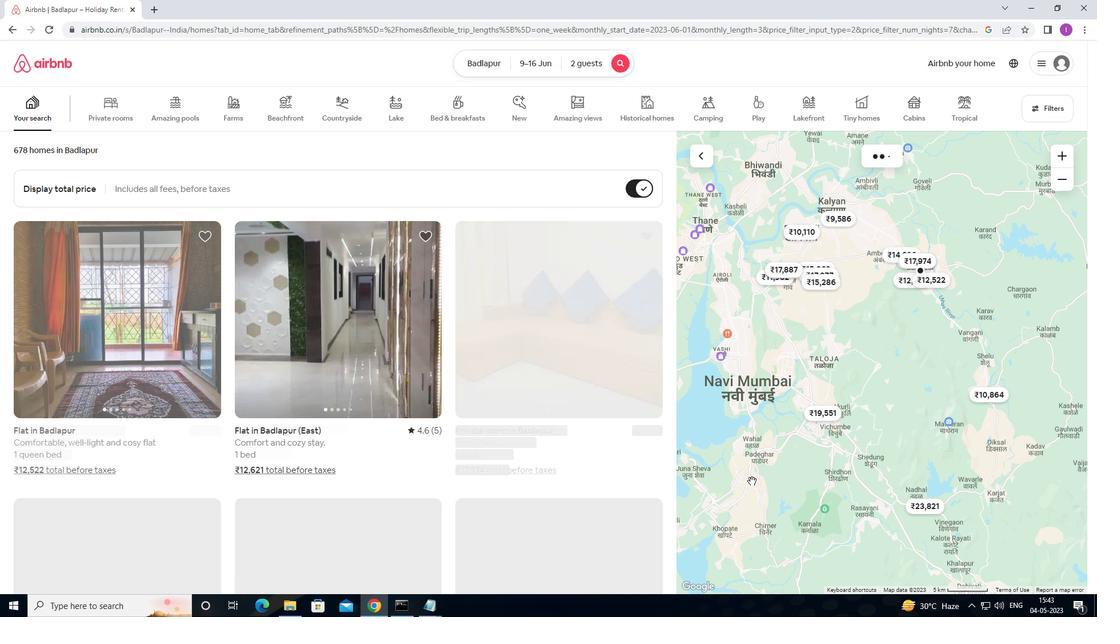 
